 Task: Search one way flight ticket for 5 adults, 1 child, 2 infants in seat and 1 infant on lap in business from Mosinee: Central Wisconsin Airport to Raleigh: Raleigh-durham International Airport on 8-5-2023. Choice of flights is Frontier. Number of bags: 11 checked bags. Price is upto 71000. Outbound departure time preference is 19:45.
Action: Mouse moved to (420, 350)
Screenshot: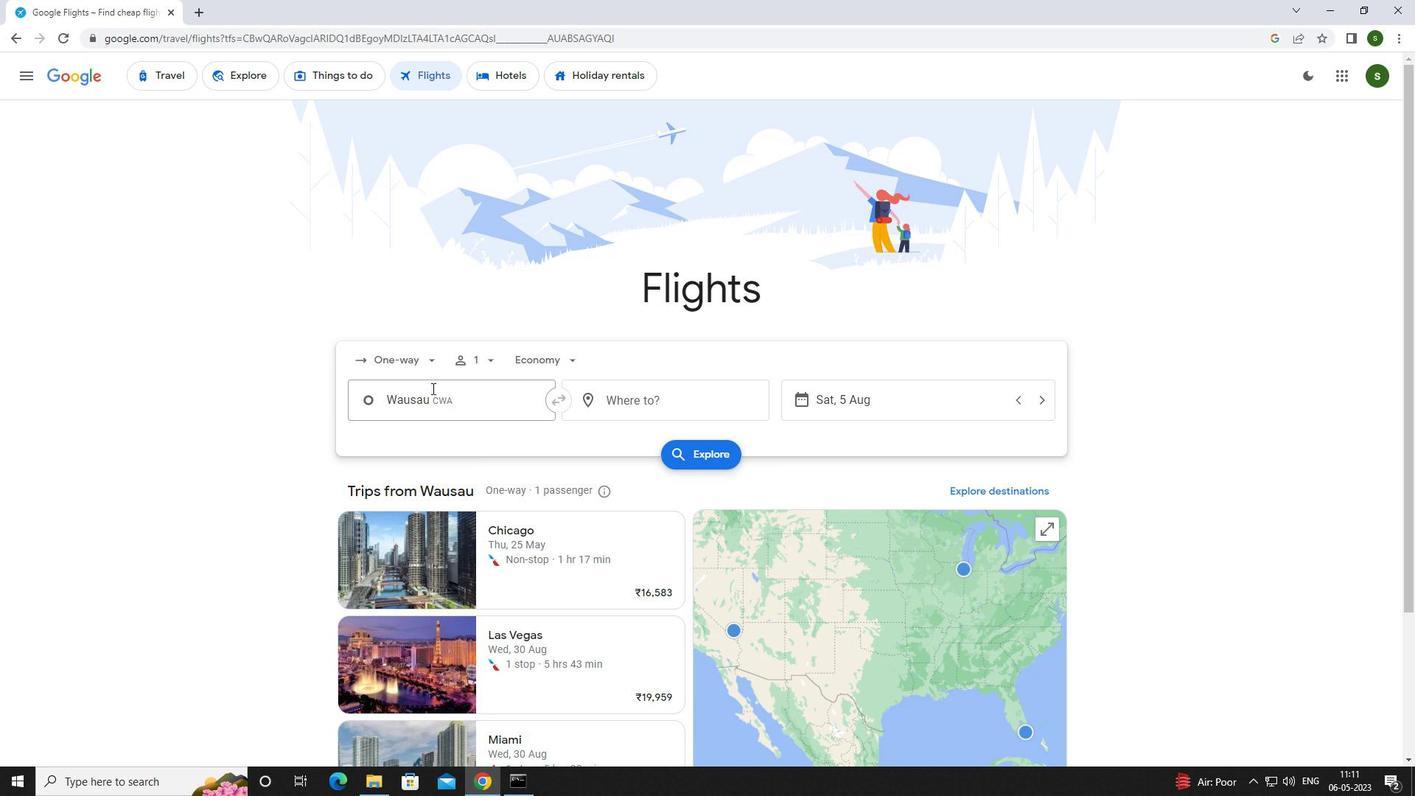 
Action: Mouse pressed left at (420, 350)
Screenshot: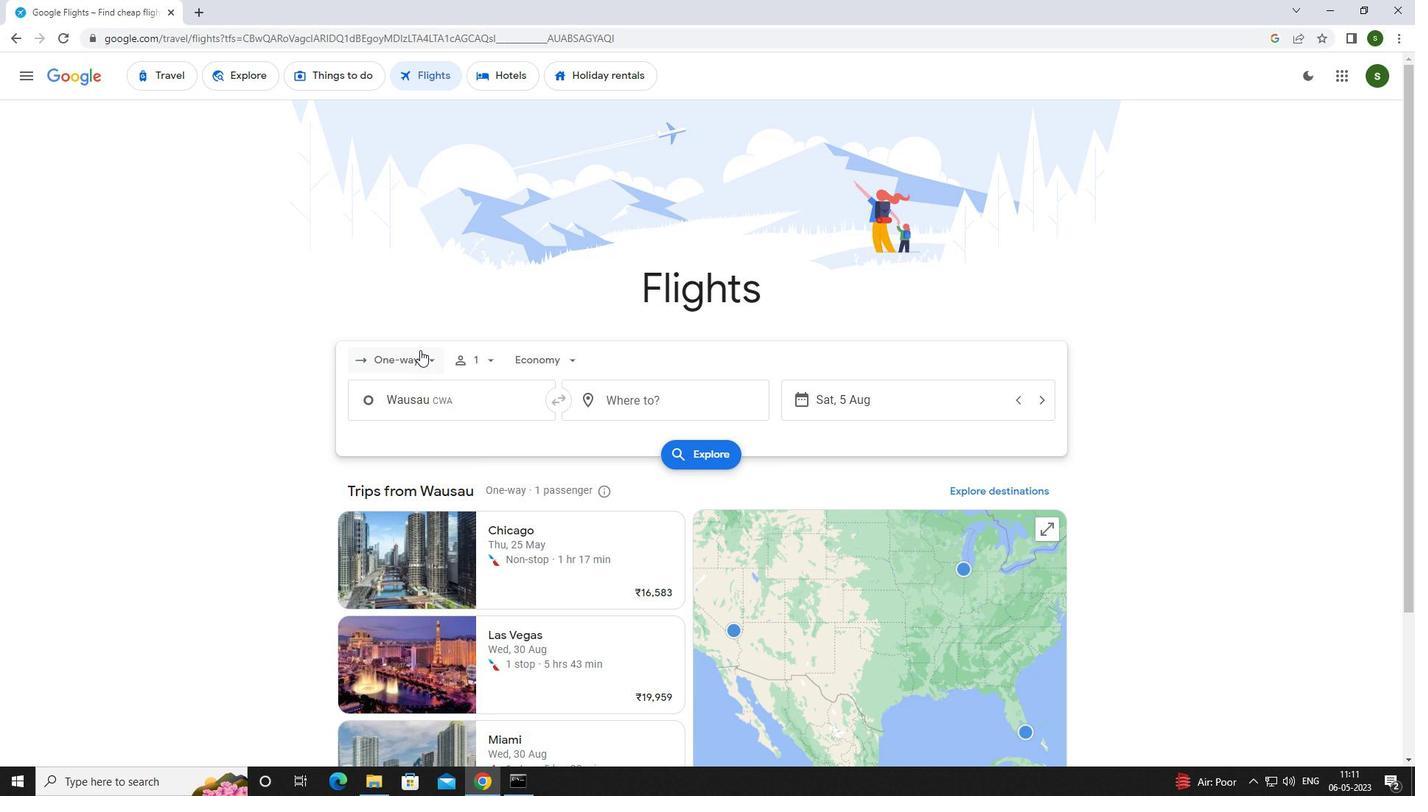 
Action: Mouse moved to (427, 425)
Screenshot: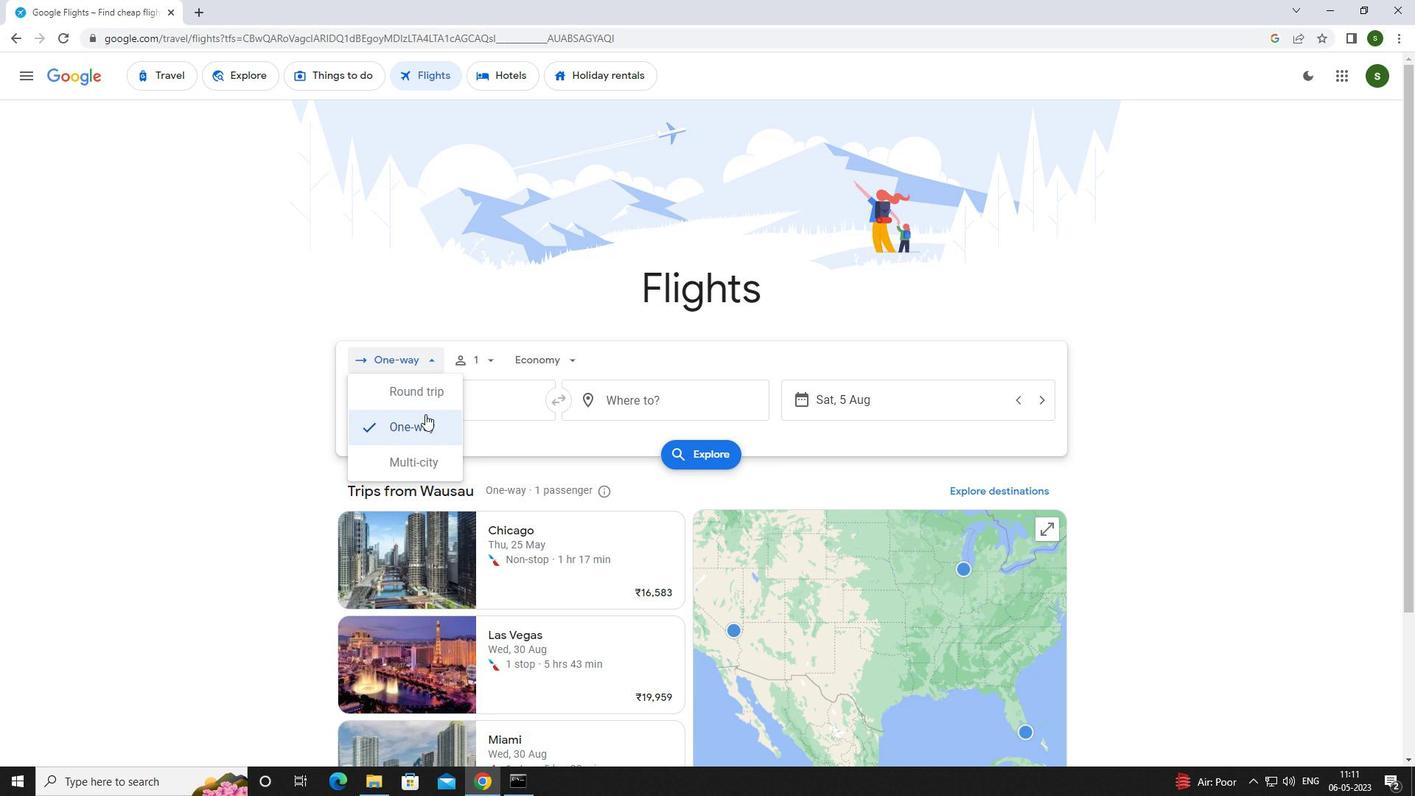 
Action: Mouse pressed left at (427, 425)
Screenshot: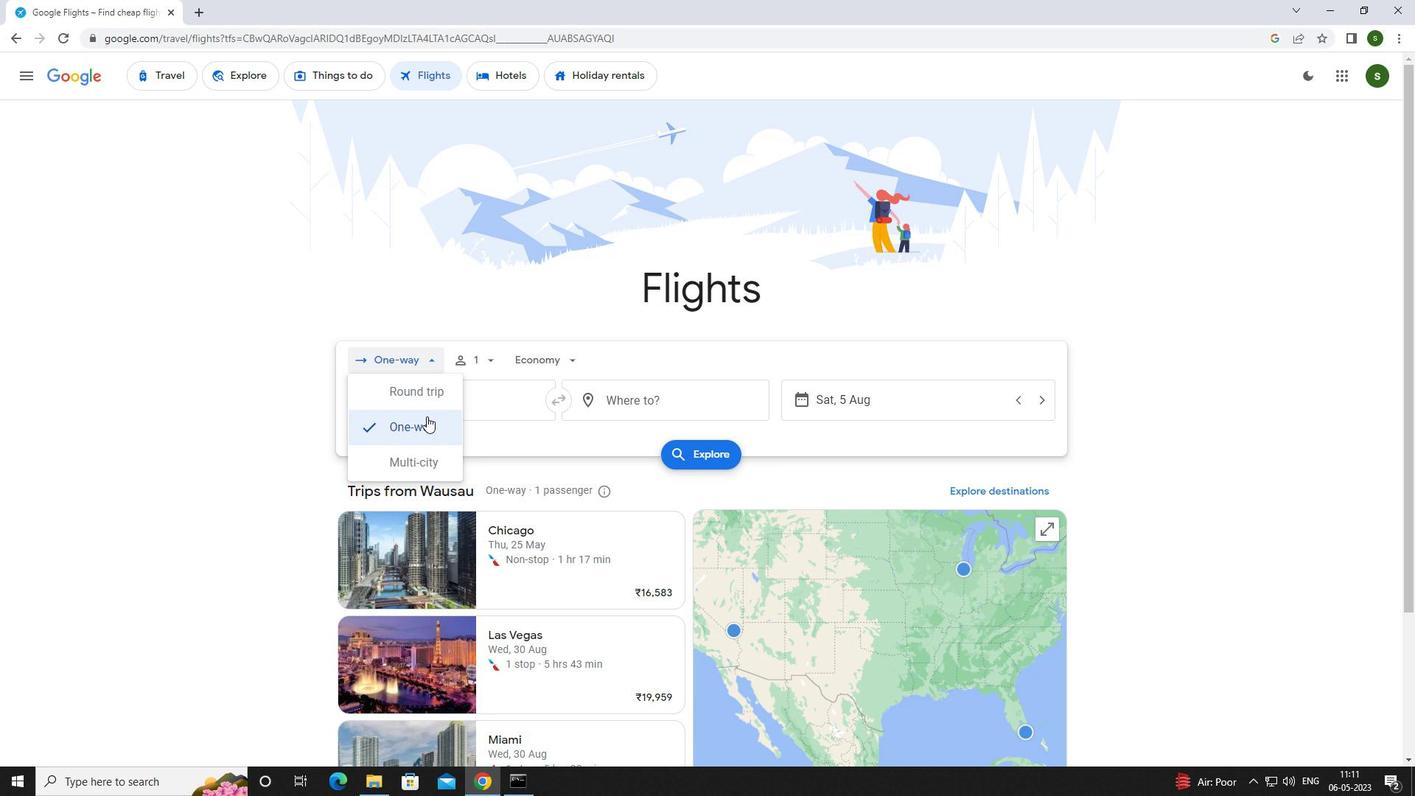 
Action: Mouse moved to (486, 363)
Screenshot: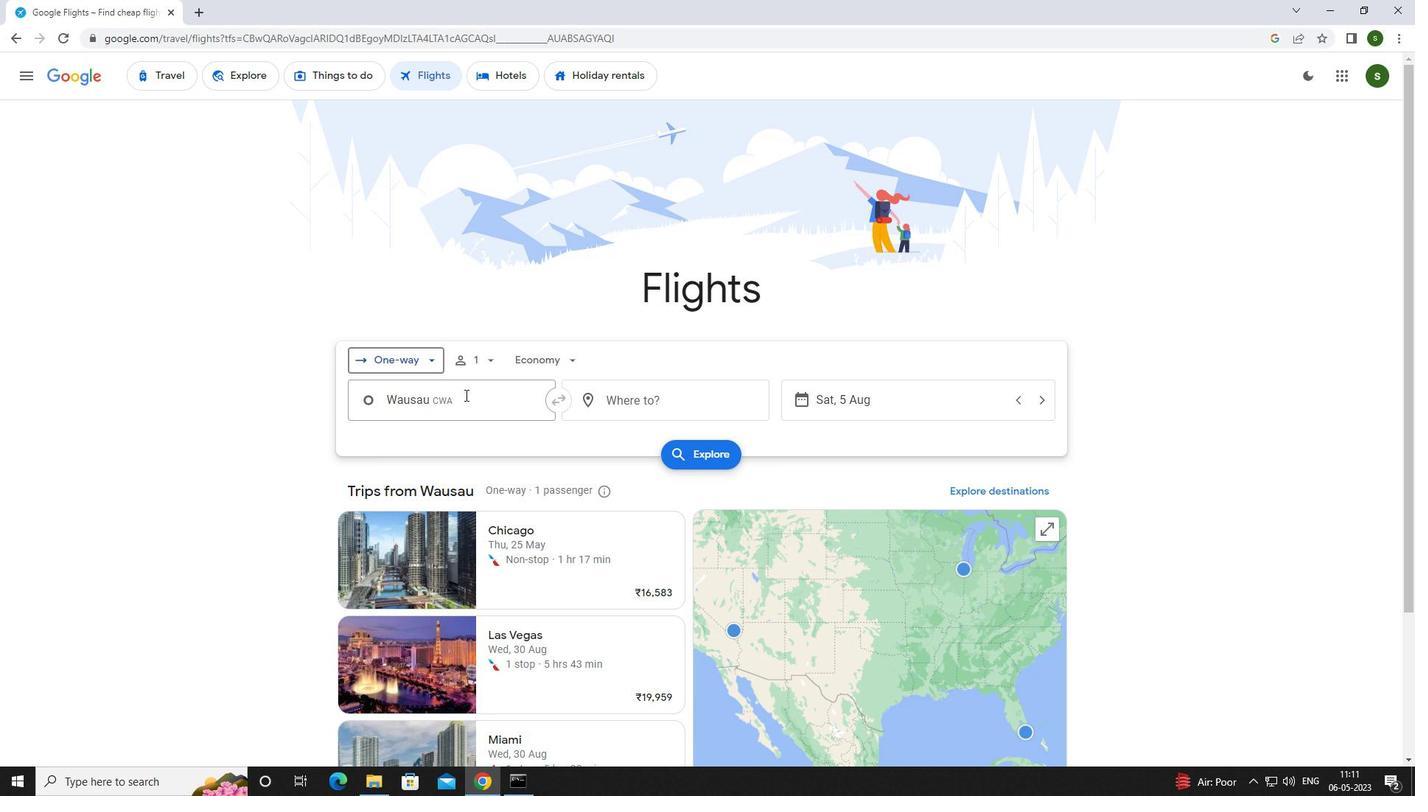 
Action: Mouse pressed left at (486, 363)
Screenshot: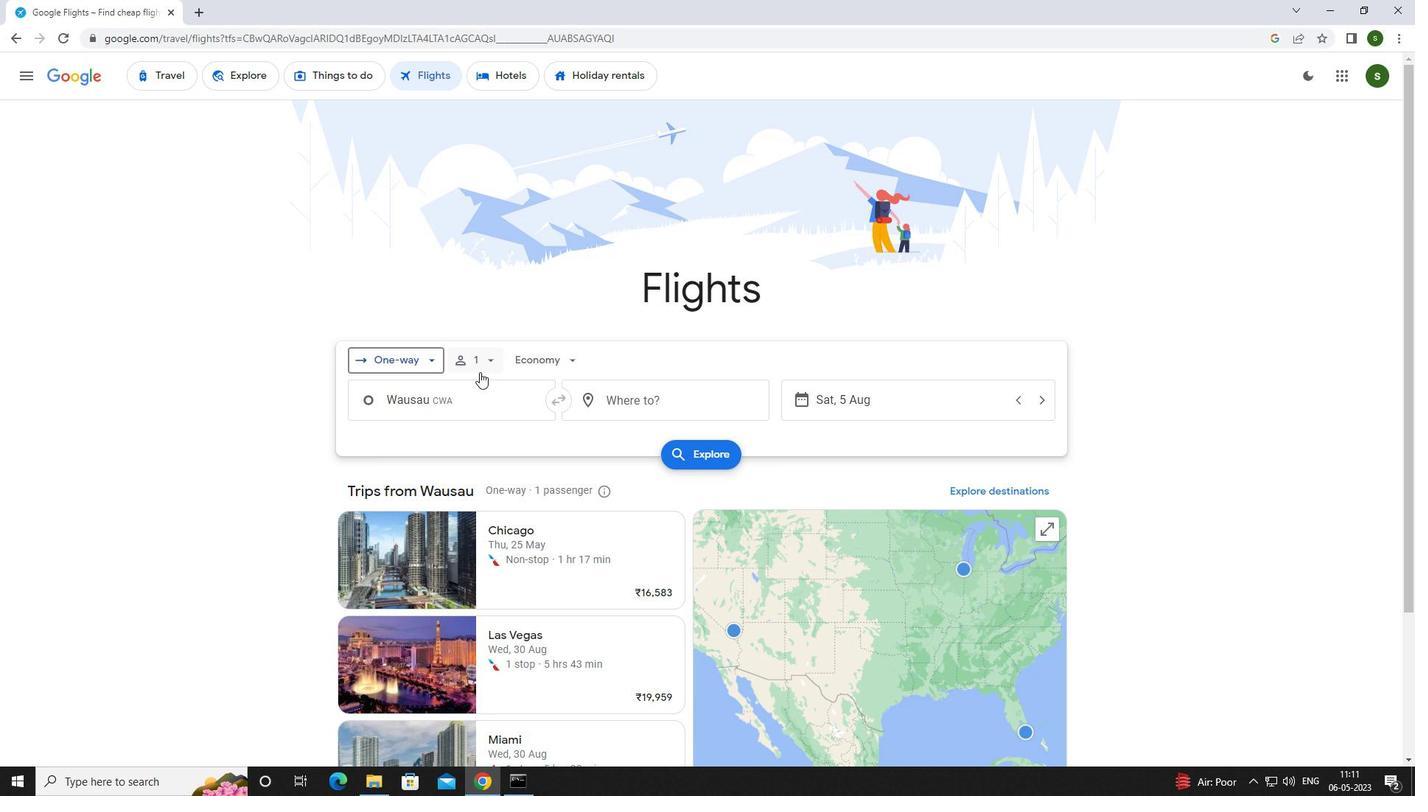 
Action: Mouse moved to (600, 398)
Screenshot: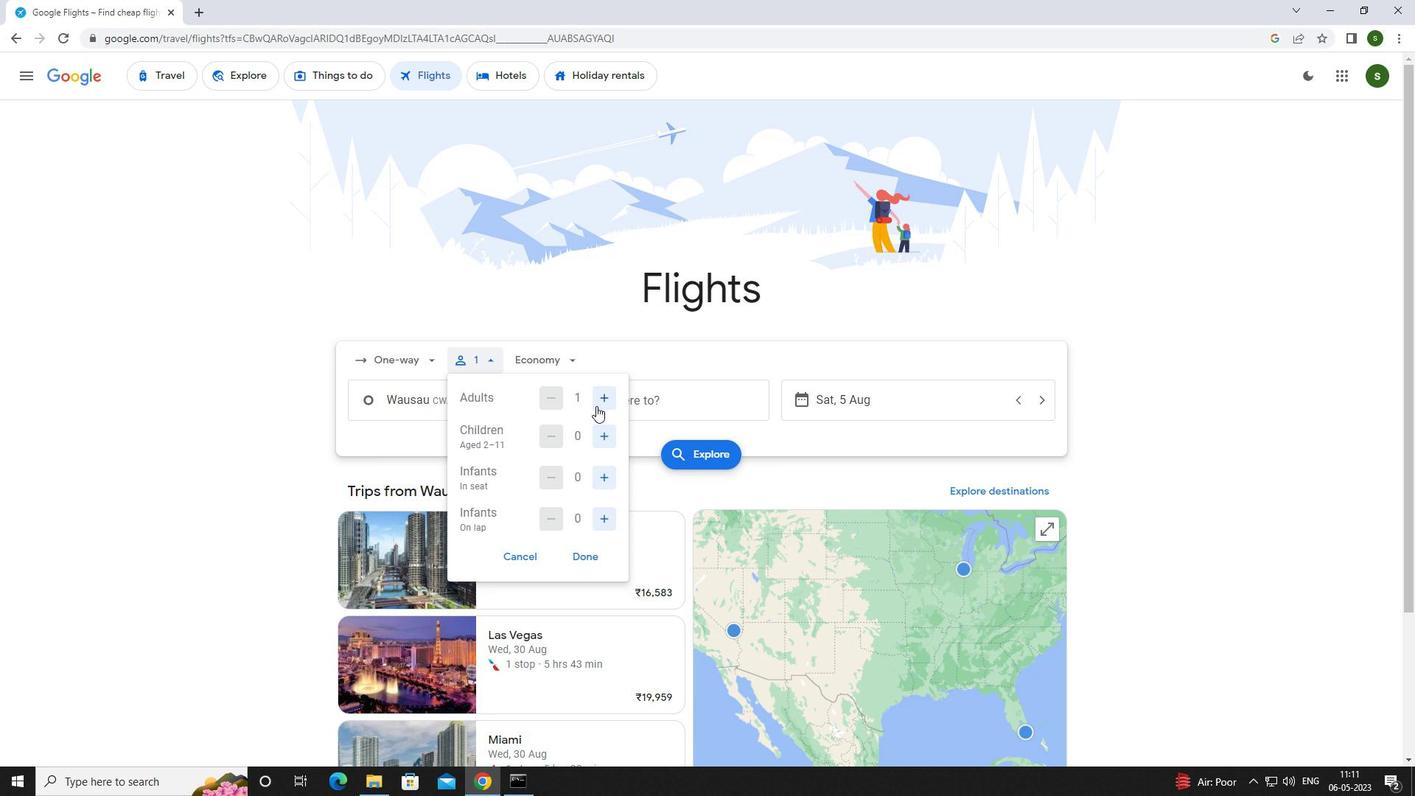 
Action: Mouse pressed left at (600, 398)
Screenshot: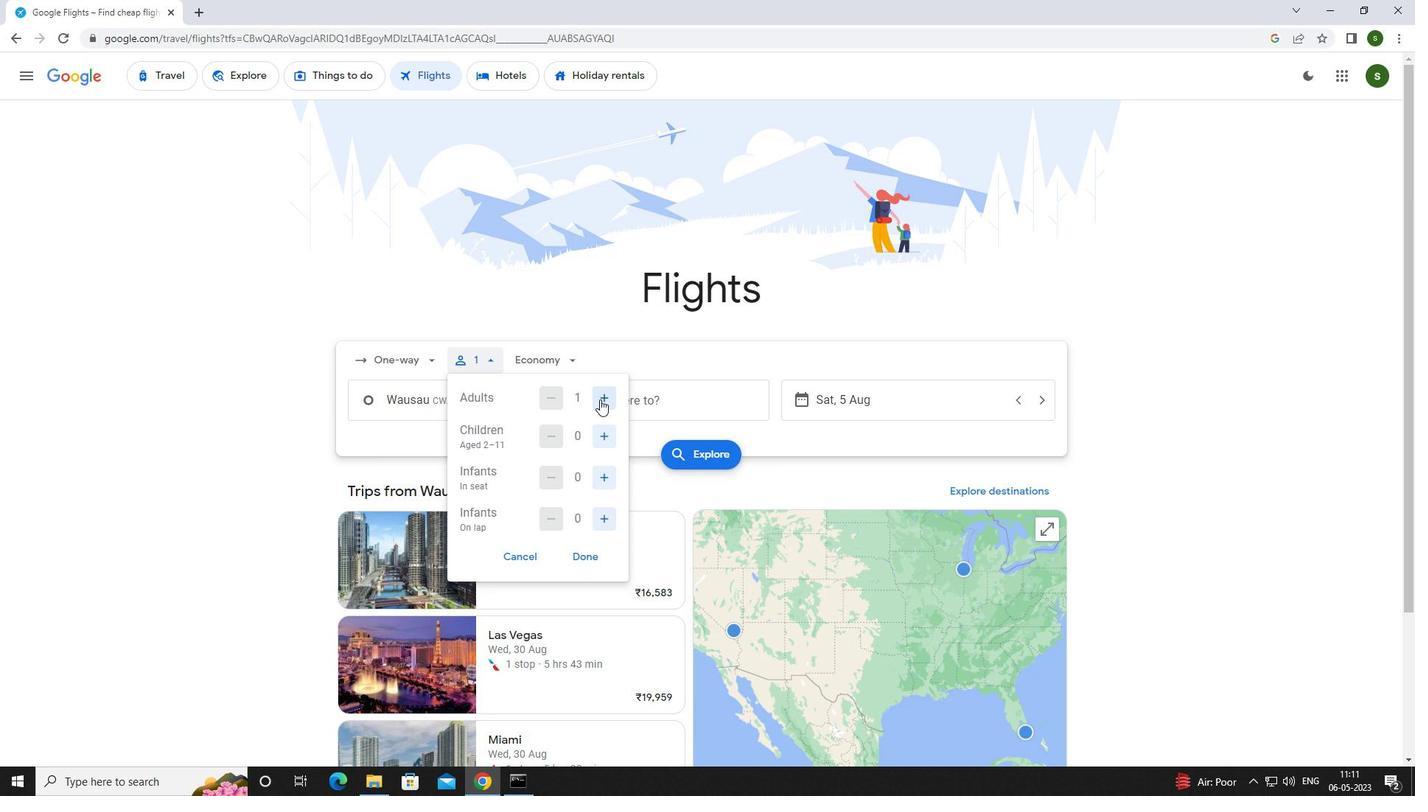 
Action: Mouse pressed left at (600, 398)
Screenshot: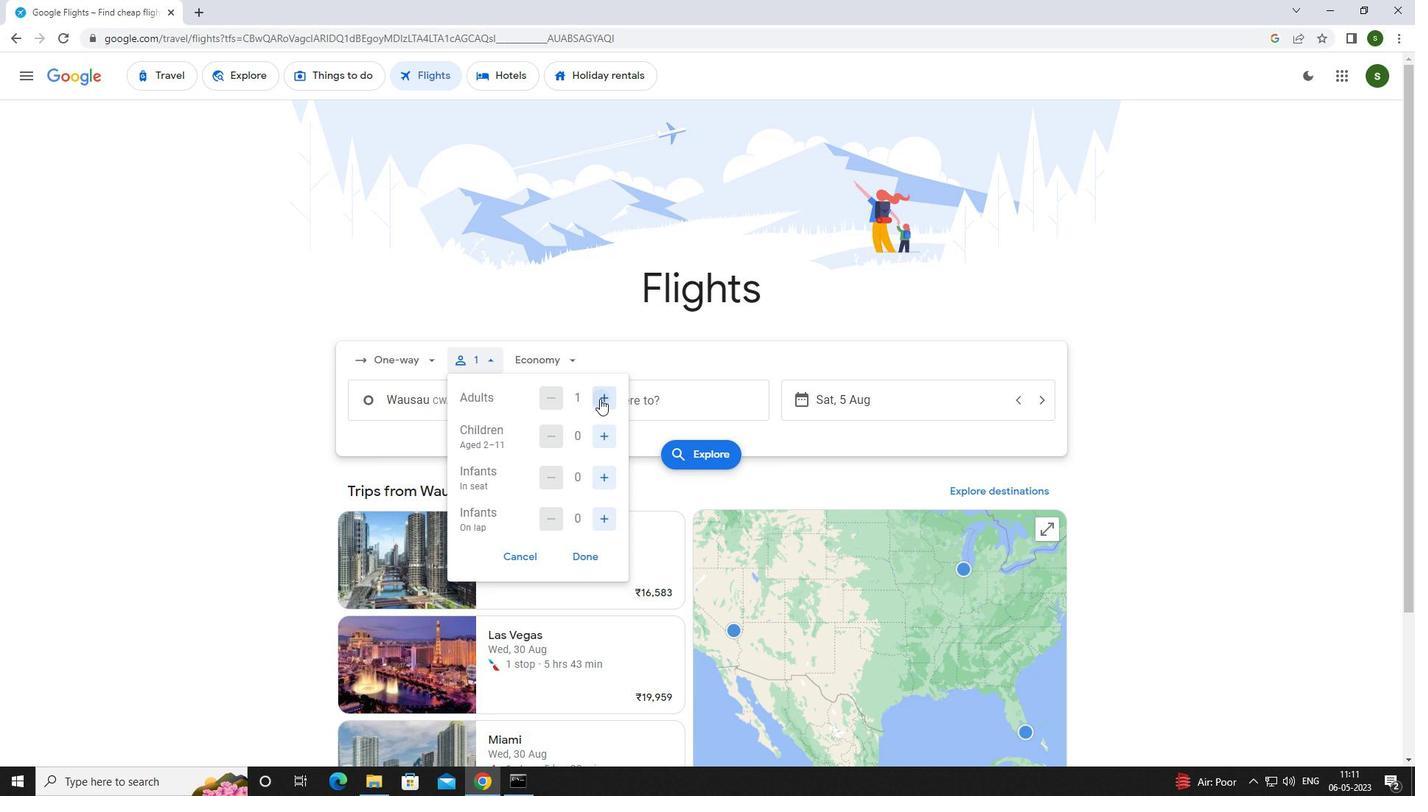 
Action: Mouse pressed left at (600, 398)
Screenshot: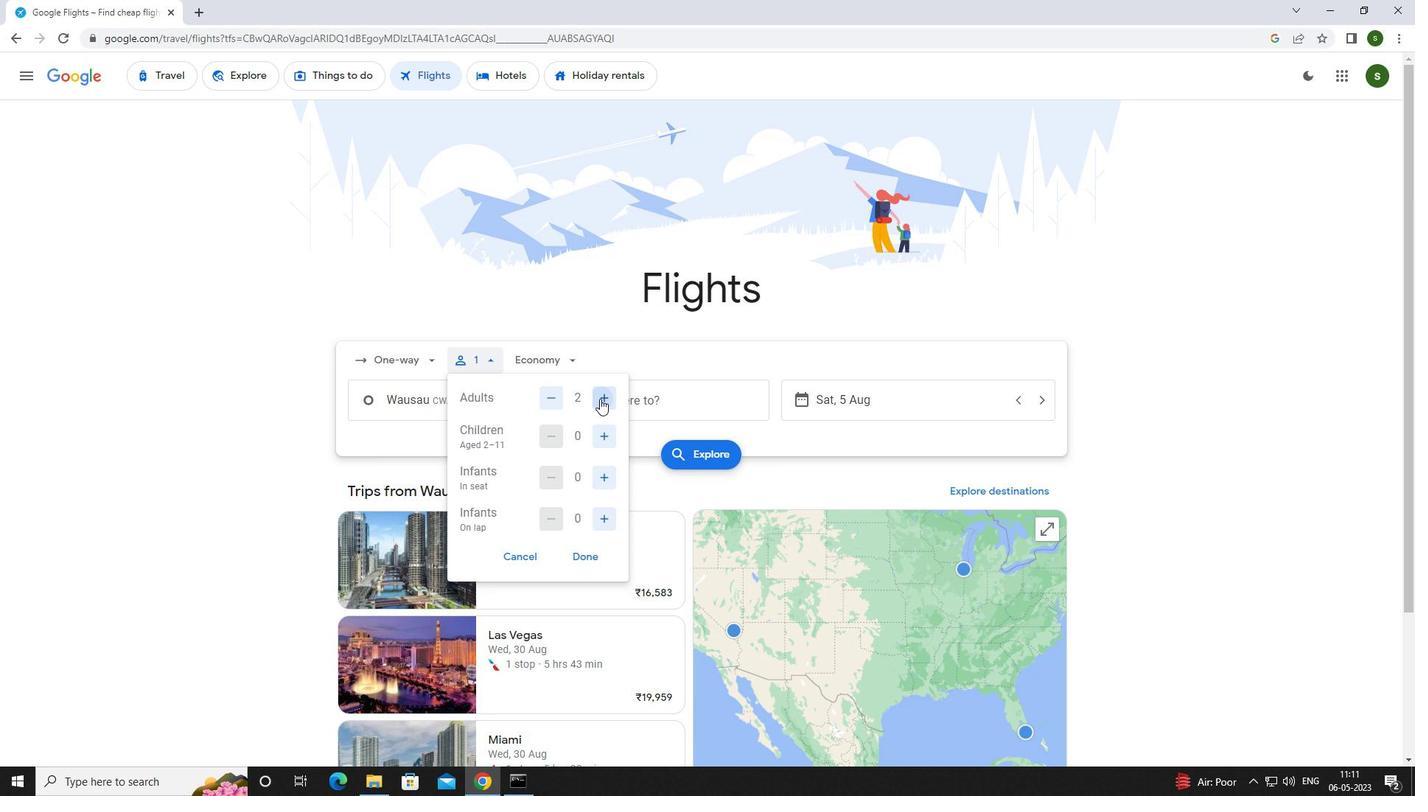 
Action: Mouse pressed left at (600, 398)
Screenshot: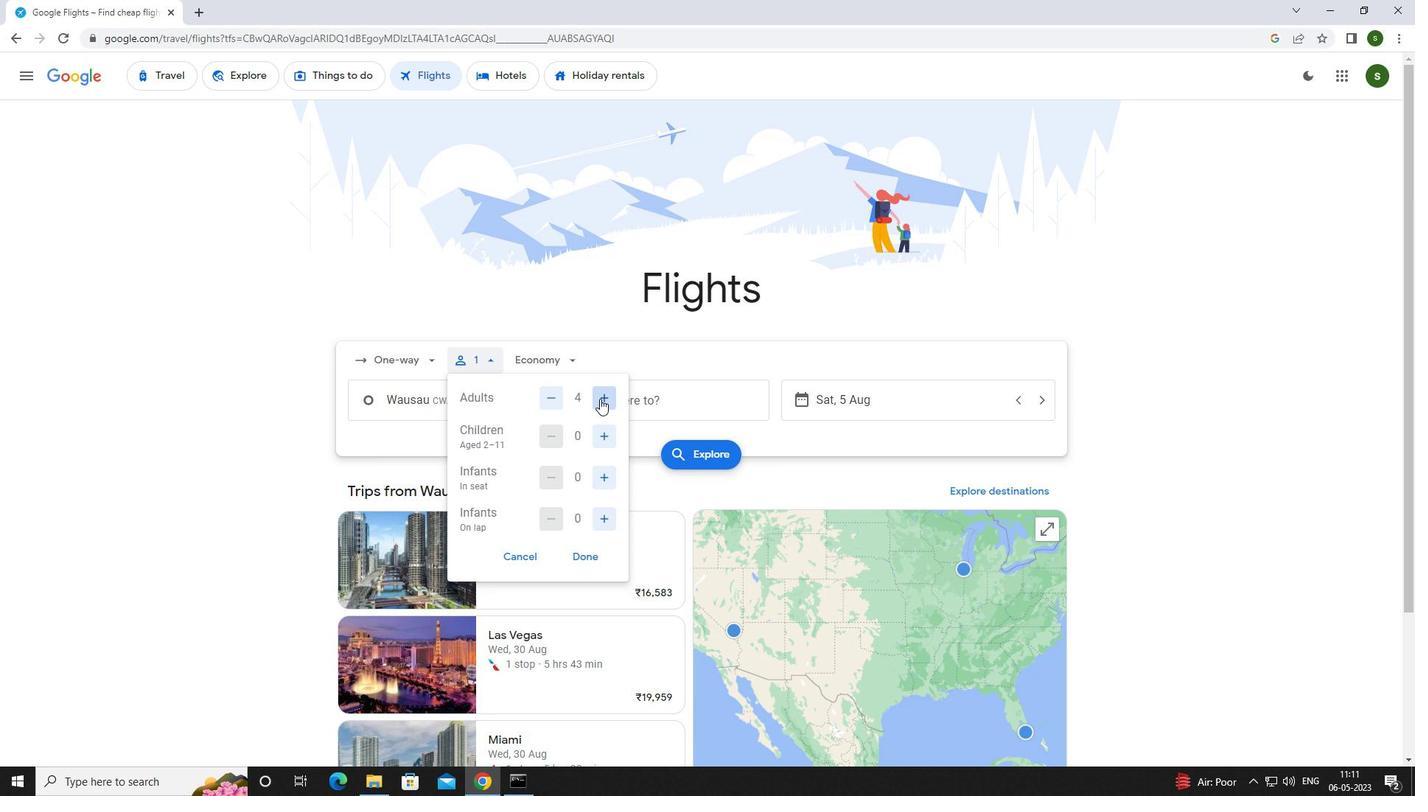 
Action: Mouse moved to (603, 431)
Screenshot: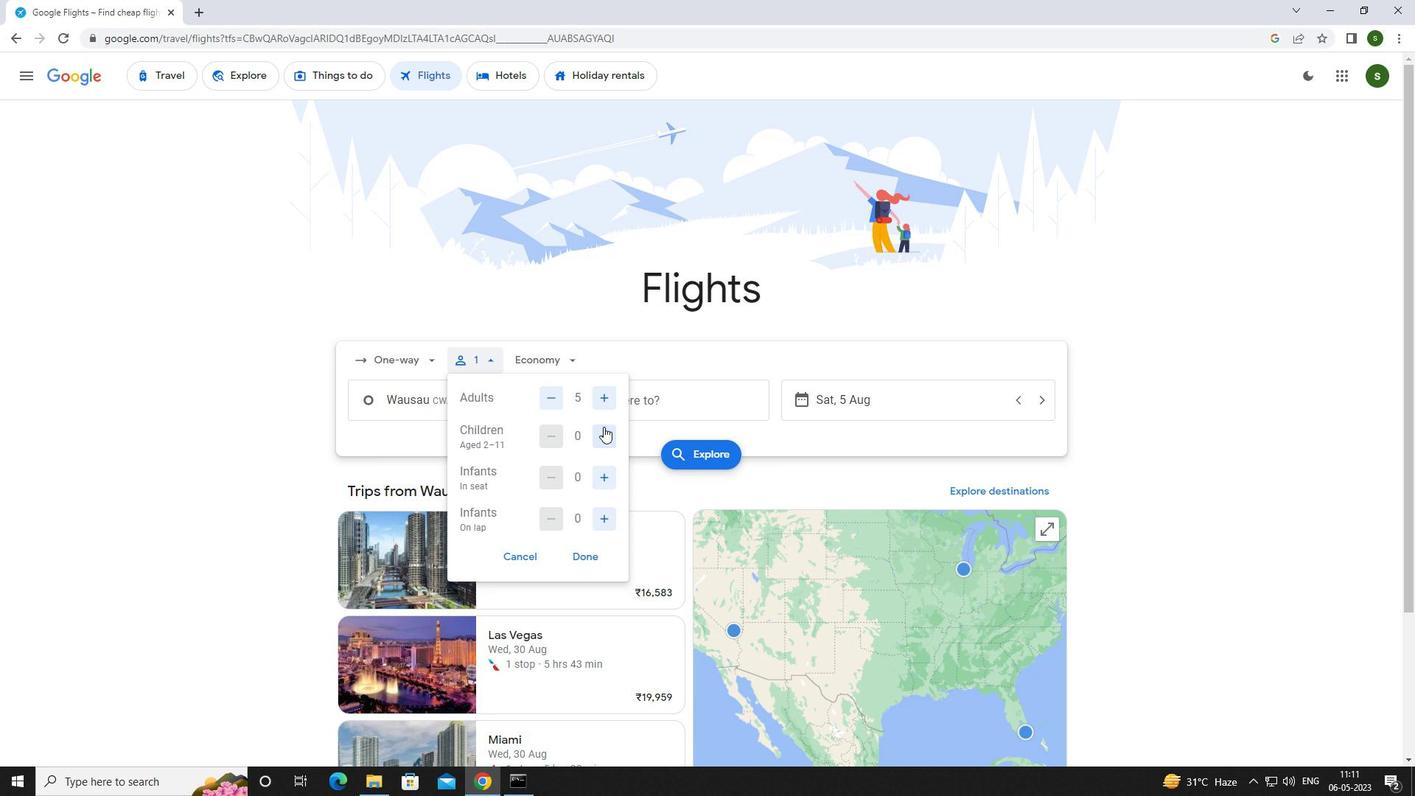 
Action: Mouse pressed left at (603, 431)
Screenshot: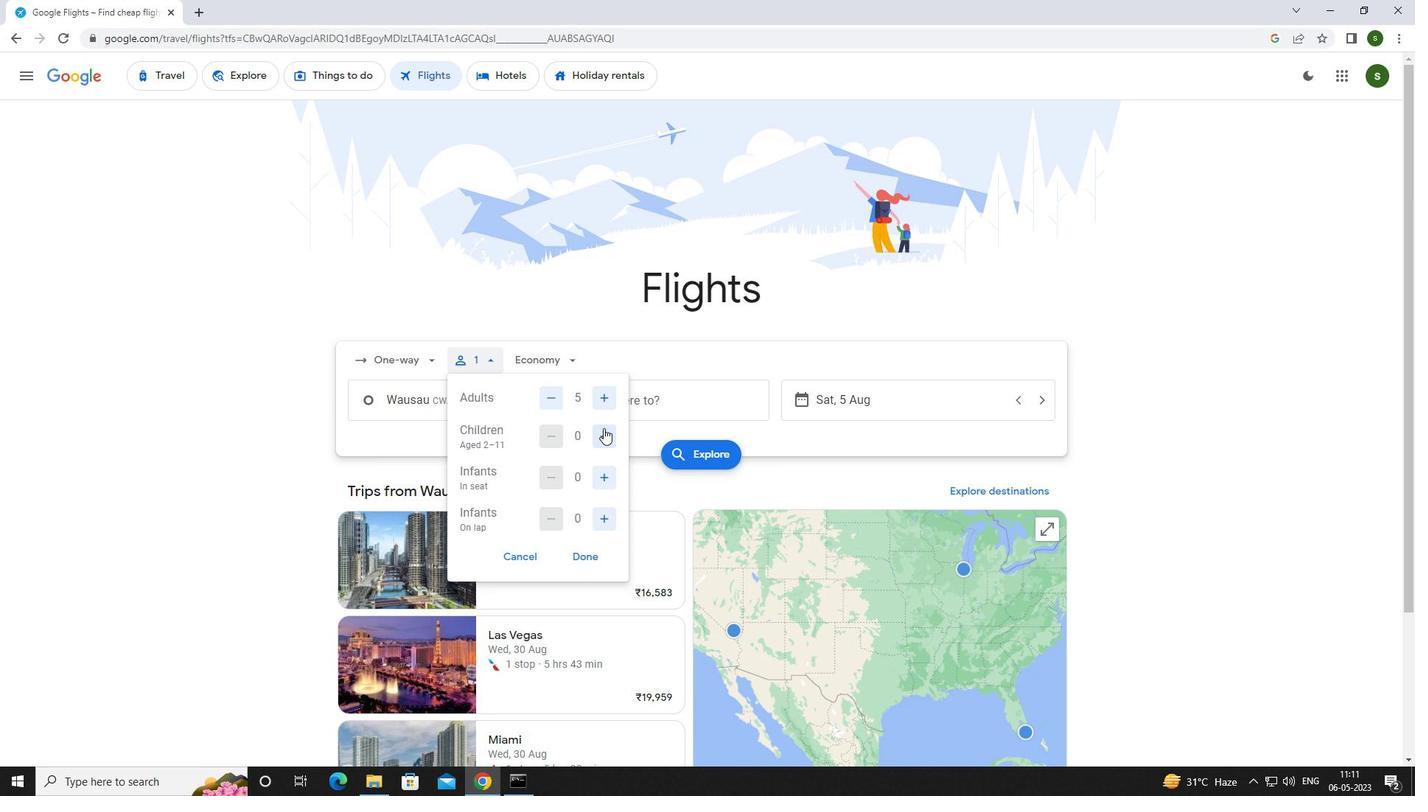
Action: Mouse moved to (613, 479)
Screenshot: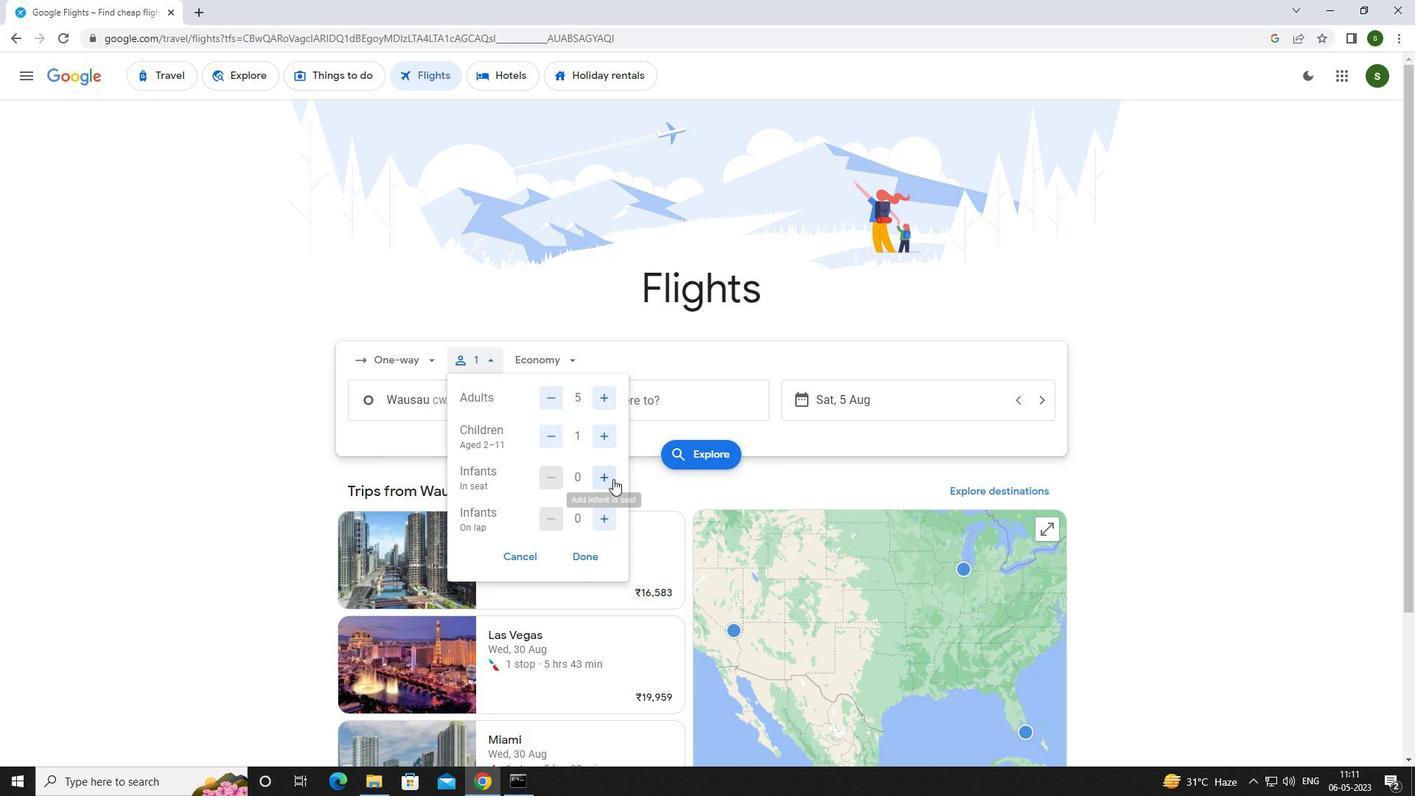 
Action: Mouse pressed left at (613, 479)
Screenshot: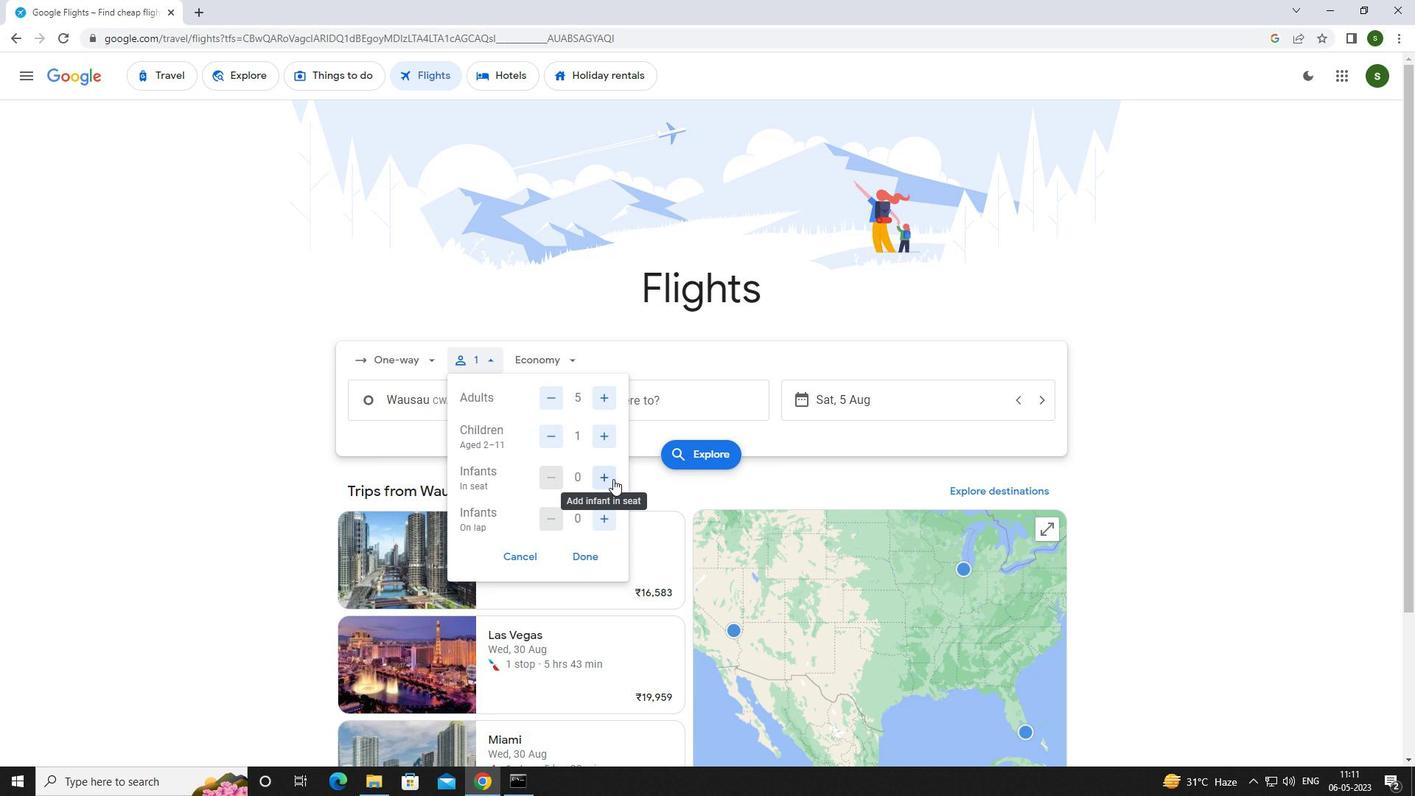 
Action: Mouse pressed left at (613, 479)
Screenshot: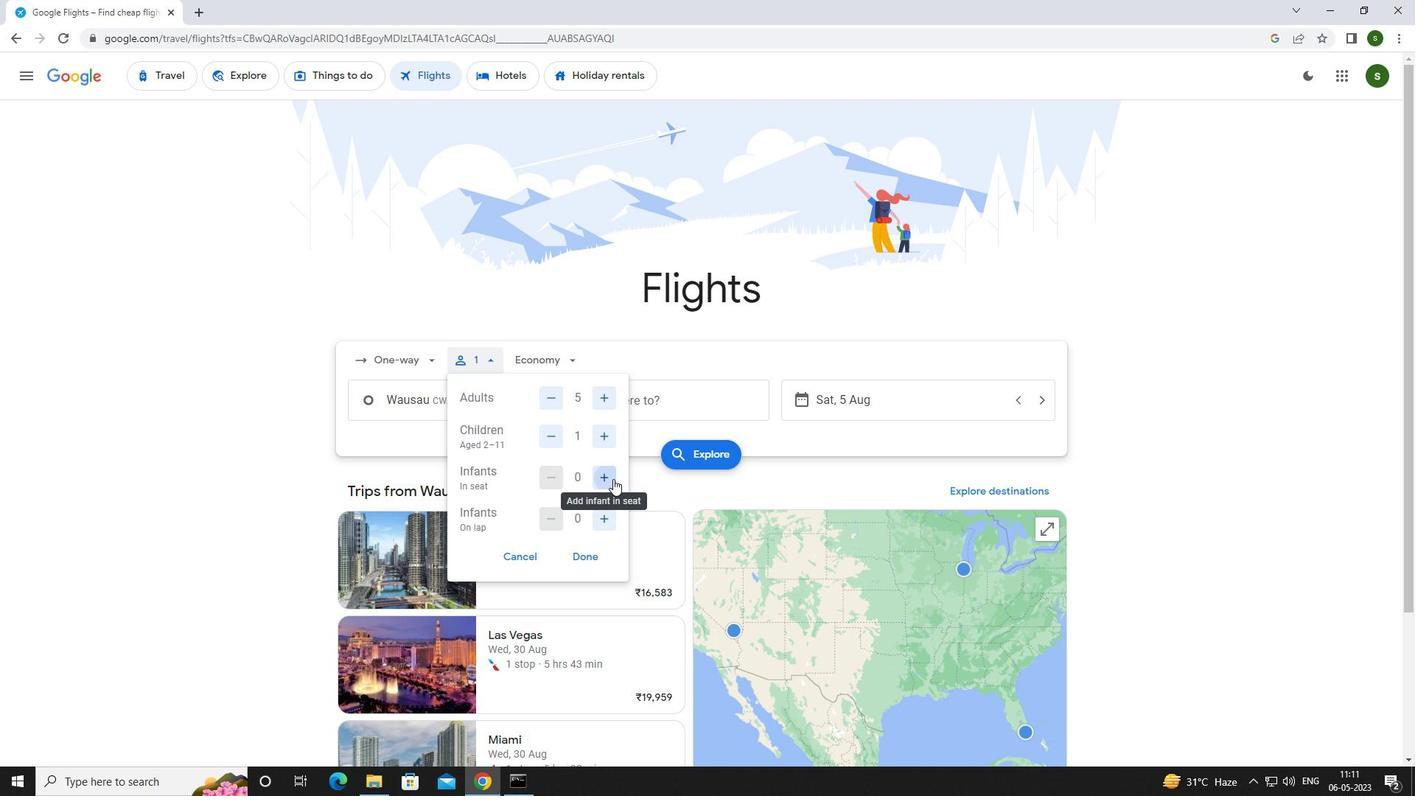 
Action: Mouse moved to (612, 514)
Screenshot: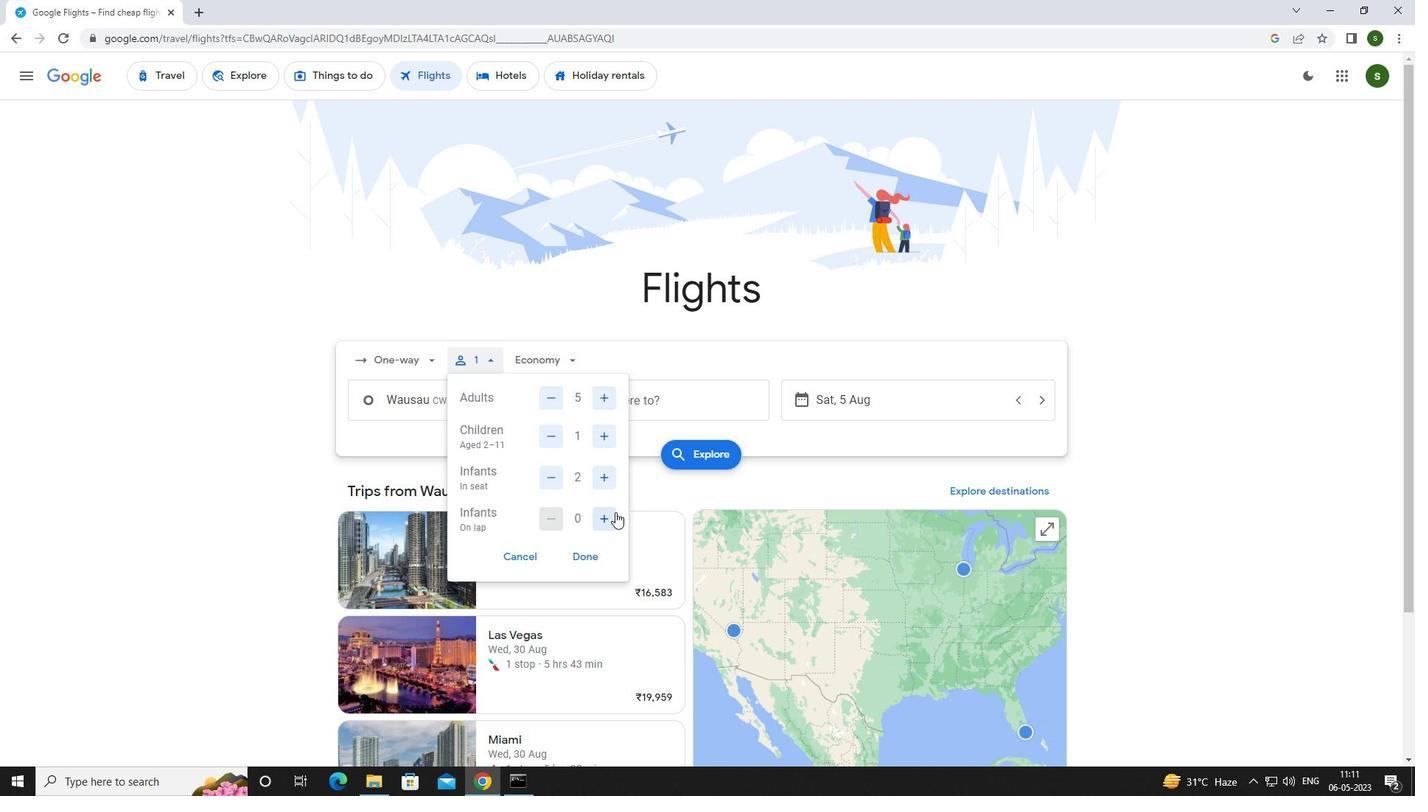 
Action: Mouse pressed left at (612, 514)
Screenshot: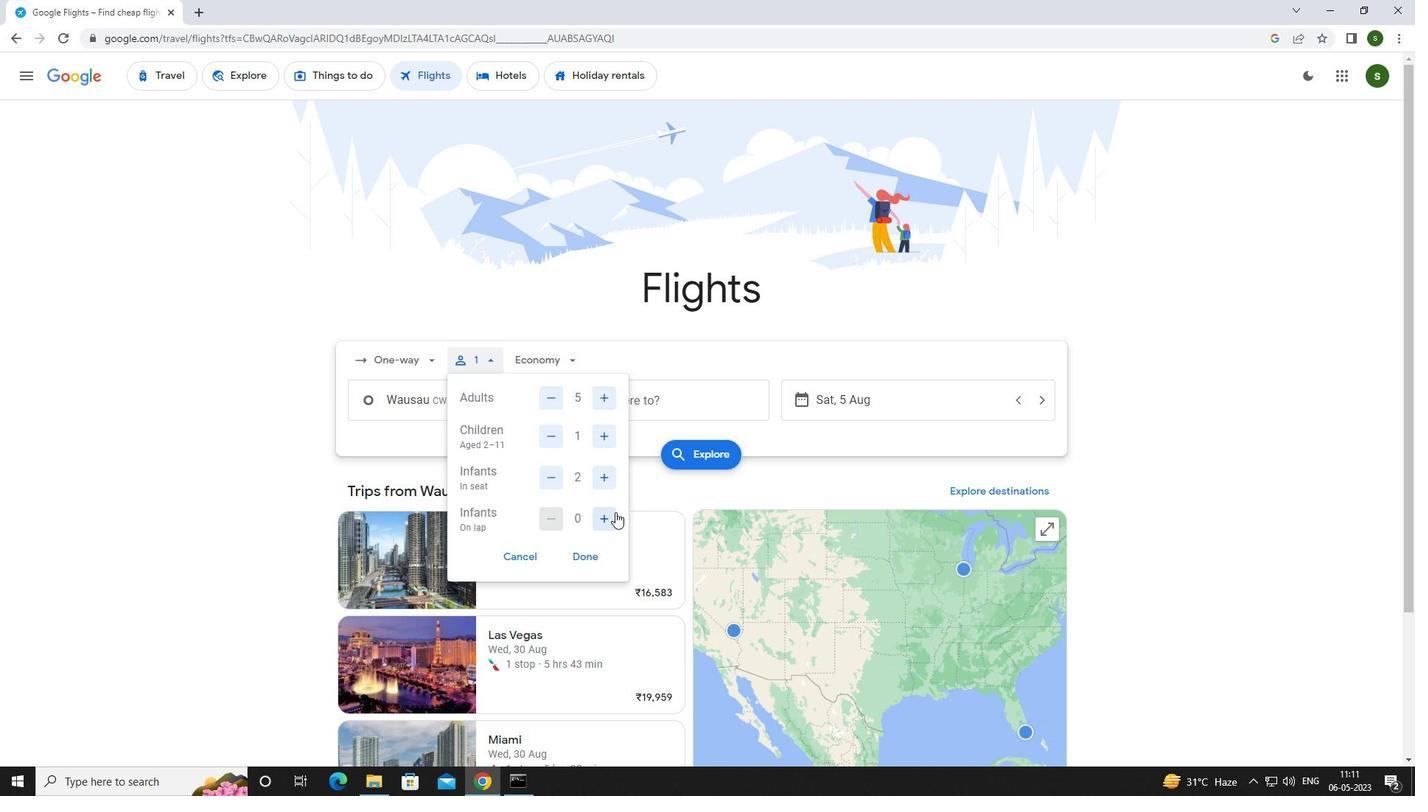 
Action: Mouse moved to (570, 361)
Screenshot: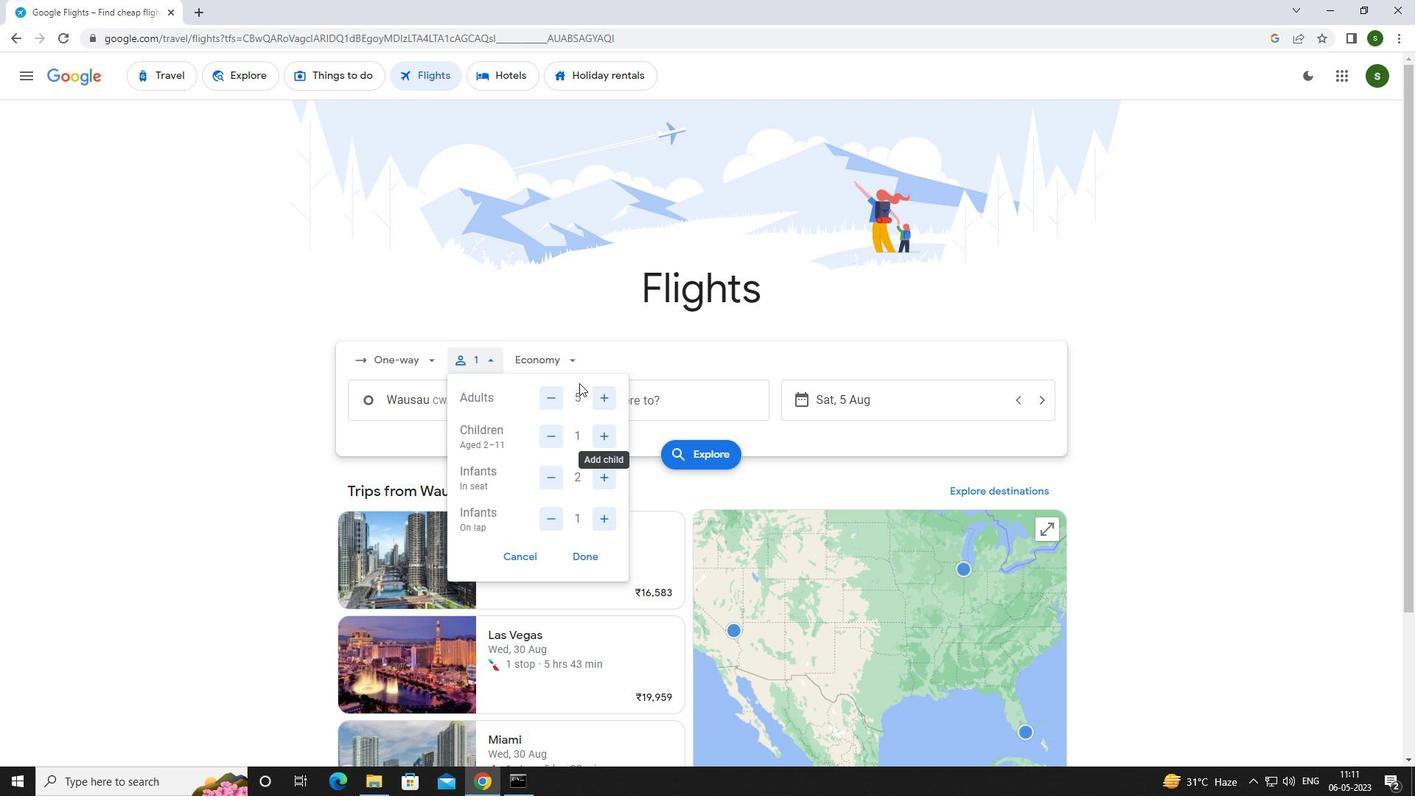 
Action: Mouse pressed left at (570, 361)
Screenshot: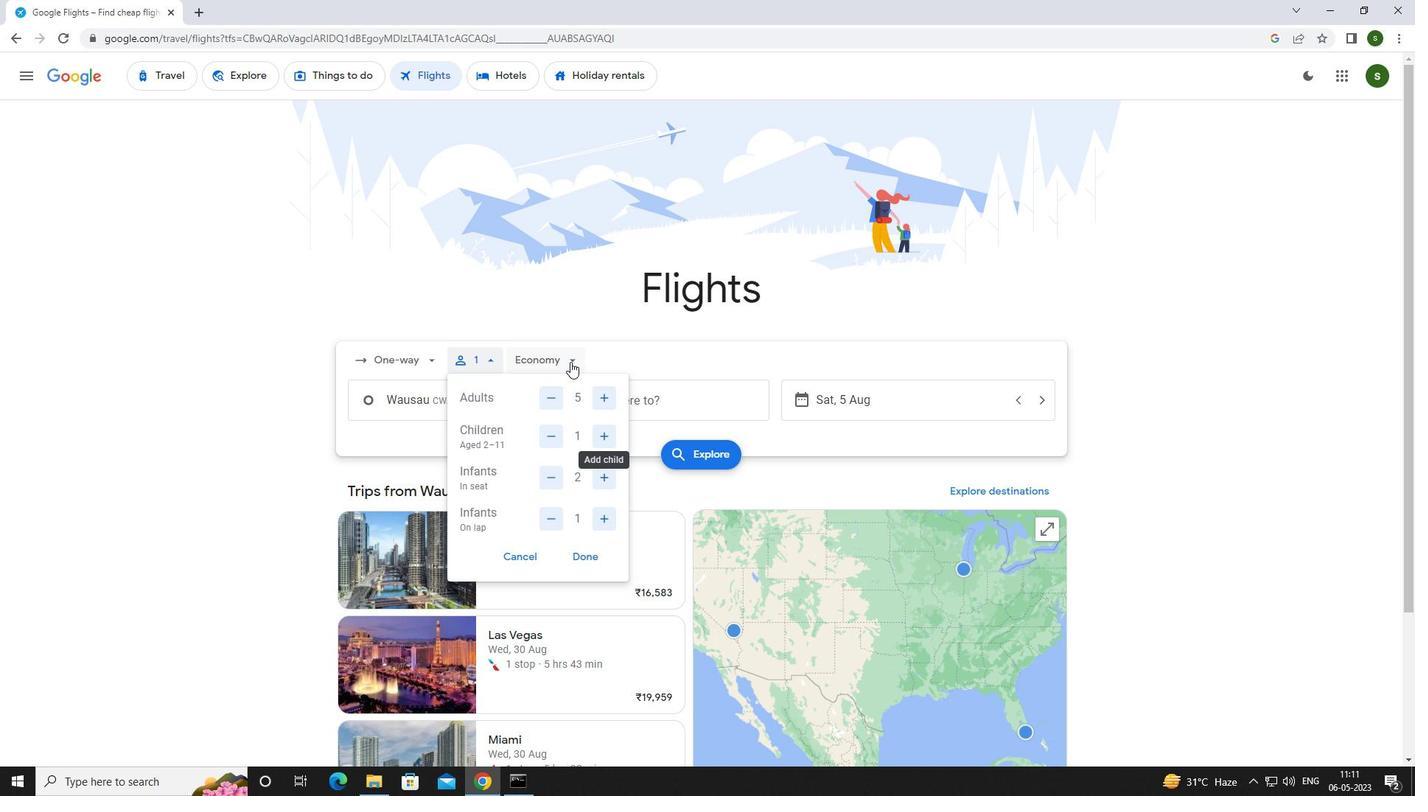 
Action: Mouse moved to (573, 458)
Screenshot: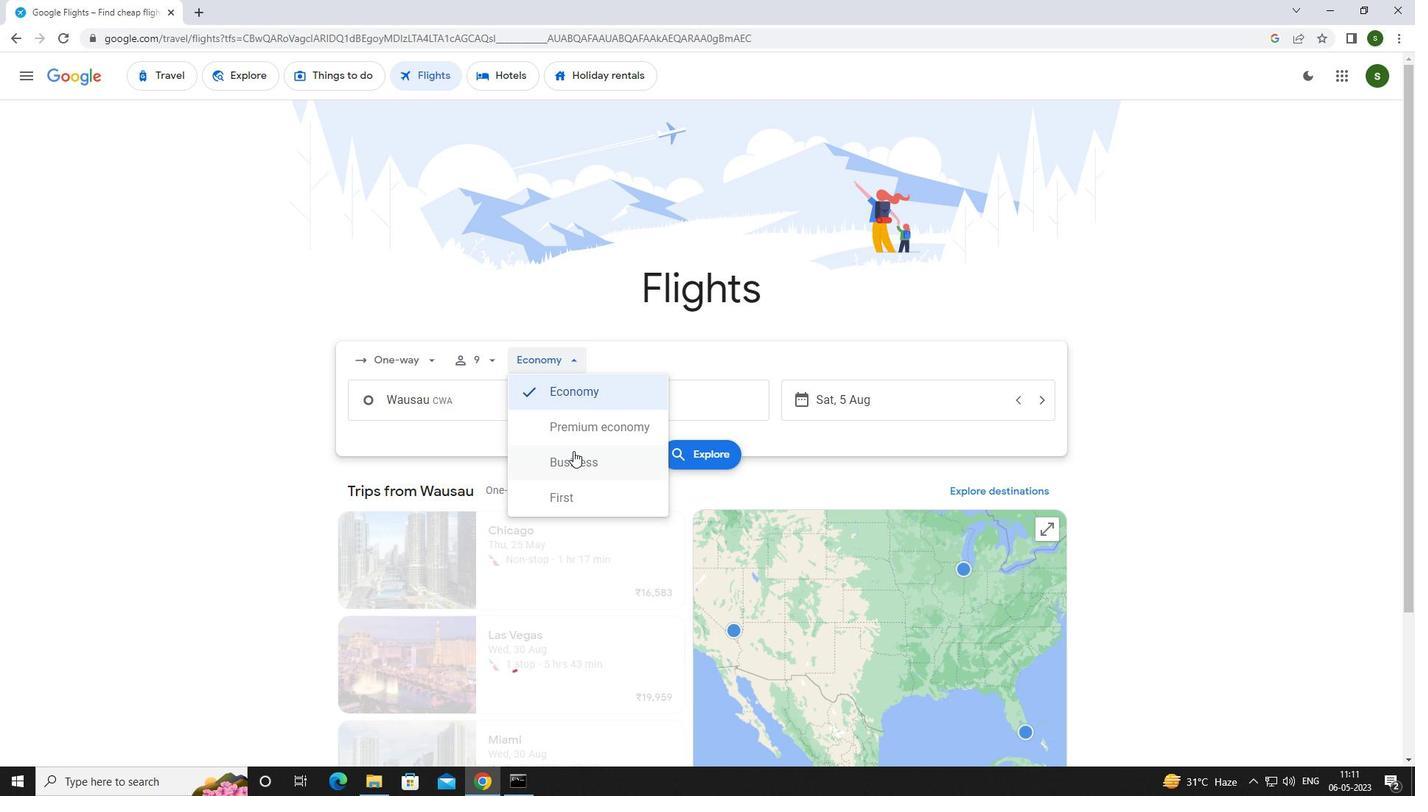 
Action: Mouse pressed left at (573, 458)
Screenshot: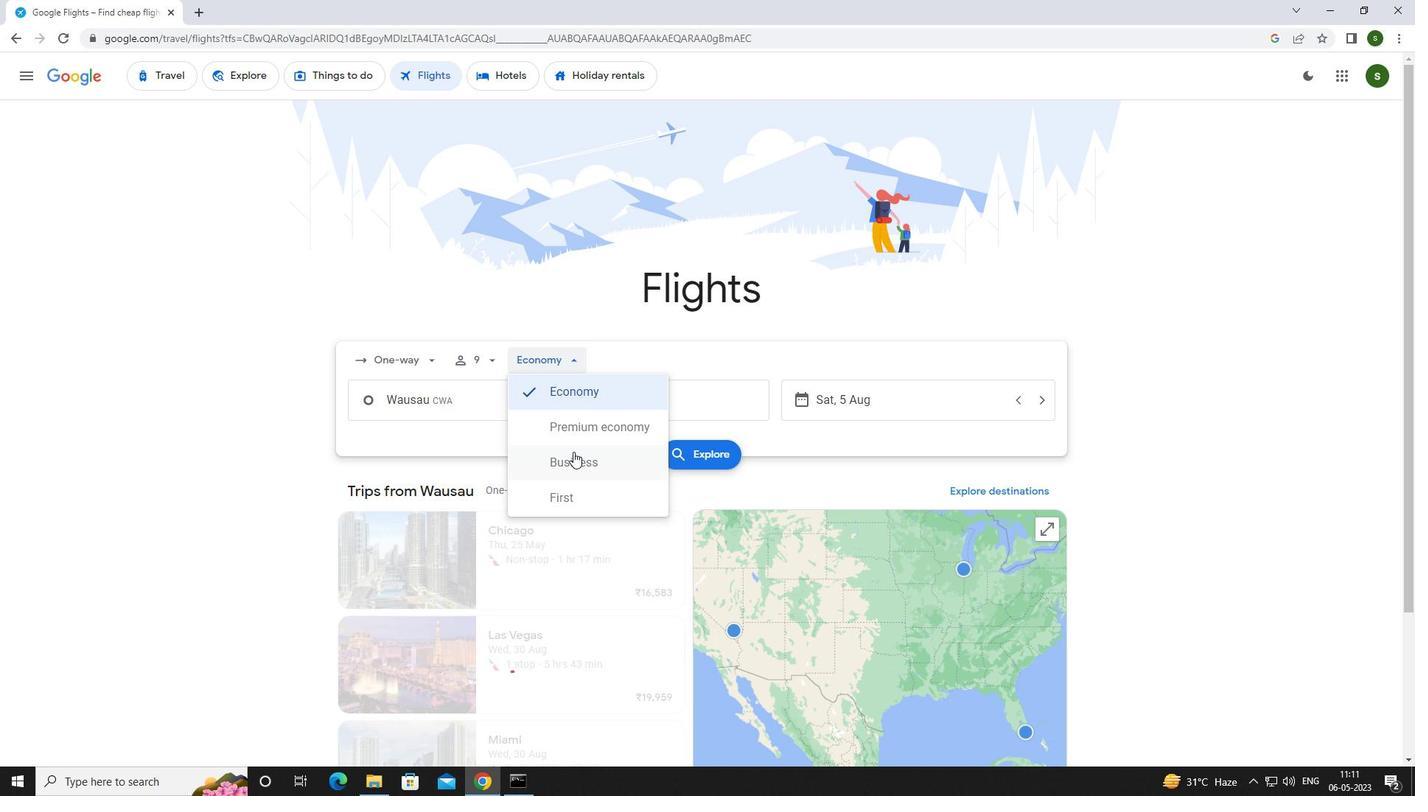 
Action: Mouse moved to (527, 408)
Screenshot: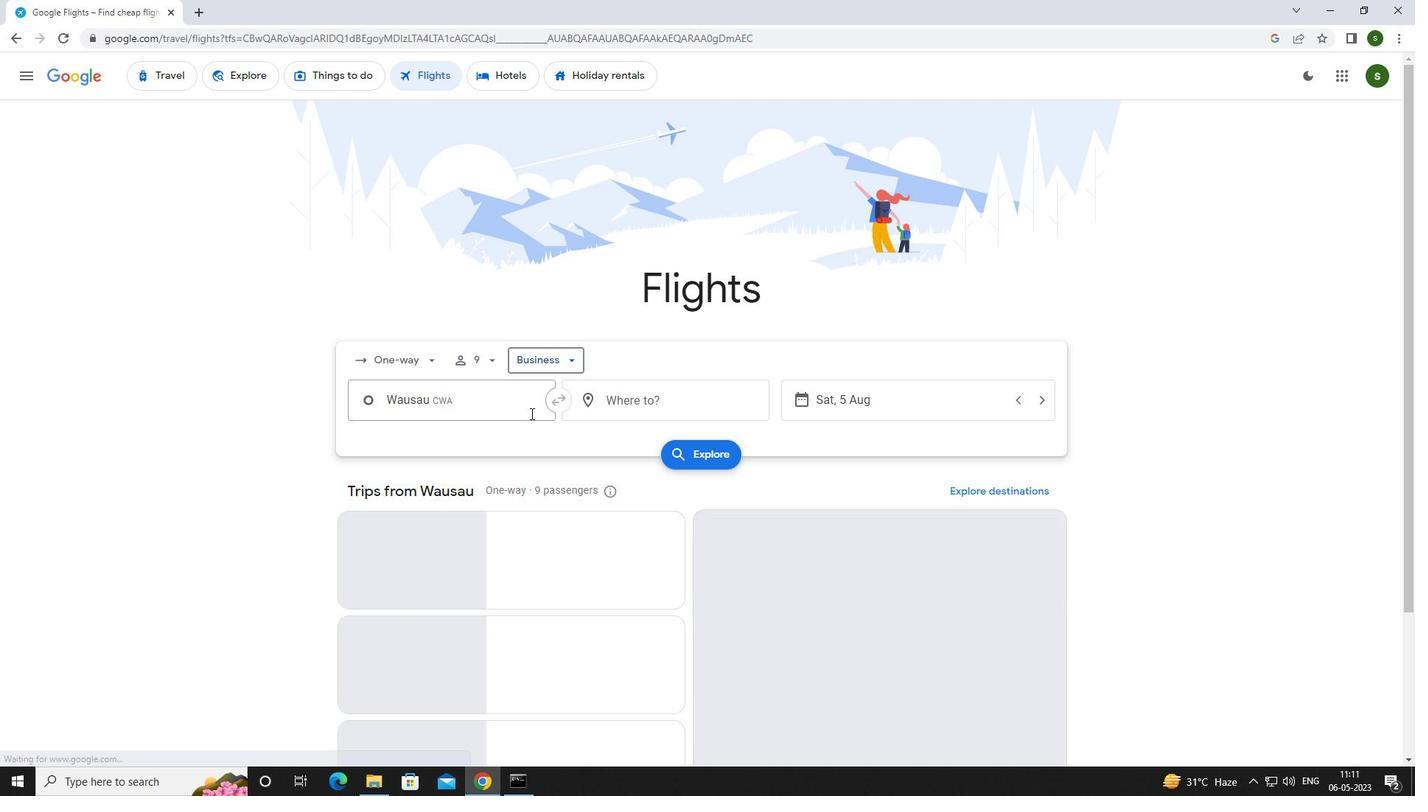 
Action: Mouse pressed left at (527, 408)
Screenshot: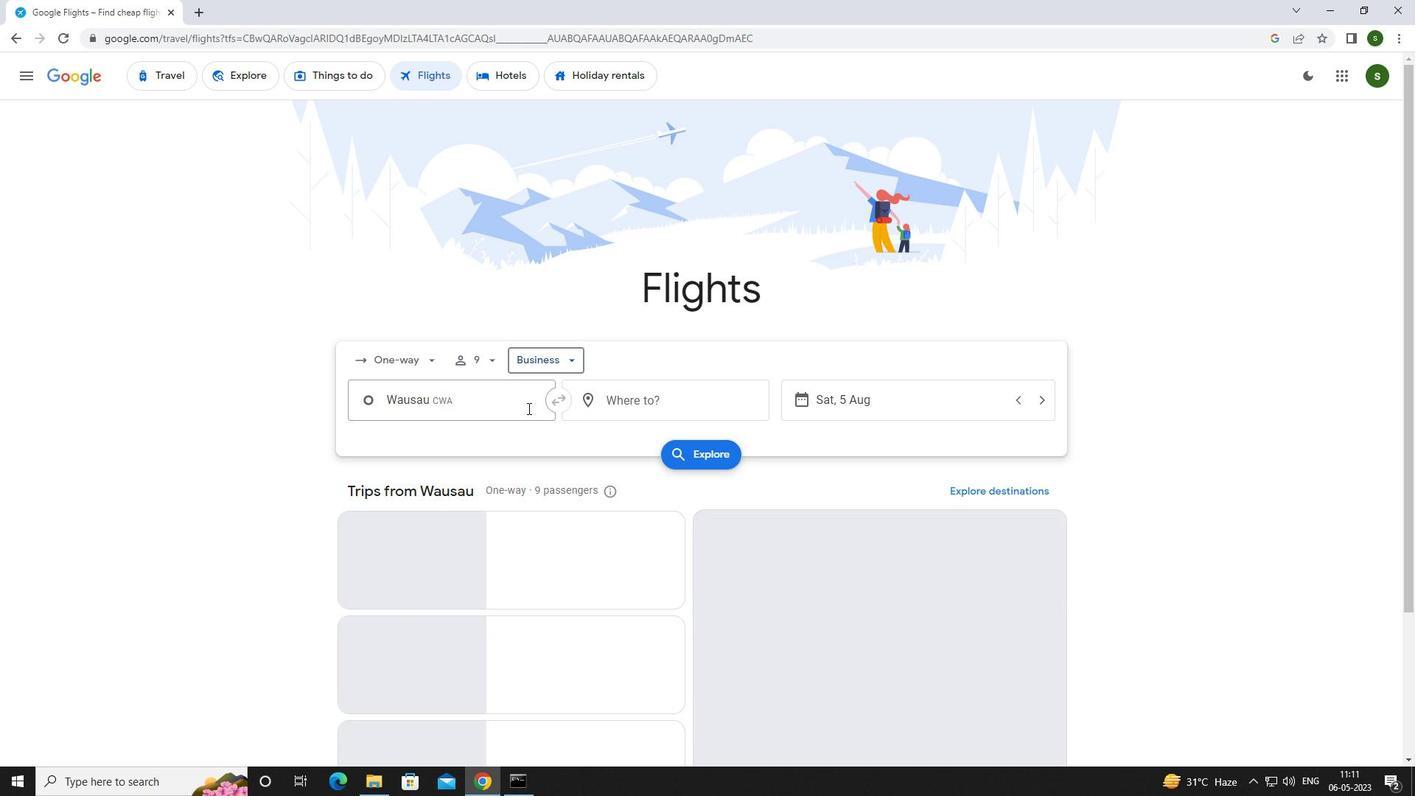 
Action: Key pressed <Key.caps_lock>m<Key.caps_lock>osinee
Screenshot: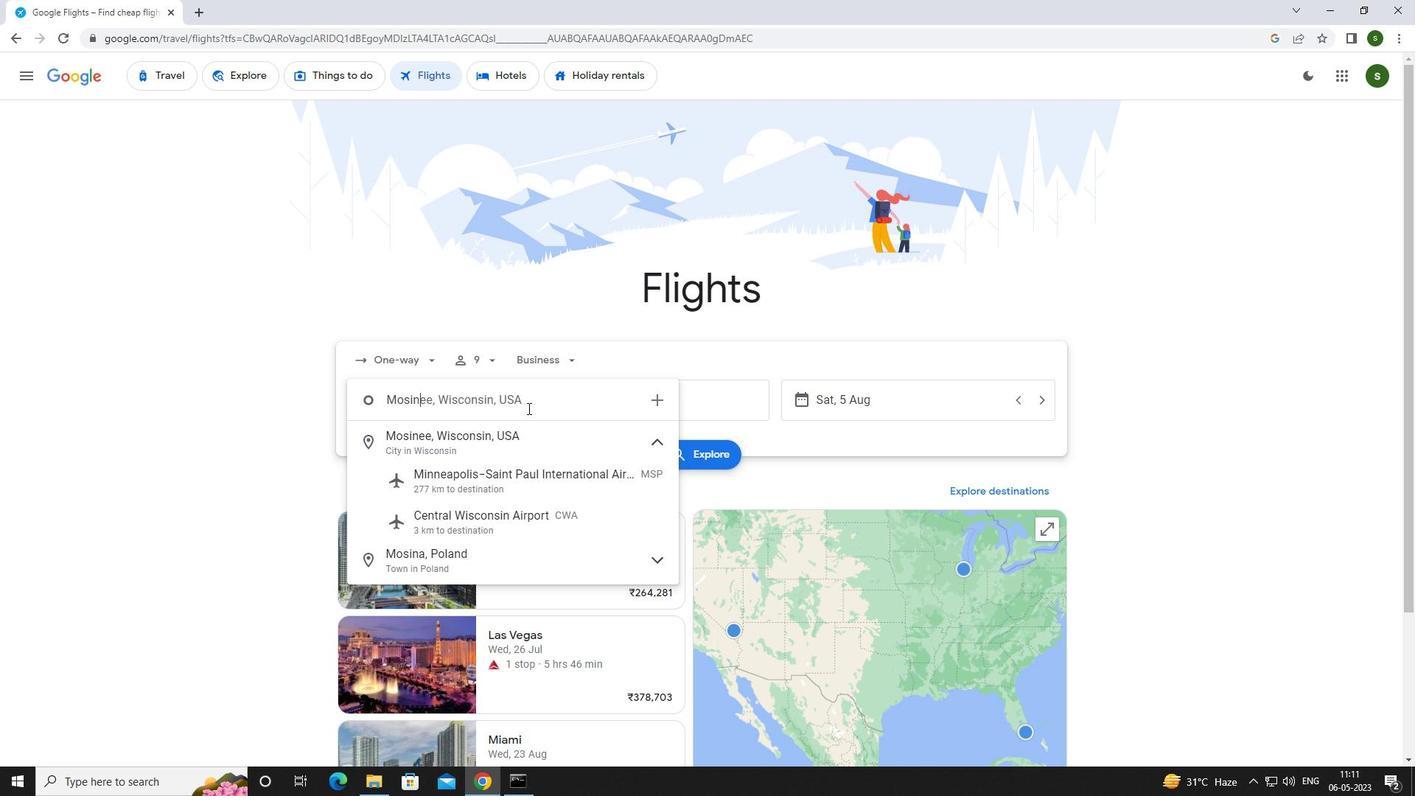 
Action: Mouse moved to (487, 522)
Screenshot: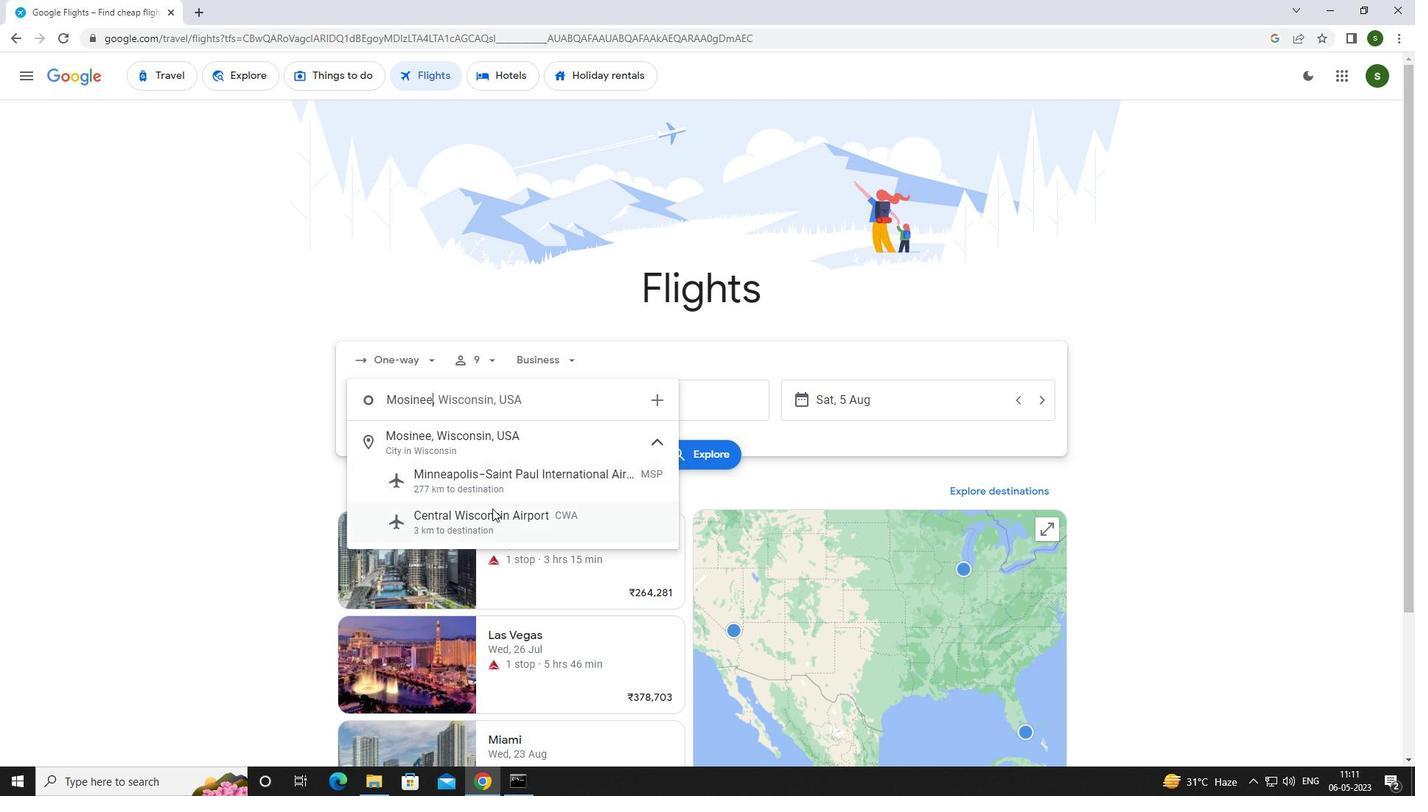 
Action: Mouse pressed left at (487, 522)
Screenshot: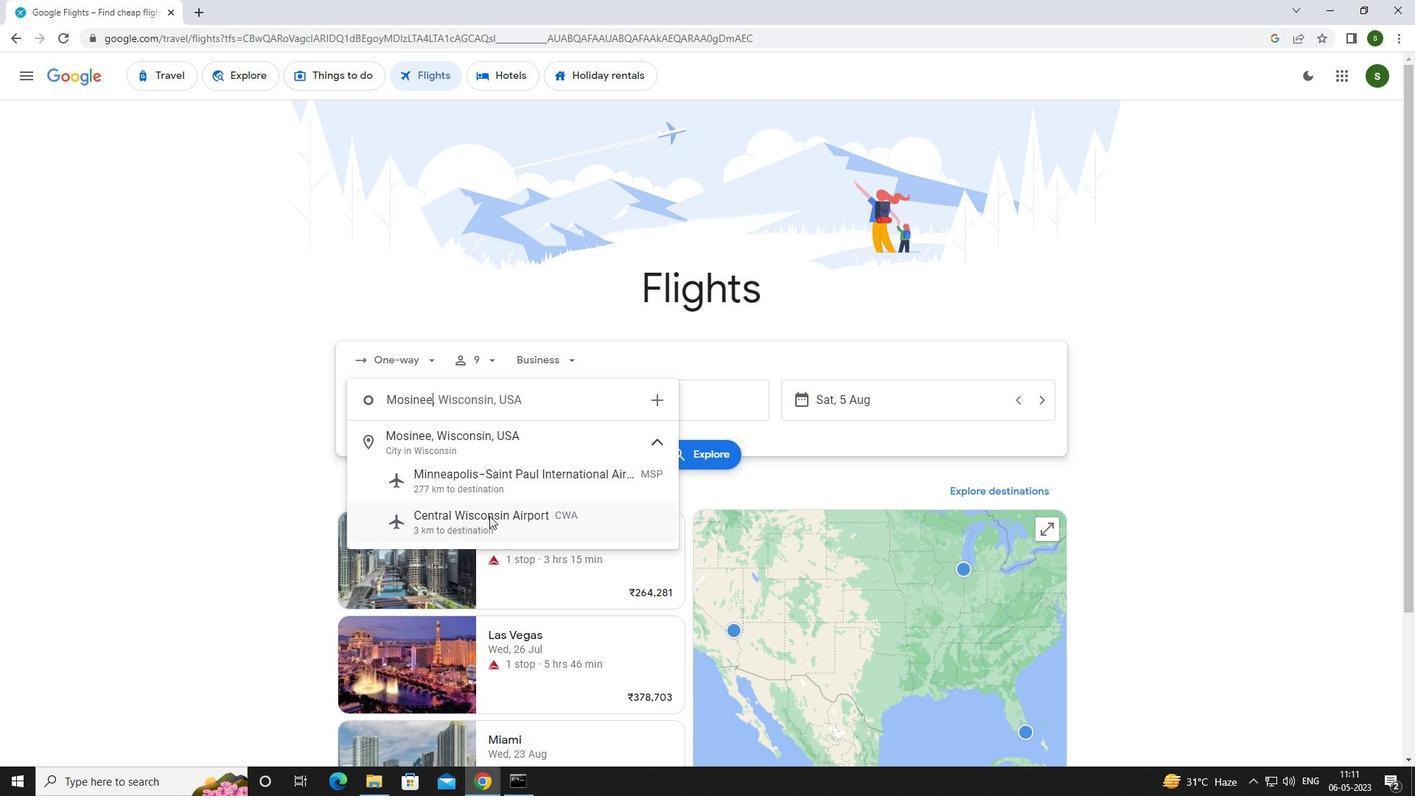 
Action: Mouse moved to (617, 404)
Screenshot: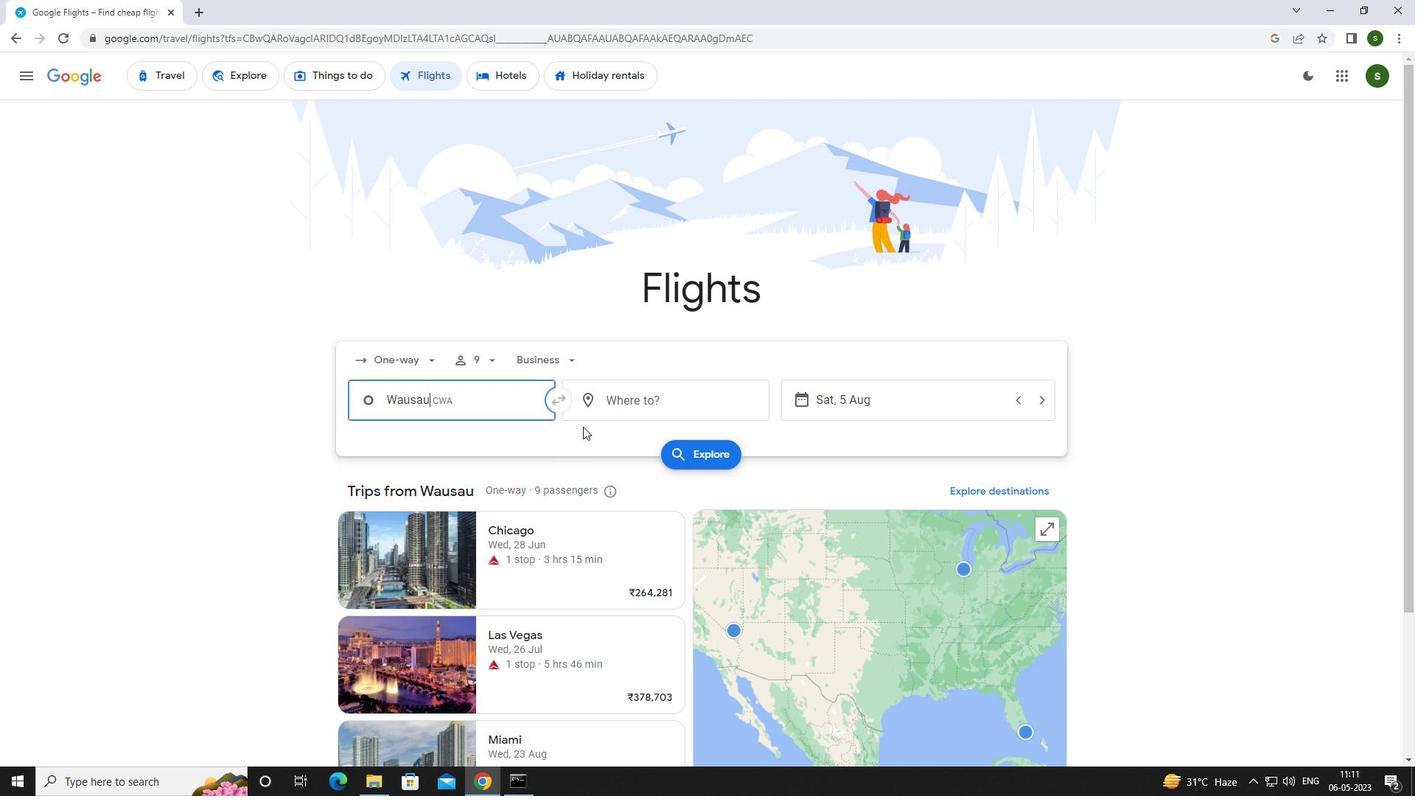 
Action: Mouse pressed left at (617, 404)
Screenshot: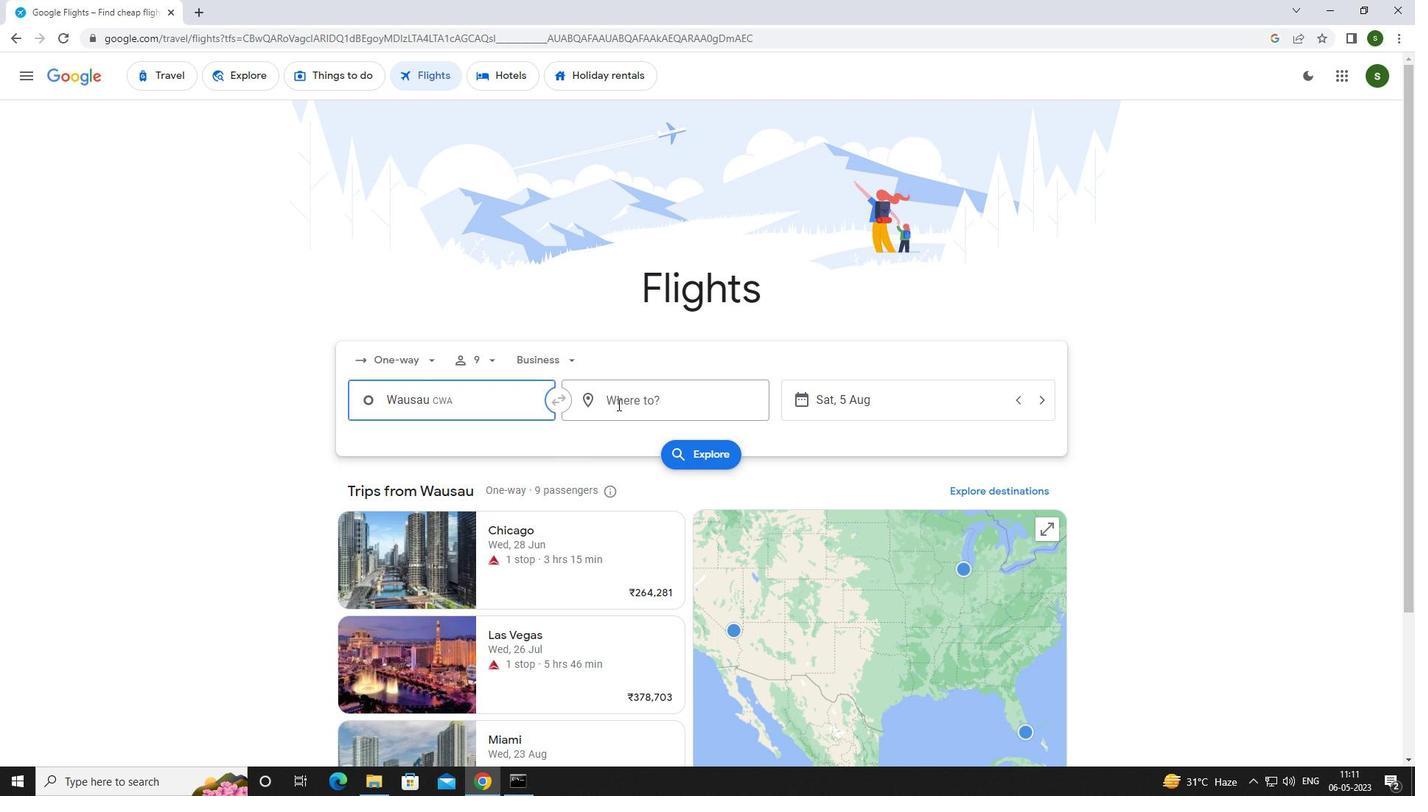 
Action: Key pressed <Key.caps_lock>r<Key.caps_lock>alei
Screenshot: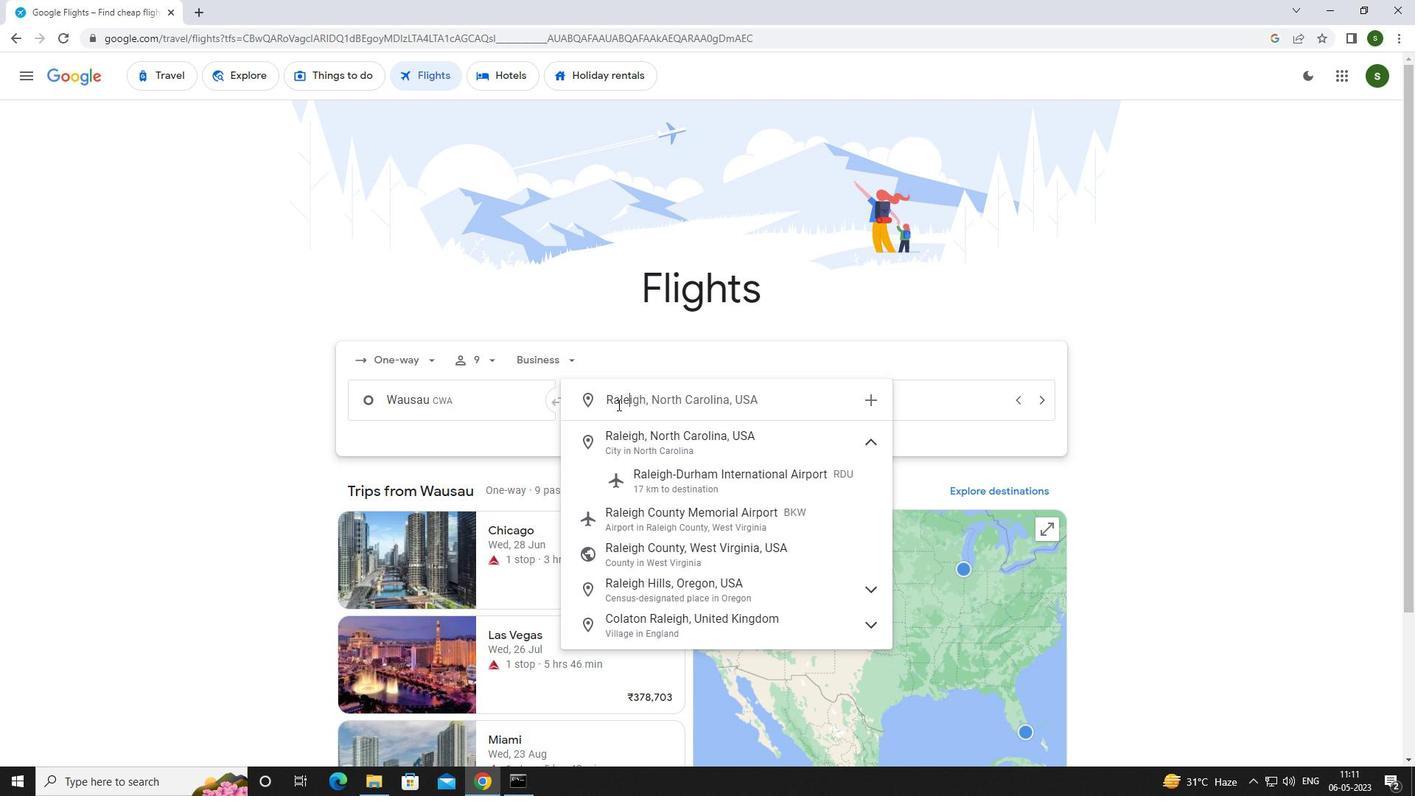 
Action: Mouse moved to (679, 474)
Screenshot: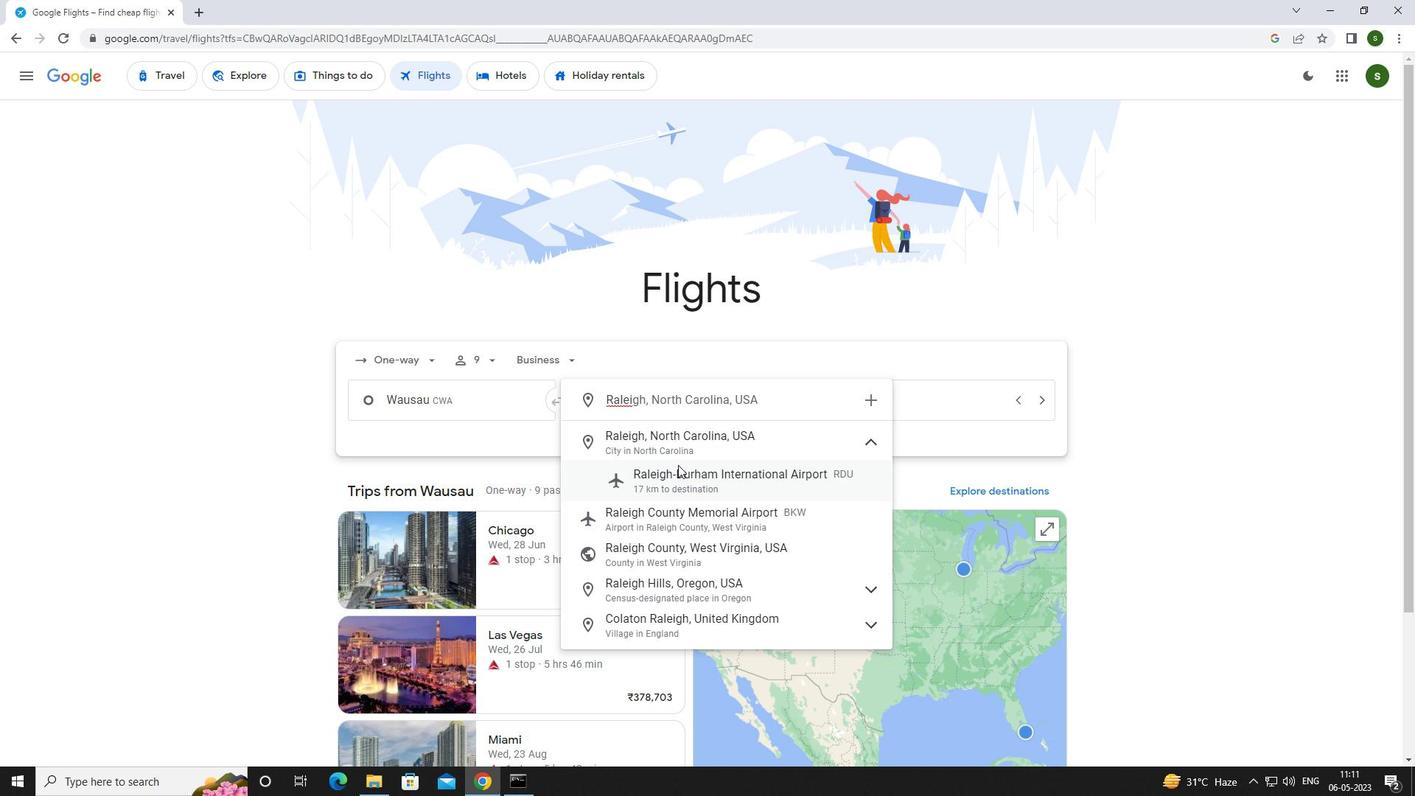 
Action: Mouse pressed left at (679, 474)
Screenshot: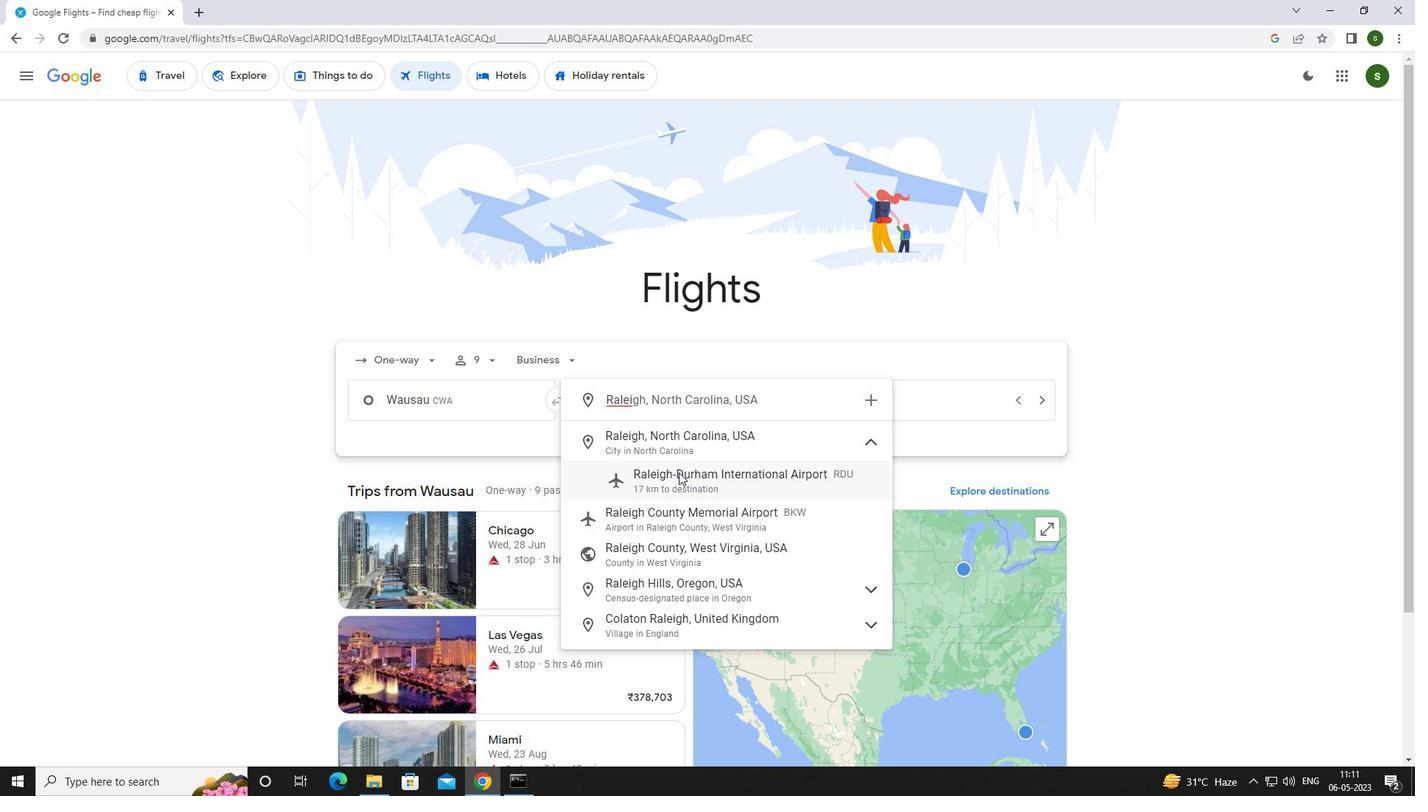 
Action: Mouse moved to (843, 401)
Screenshot: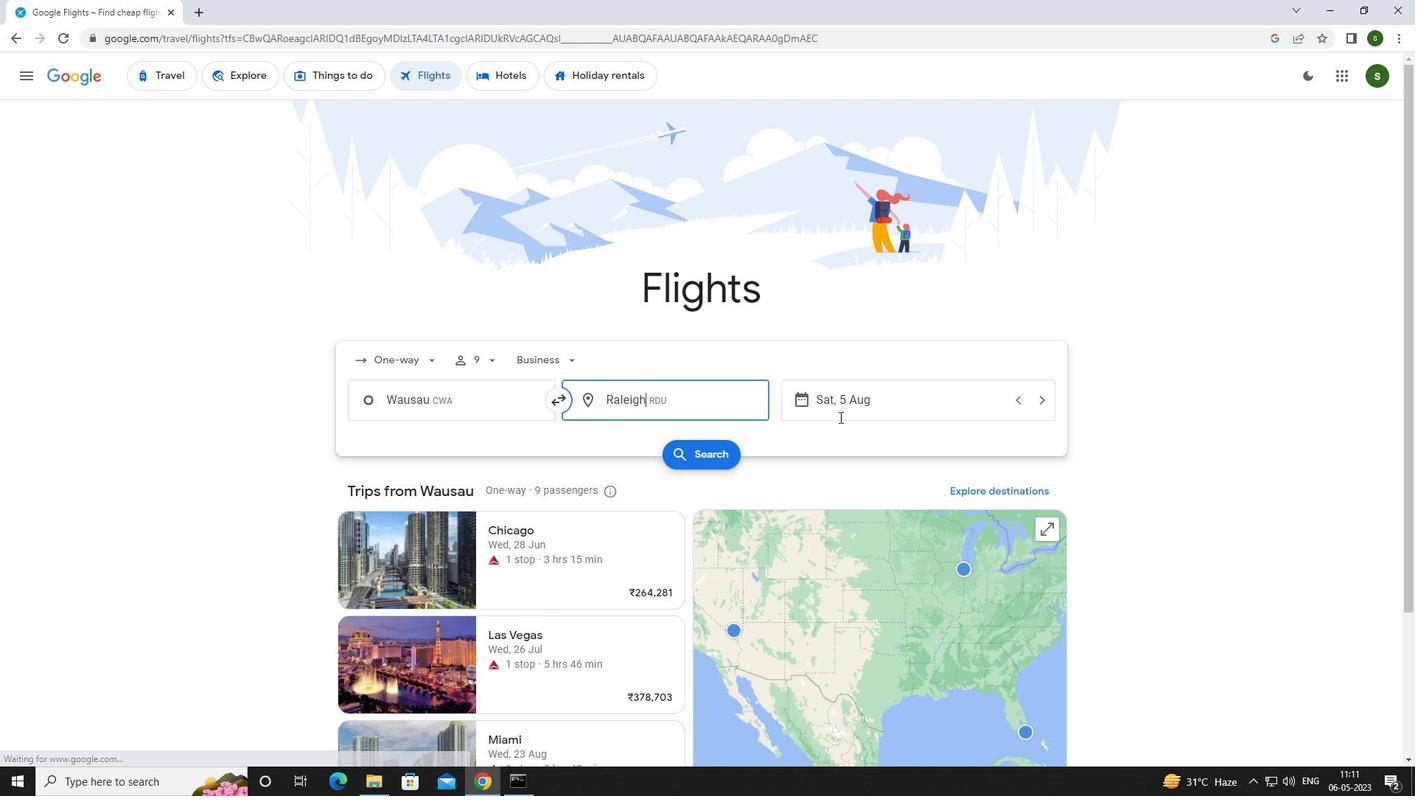 
Action: Mouse pressed left at (843, 401)
Screenshot: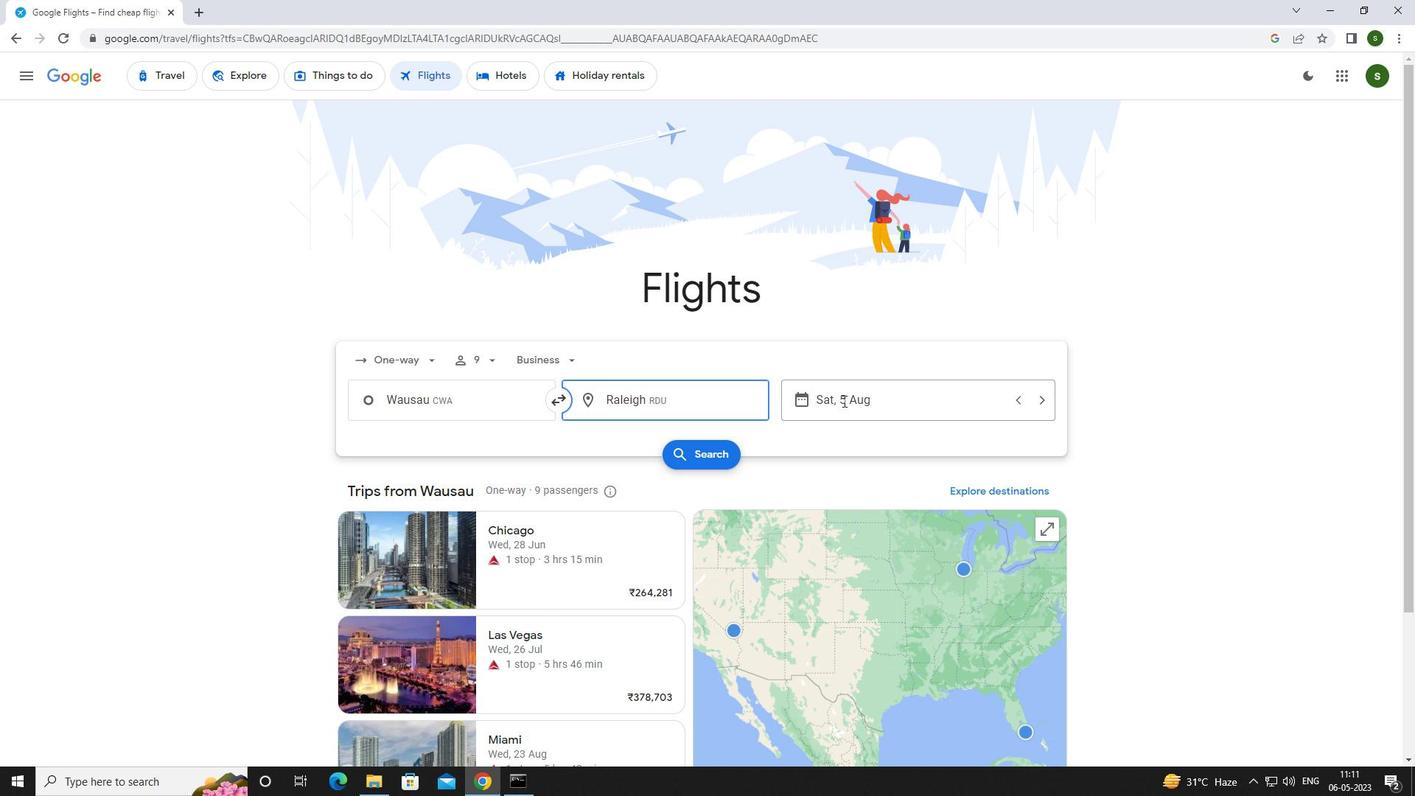 
Action: Mouse moved to (746, 505)
Screenshot: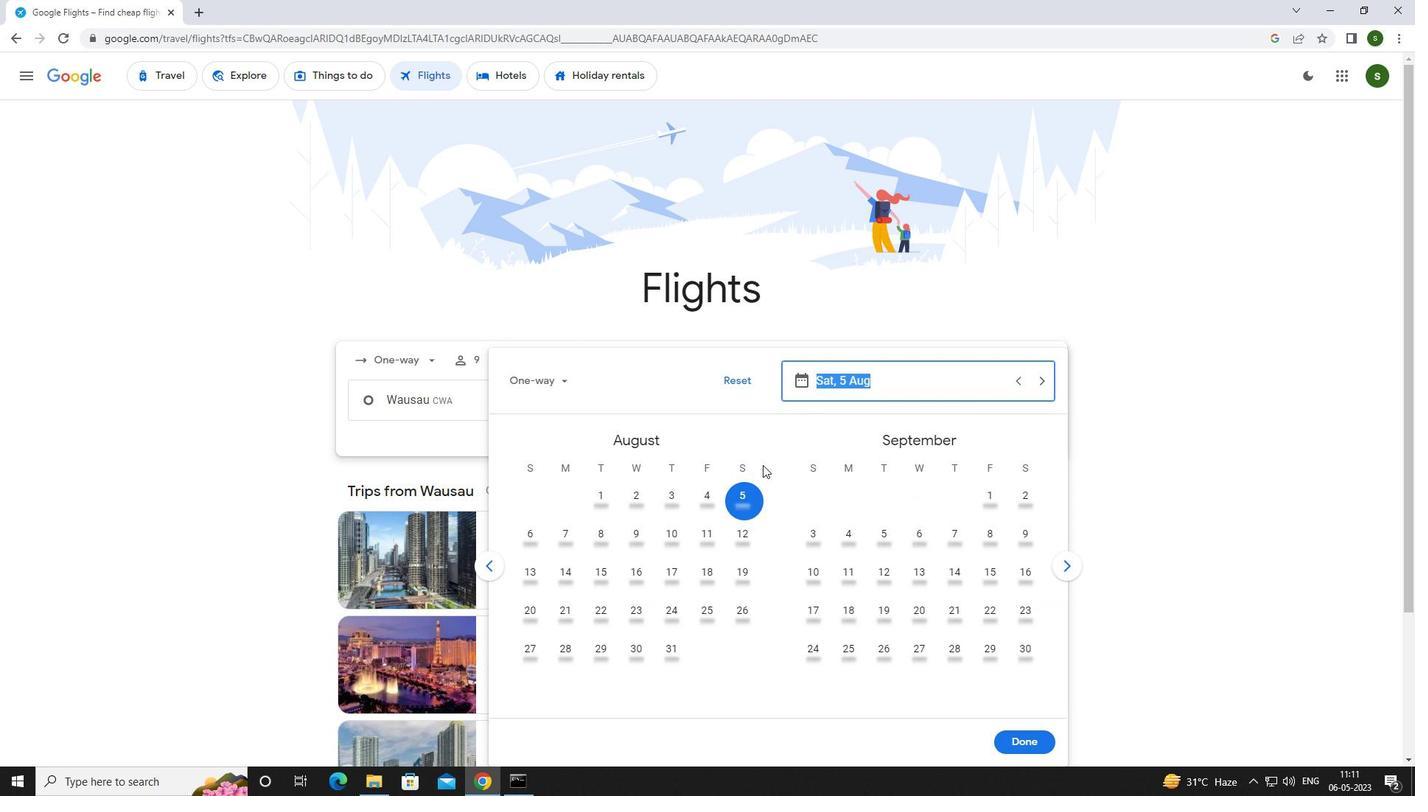 
Action: Mouse pressed left at (746, 505)
Screenshot: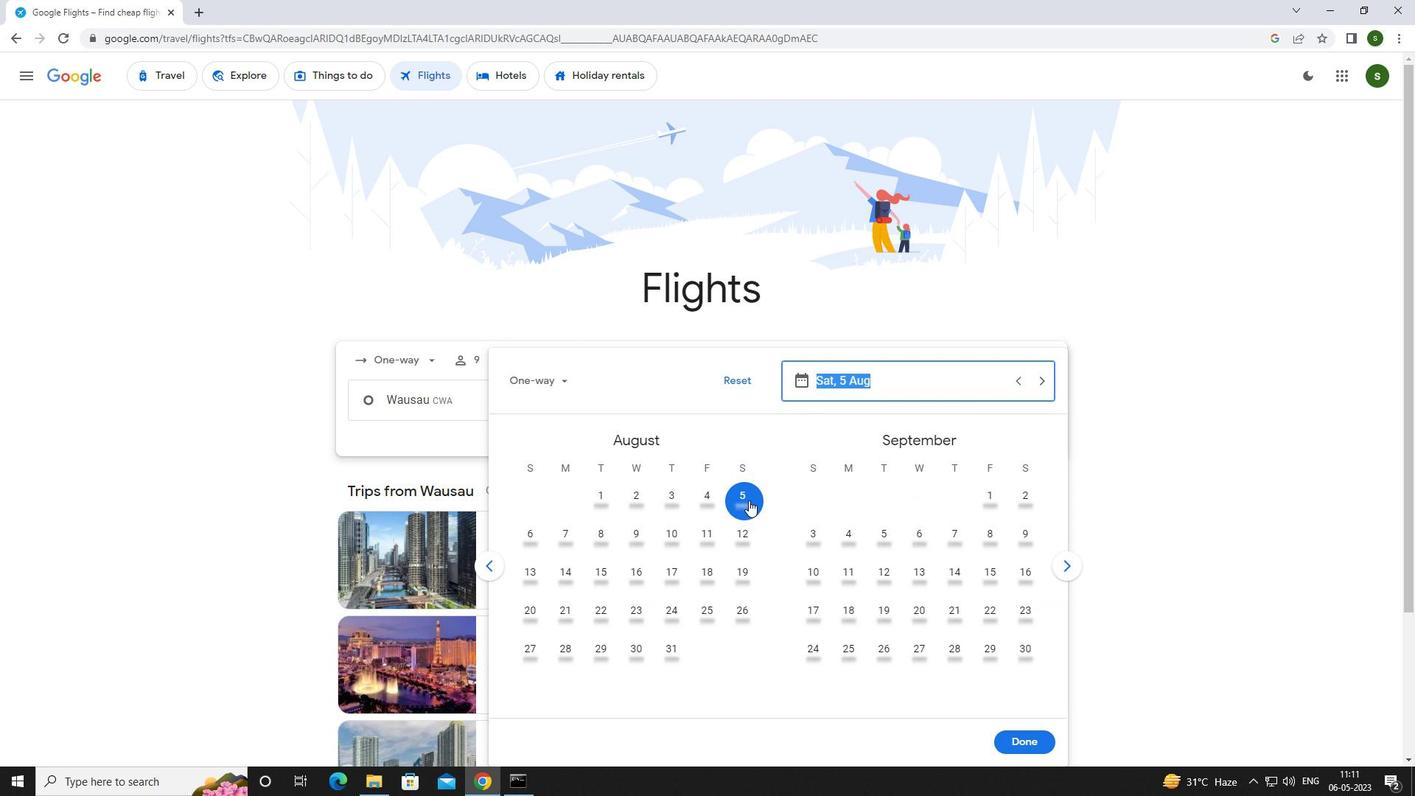 
Action: Mouse moved to (998, 738)
Screenshot: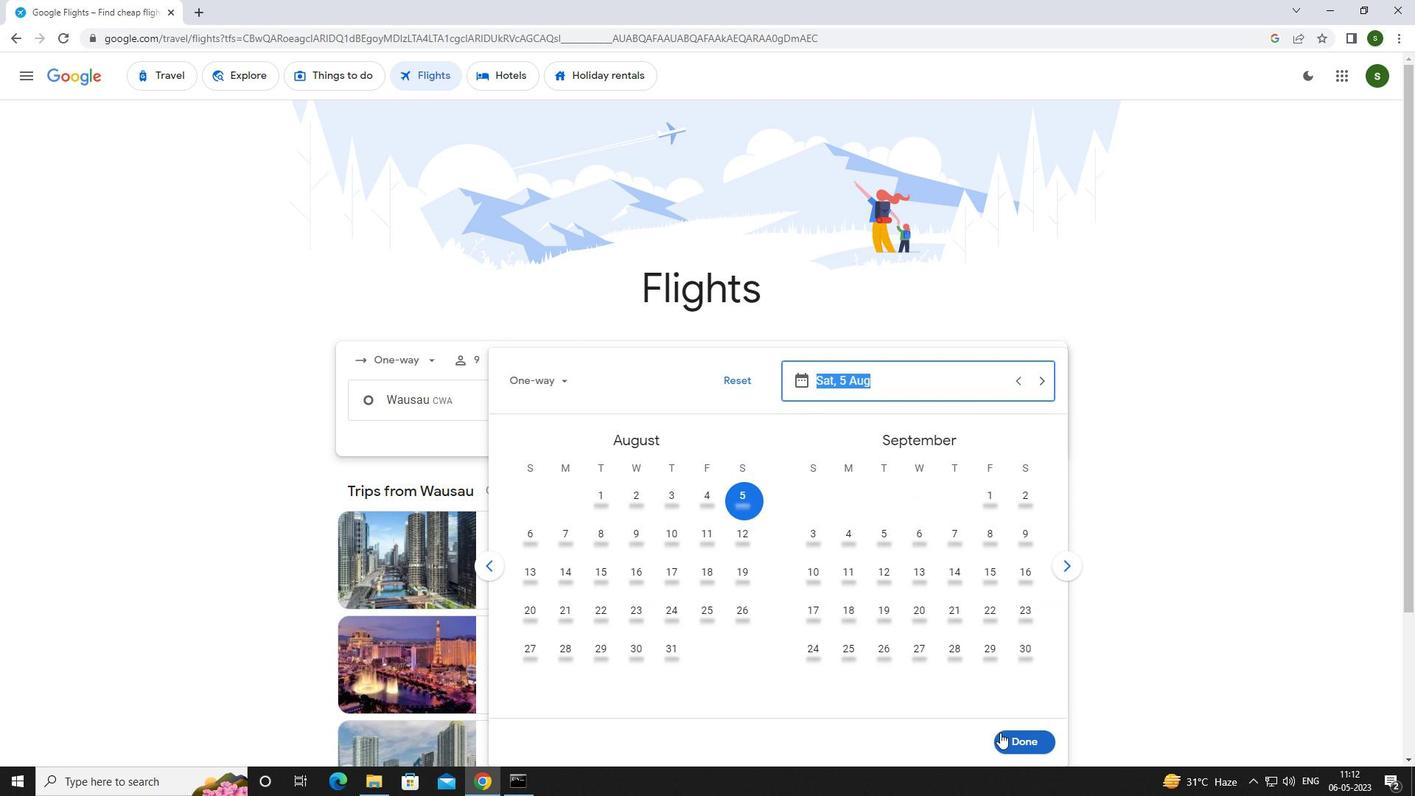 
Action: Mouse pressed left at (998, 738)
Screenshot: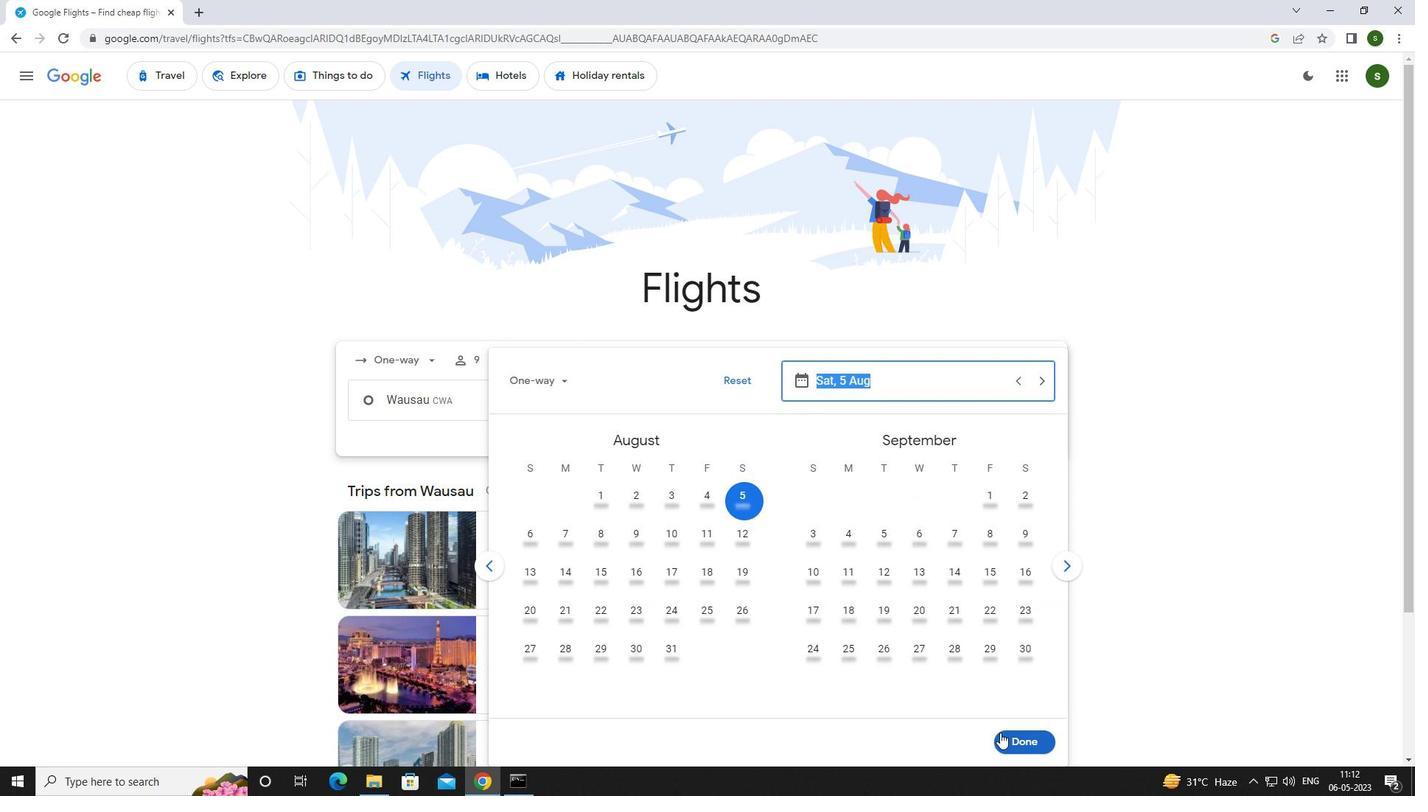 
Action: Mouse moved to (717, 463)
Screenshot: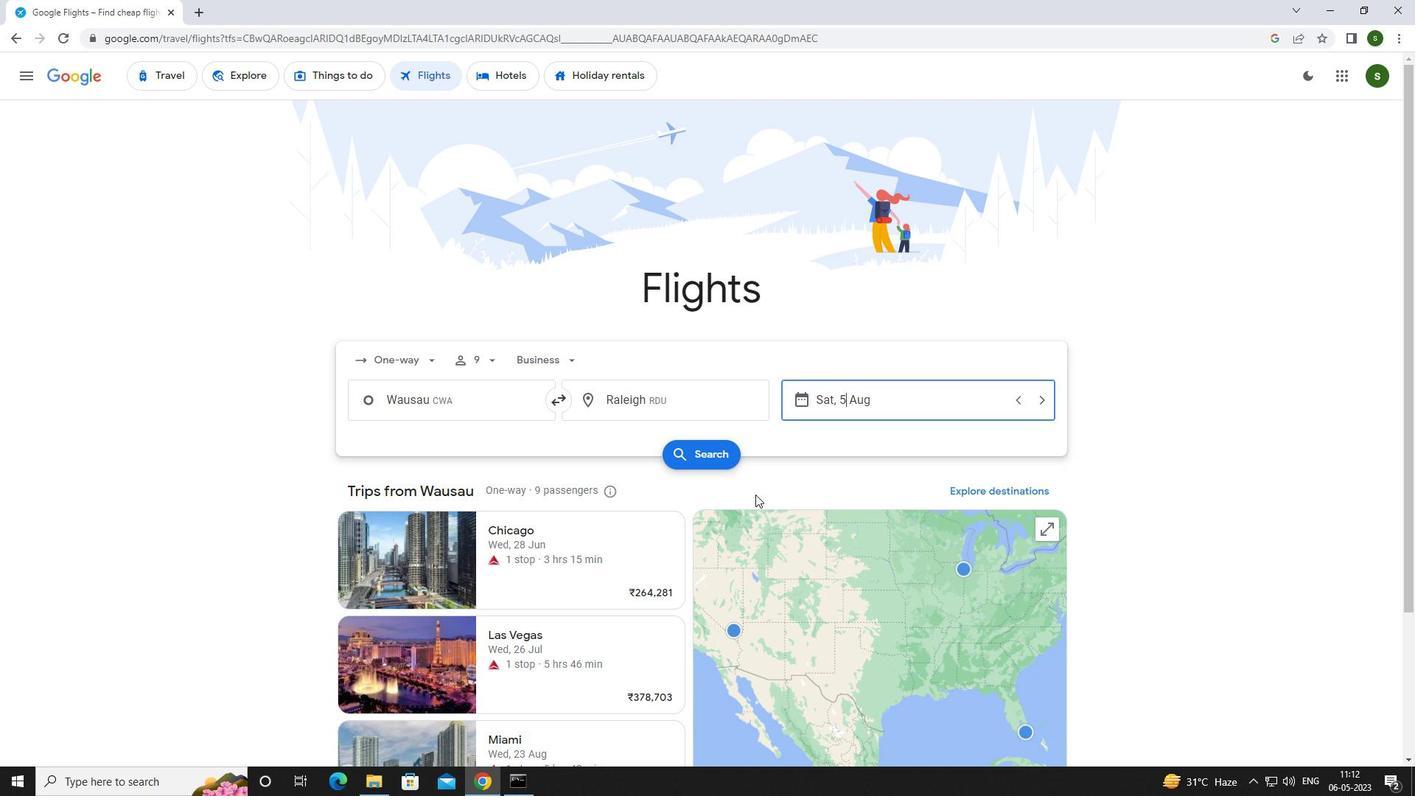 
Action: Mouse pressed left at (717, 463)
Screenshot: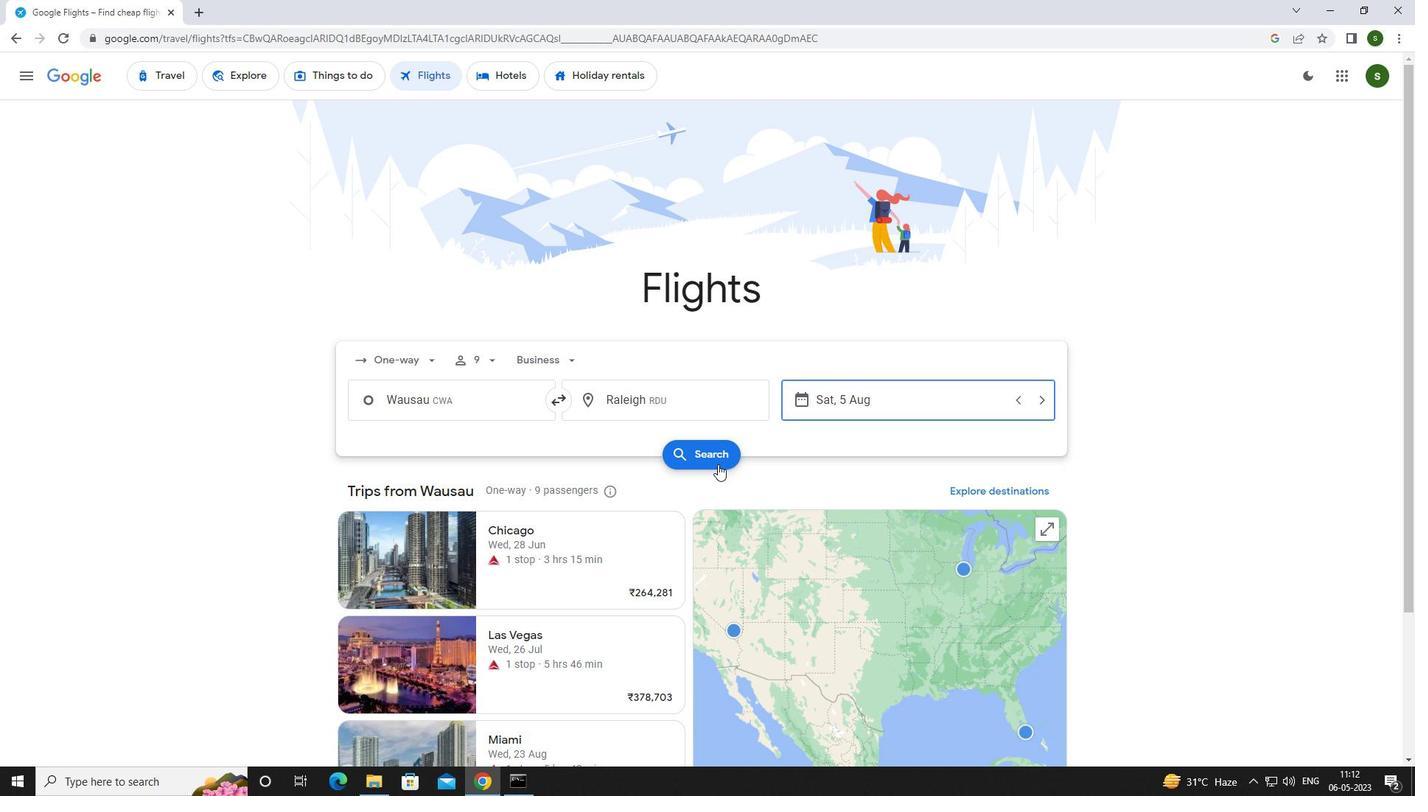
Action: Mouse moved to (364, 213)
Screenshot: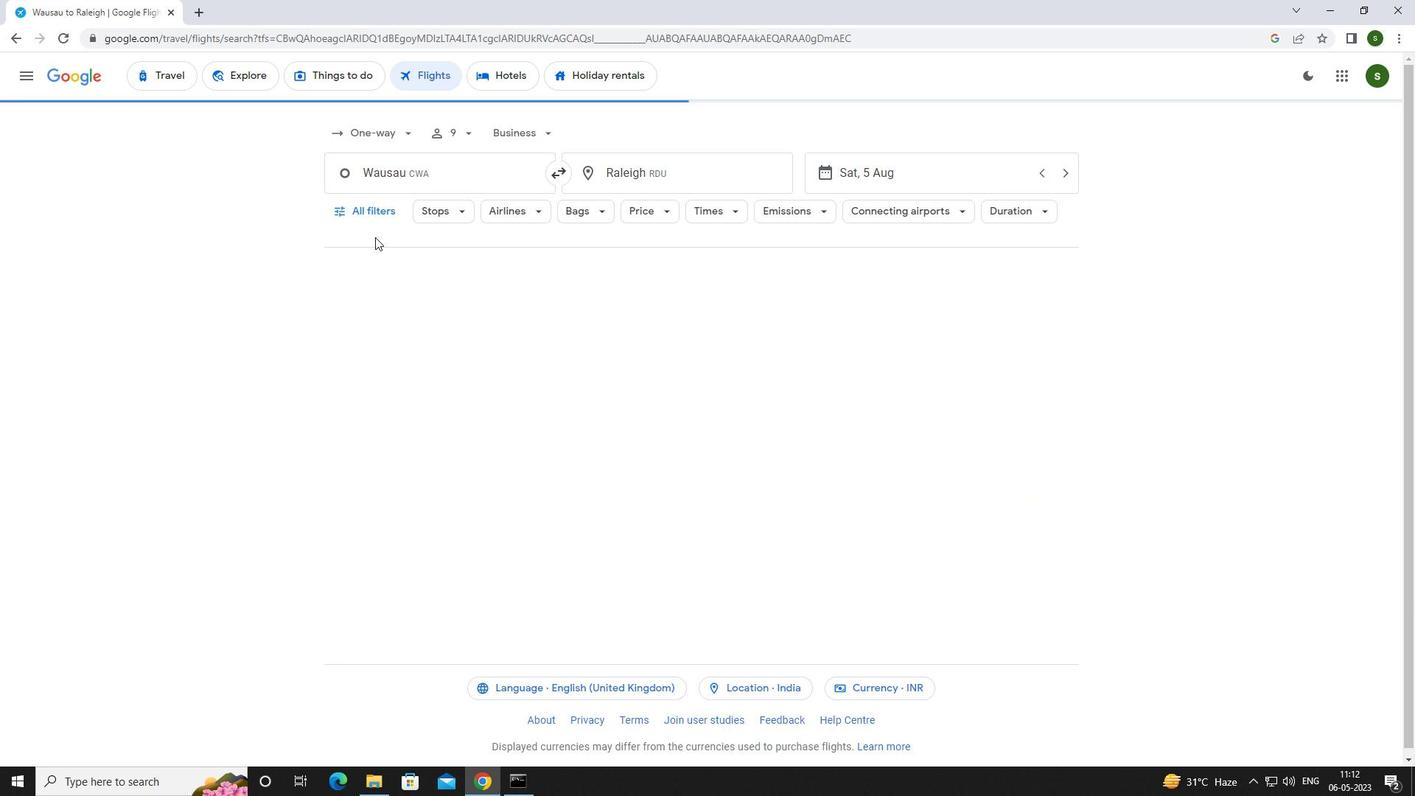 
Action: Mouse pressed left at (364, 213)
Screenshot: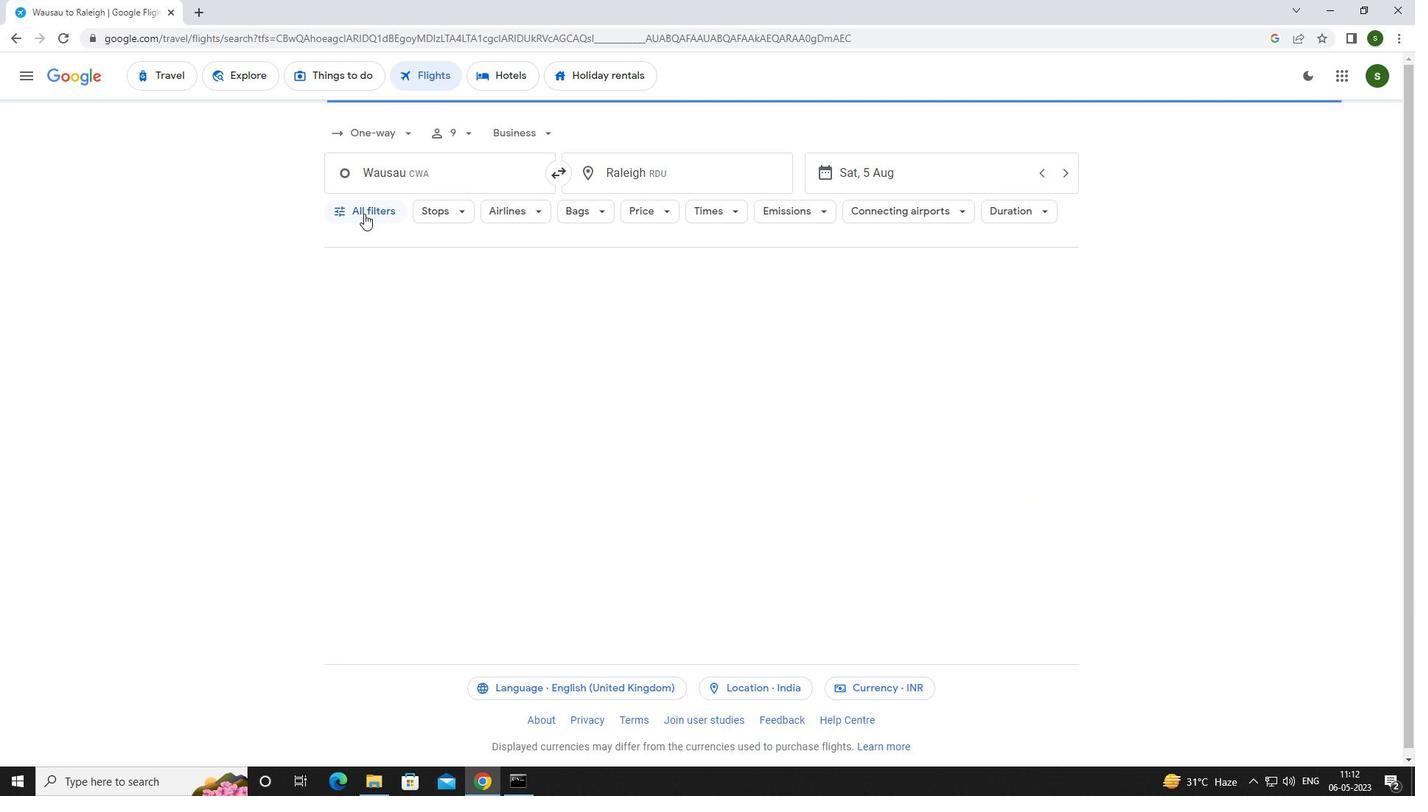 
Action: Mouse moved to (552, 521)
Screenshot: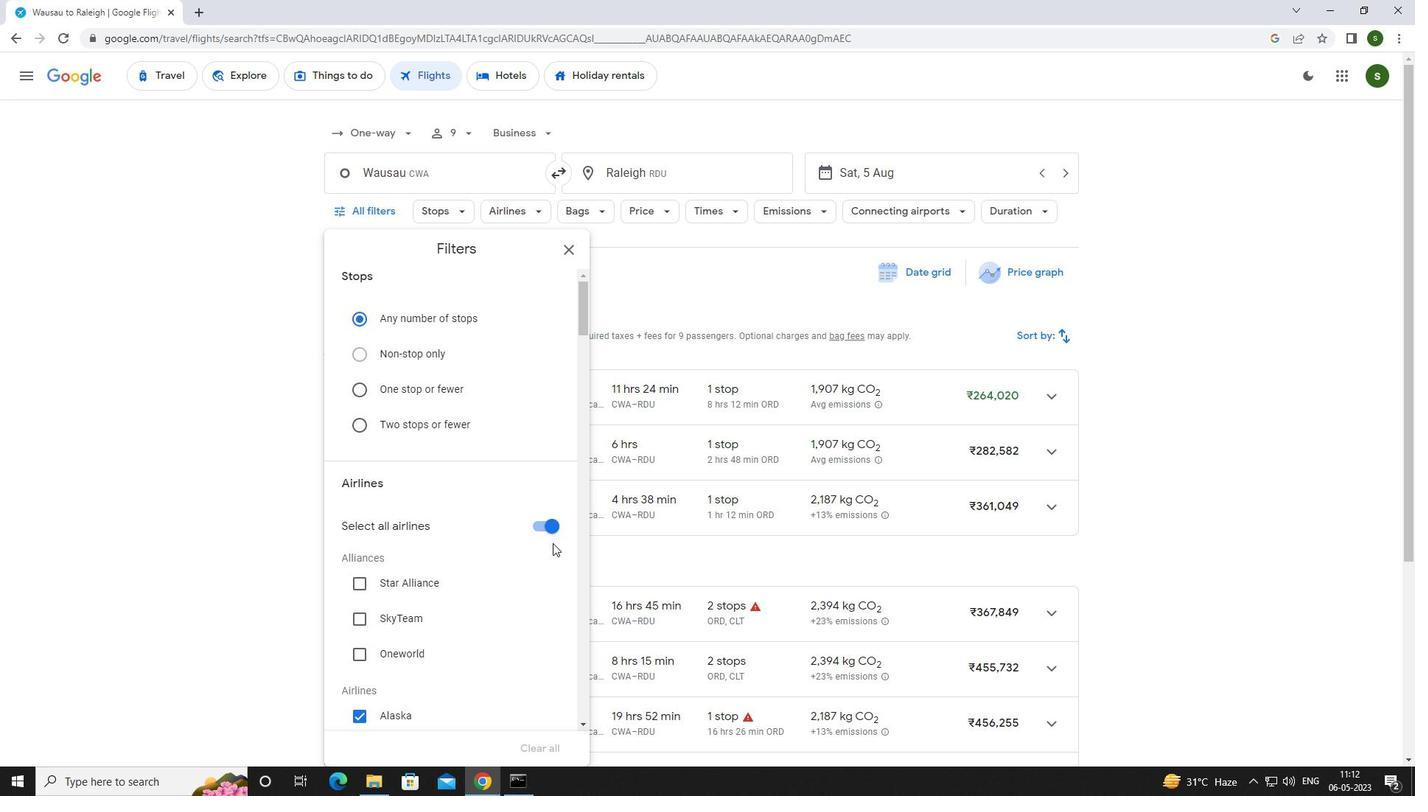 
Action: Mouse pressed left at (552, 521)
Screenshot: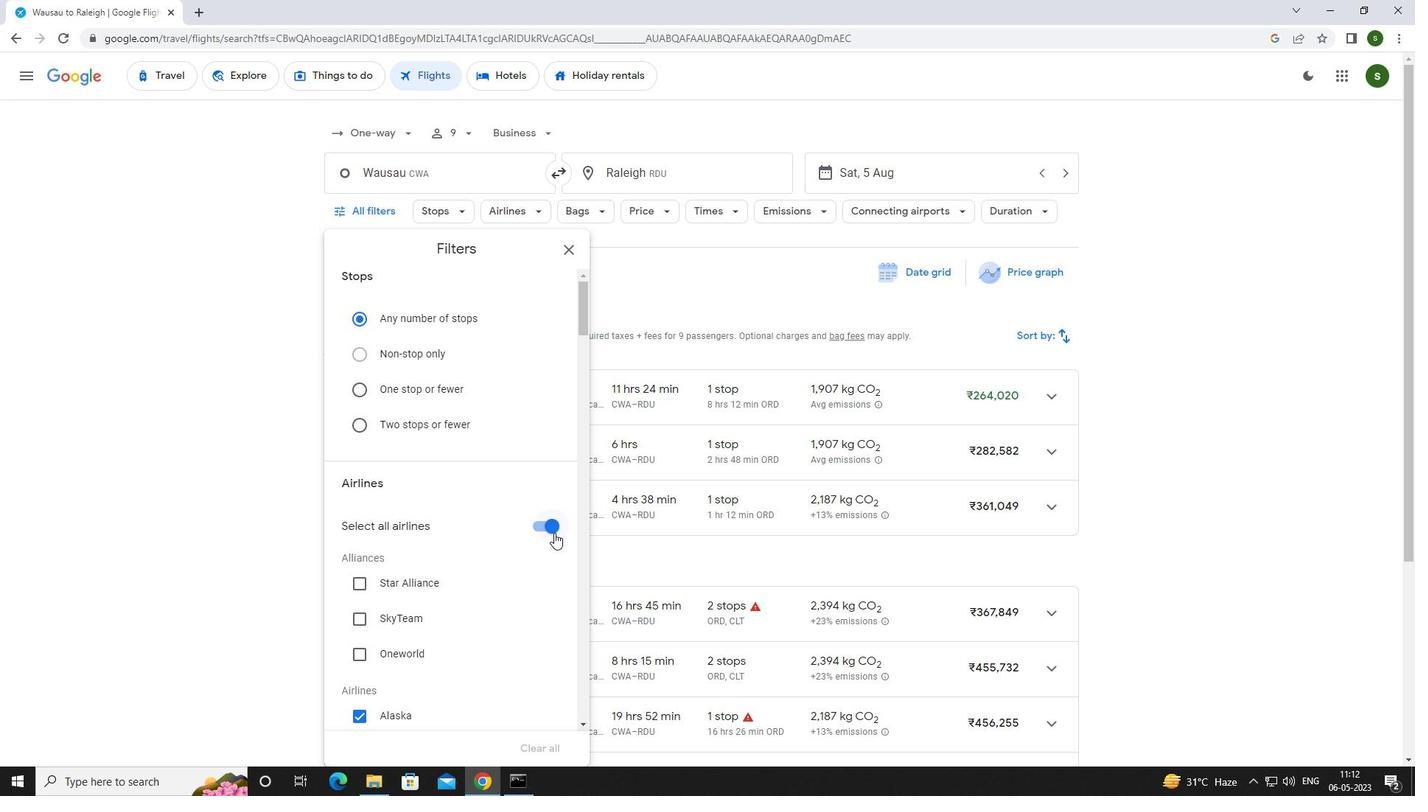 
Action: Mouse moved to (495, 501)
Screenshot: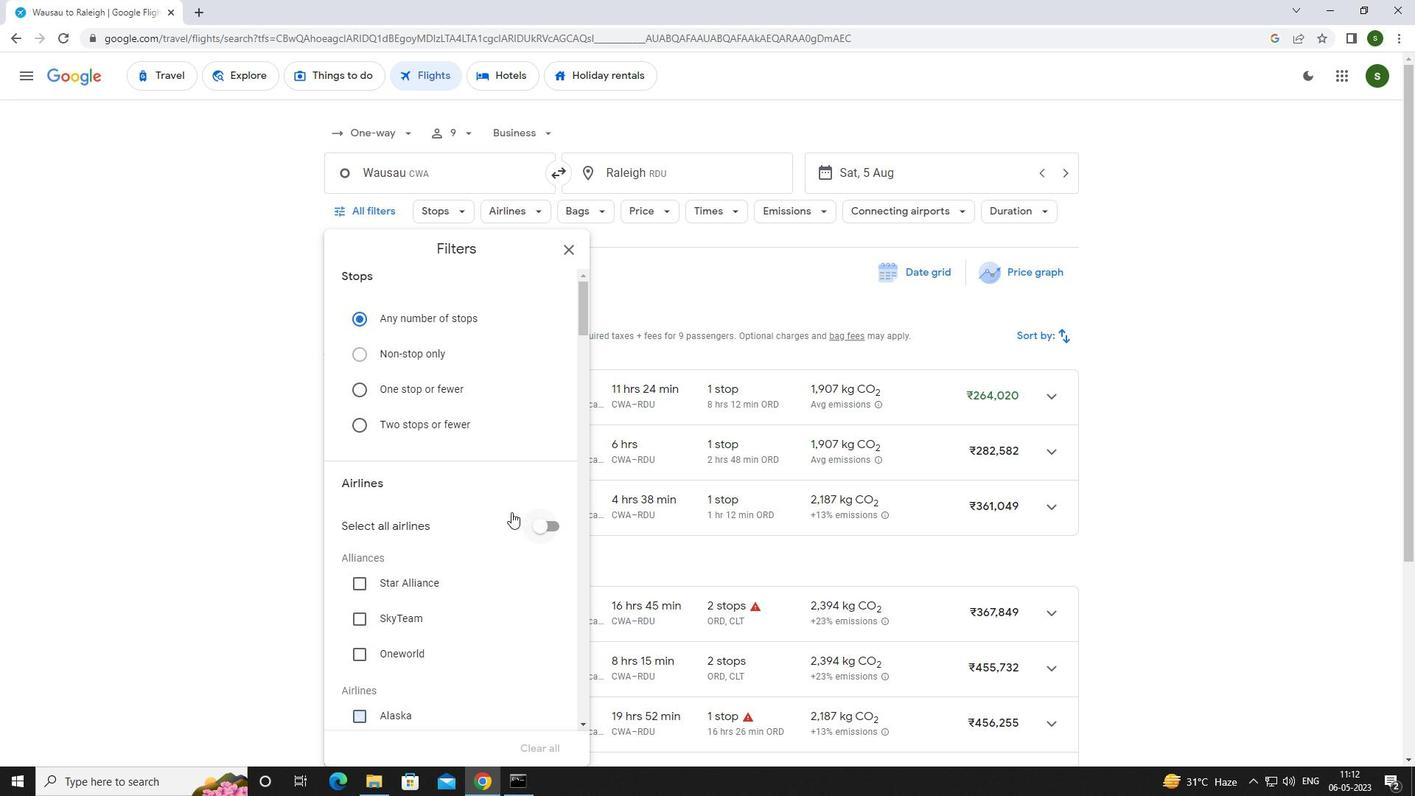 
Action: Mouse scrolled (495, 500) with delta (0, 0)
Screenshot: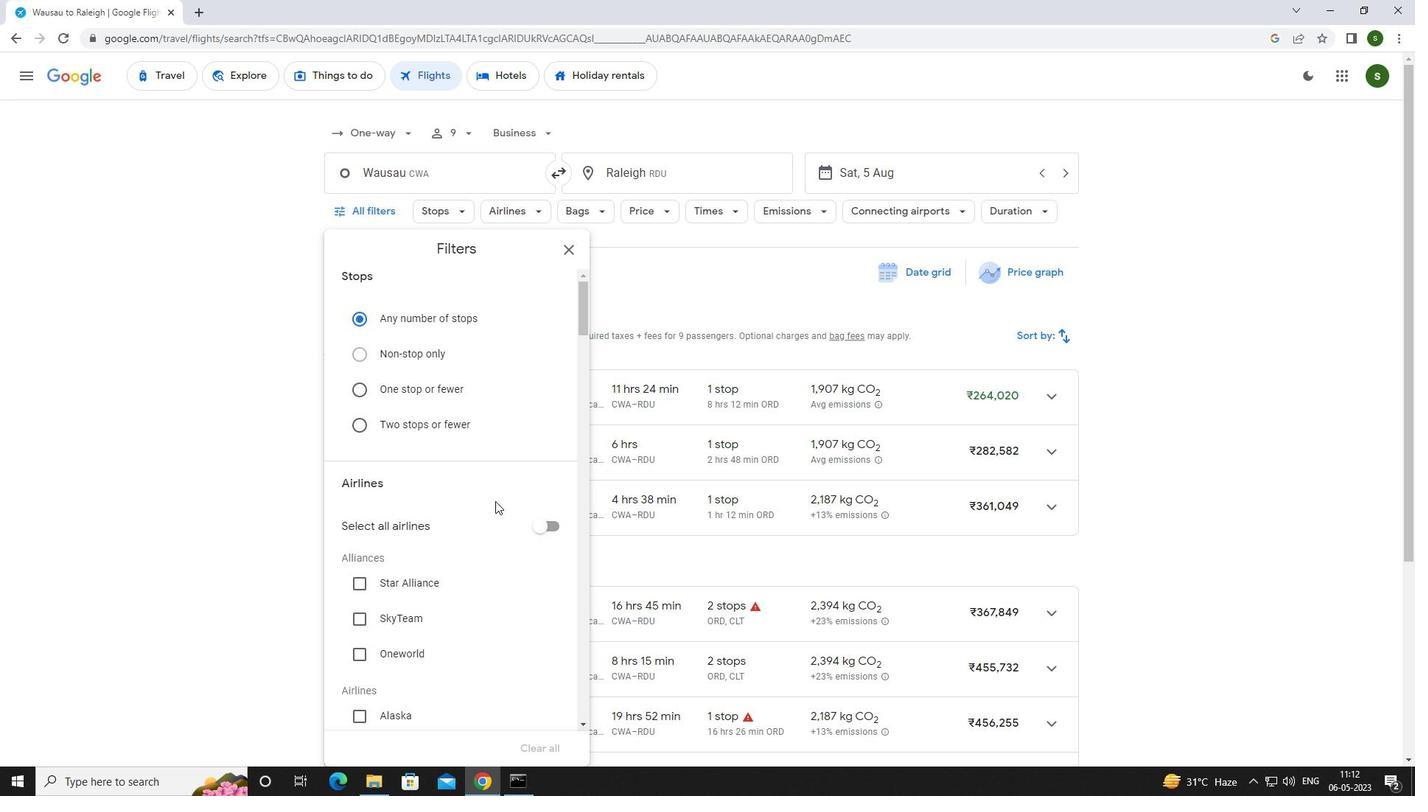 
Action: Mouse scrolled (495, 500) with delta (0, 0)
Screenshot: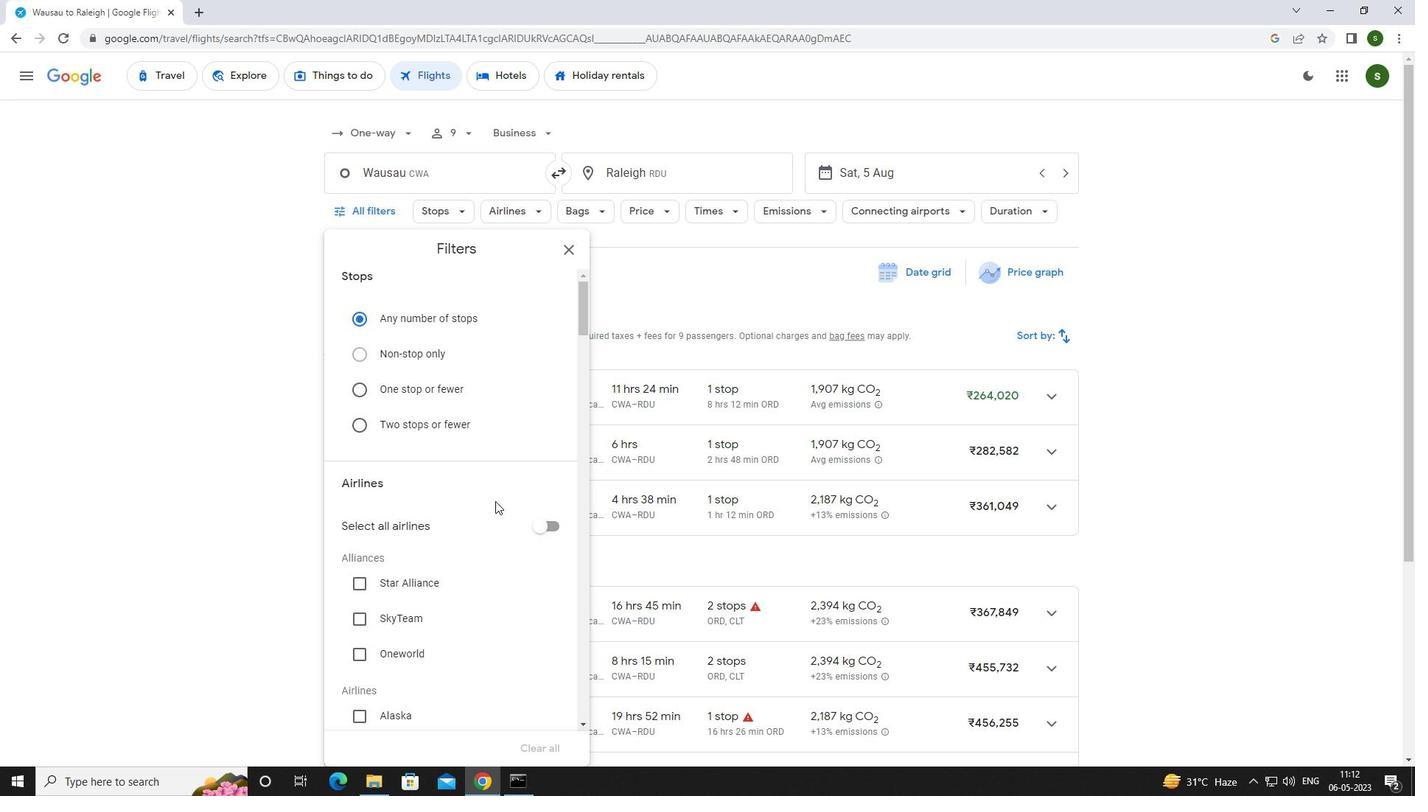 
Action: Mouse scrolled (495, 500) with delta (0, 0)
Screenshot: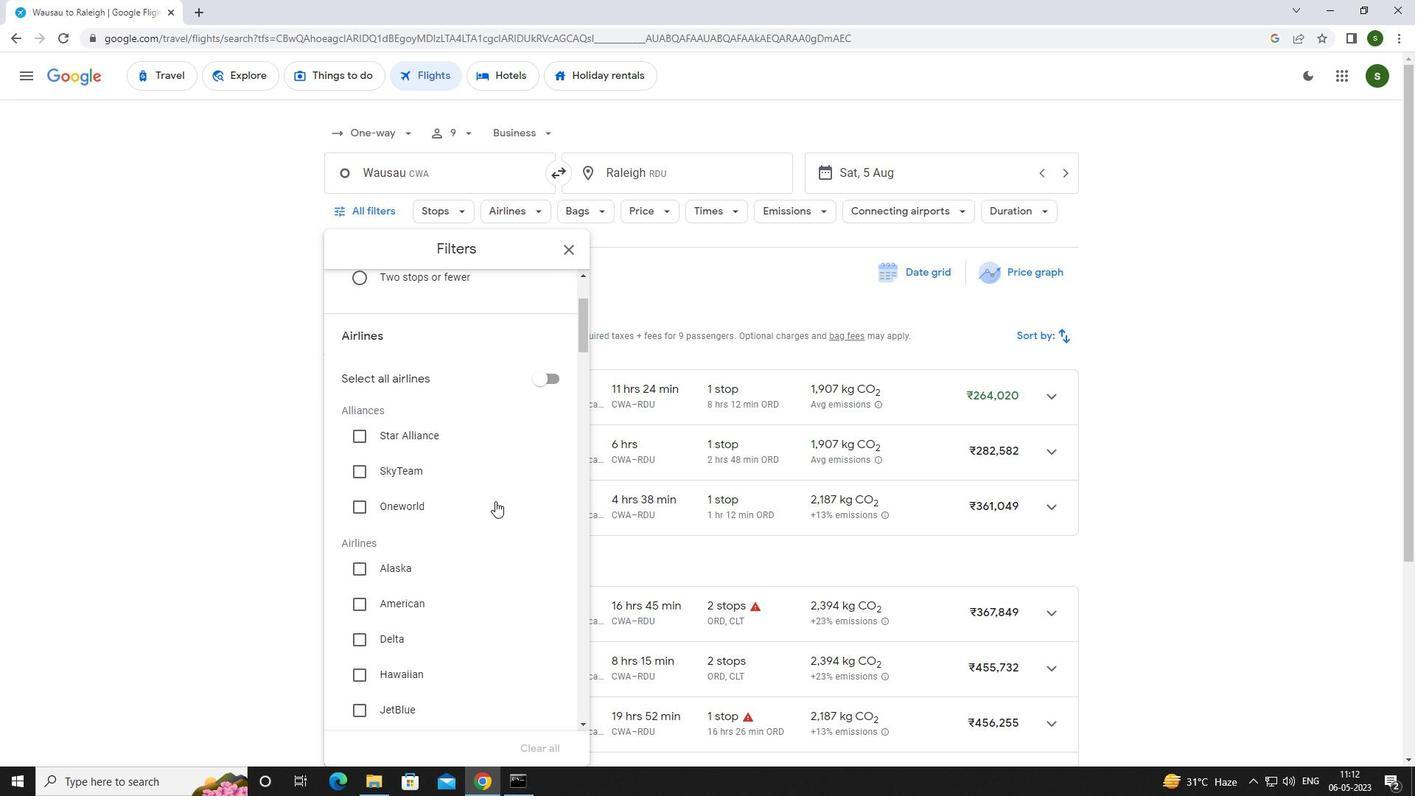 
Action: Mouse scrolled (495, 500) with delta (0, 0)
Screenshot: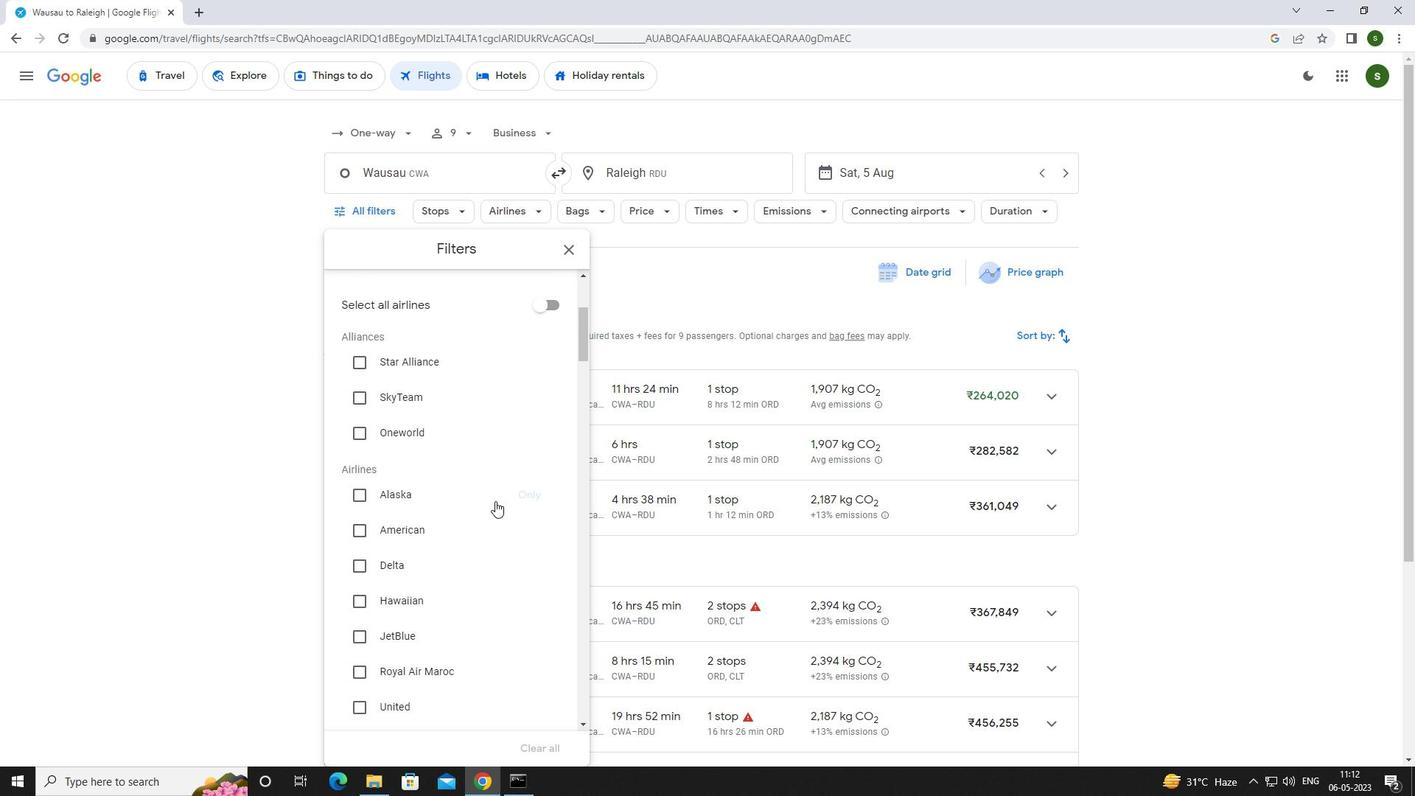 
Action: Mouse scrolled (495, 500) with delta (0, 0)
Screenshot: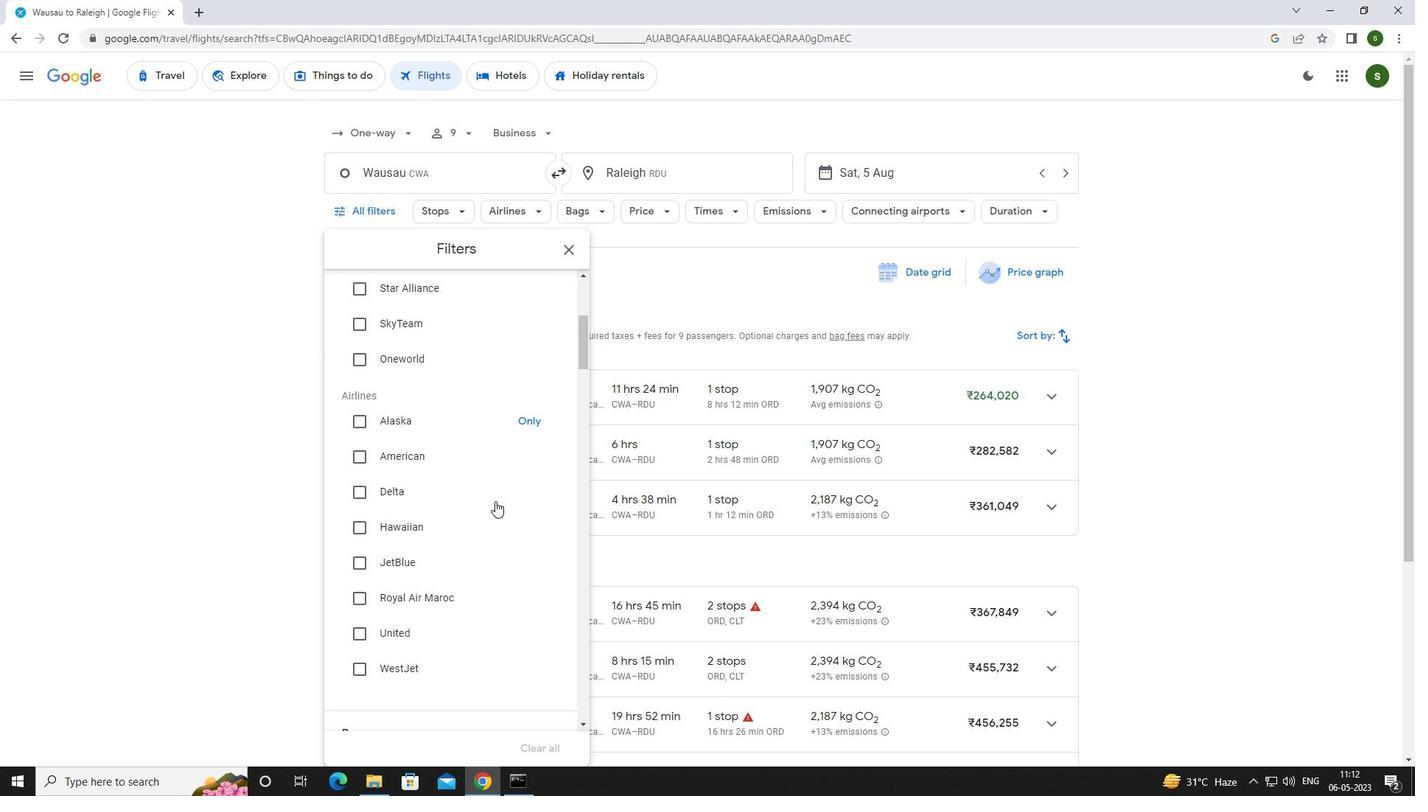 
Action: Mouse scrolled (495, 500) with delta (0, 0)
Screenshot: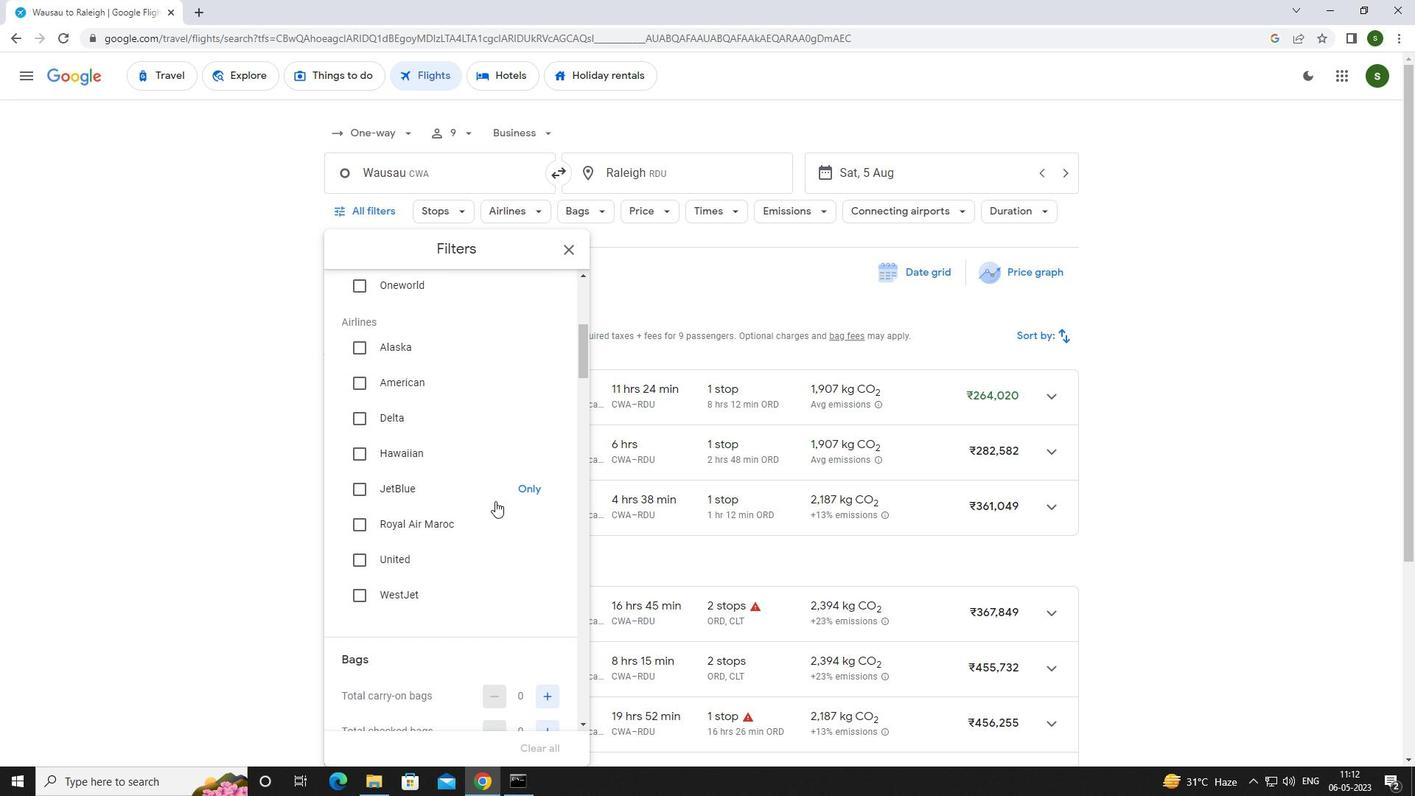 
Action: Mouse scrolled (495, 500) with delta (0, 0)
Screenshot: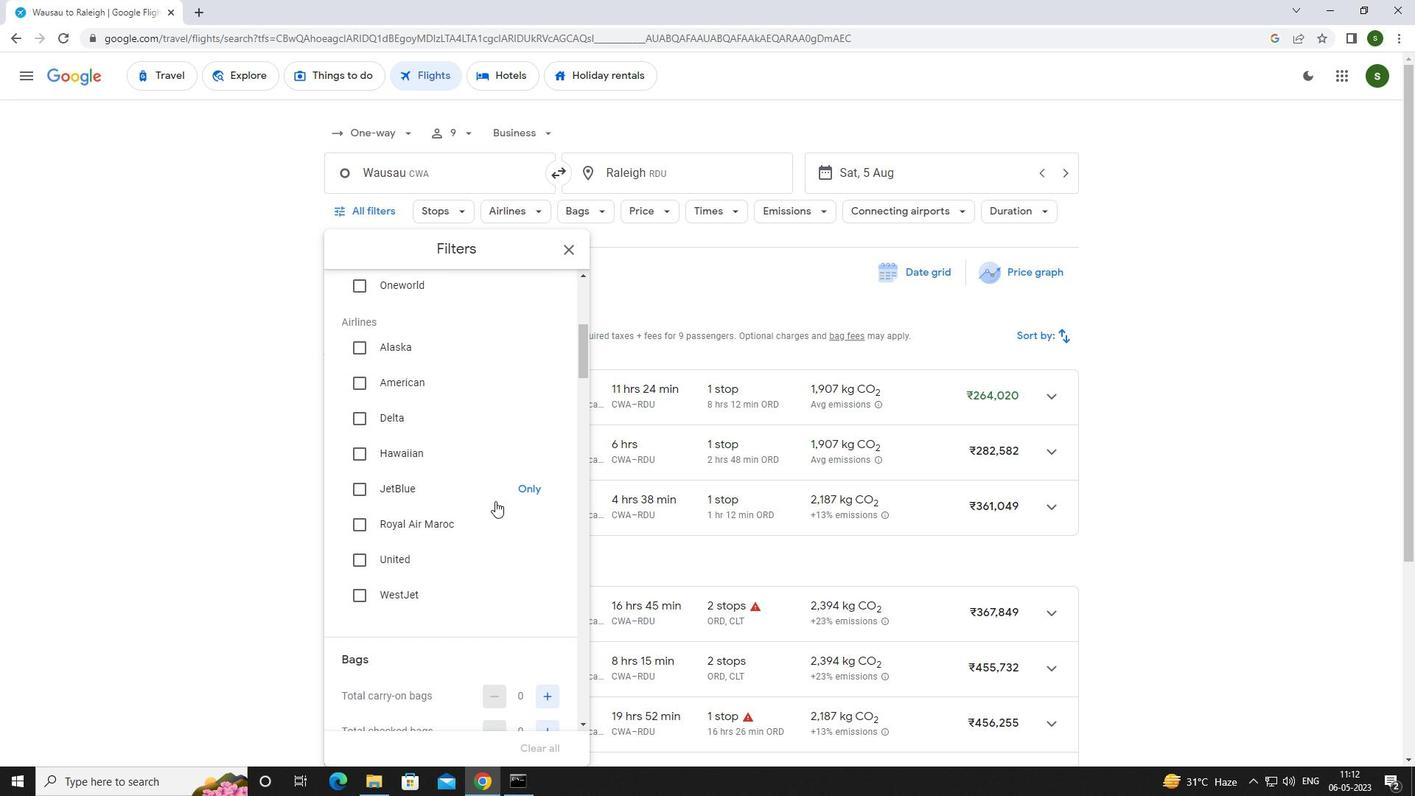 
Action: Mouse scrolled (495, 500) with delta (0, 0)
Screenshot: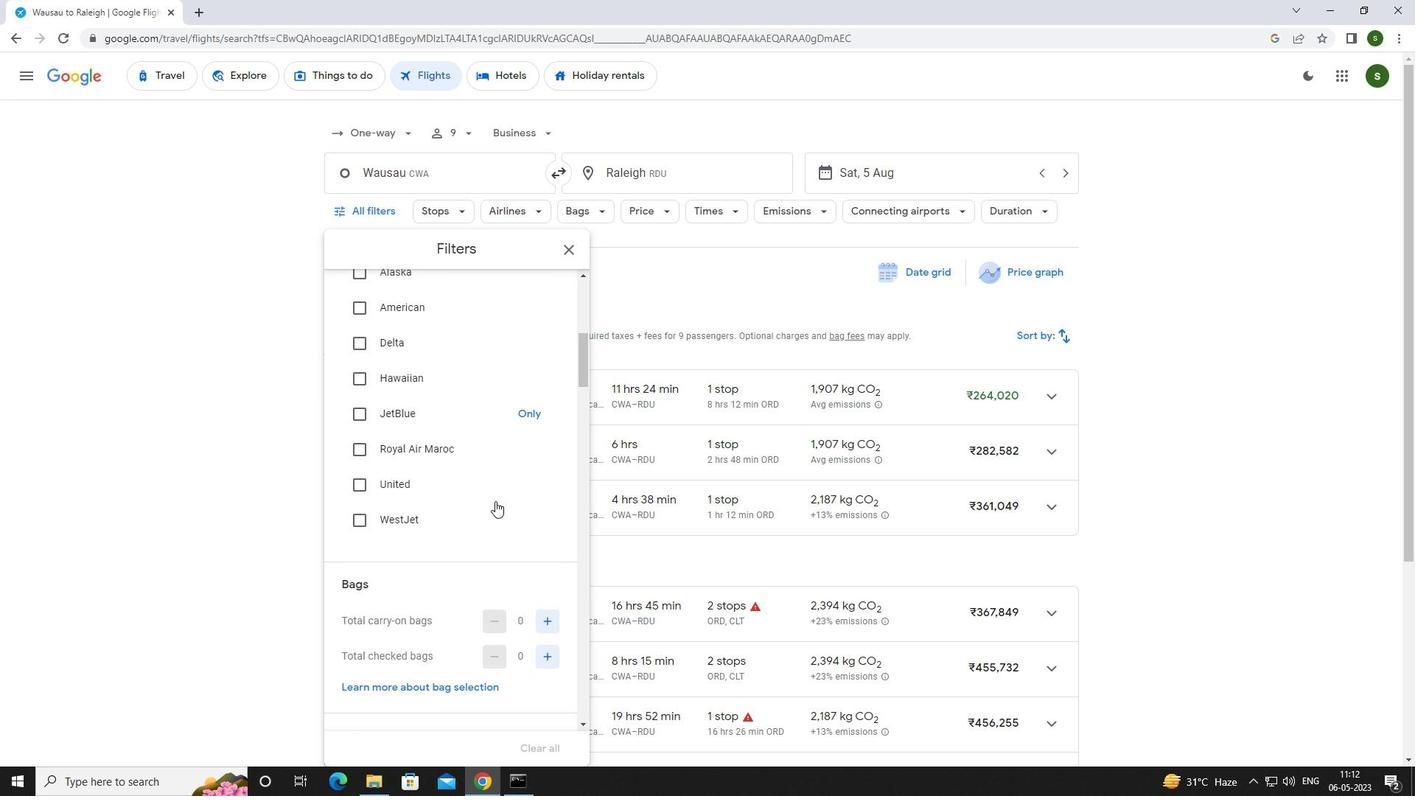 
Action: Mouse moved to (543, 516)
Screenshot: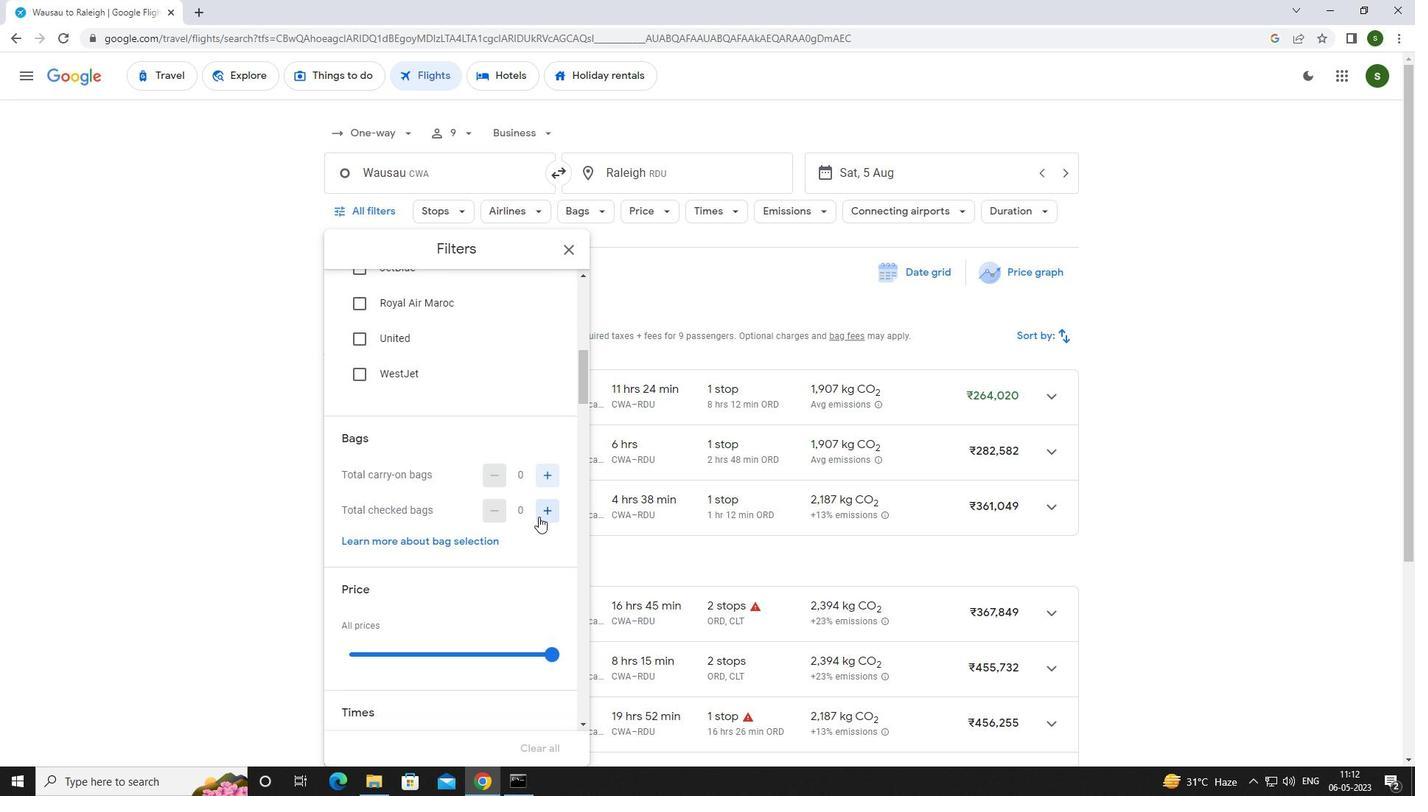 
Action: Mouse pressed left at (543, 516)
Screenshot: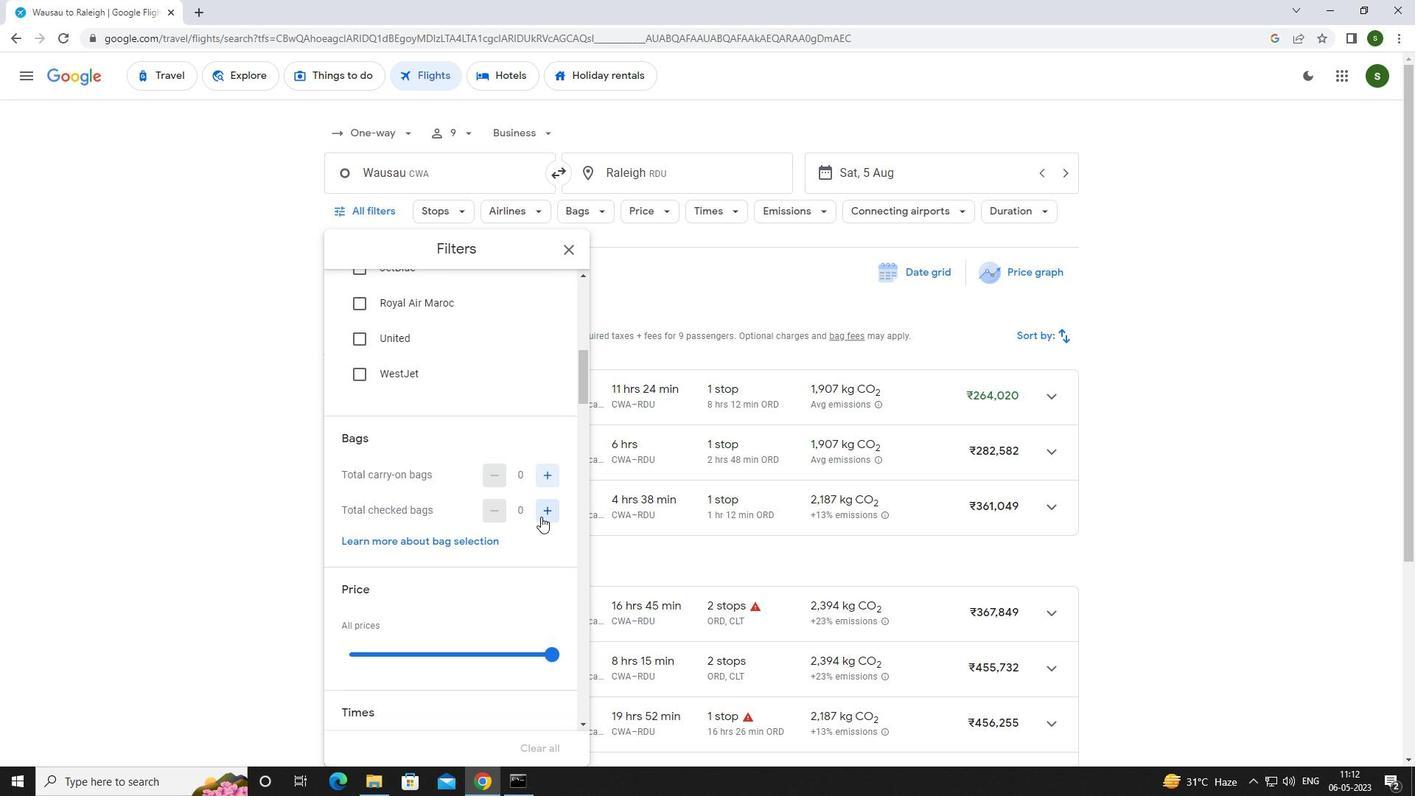 
Action: Mouse pressed left at (543, 516)
Screenshot: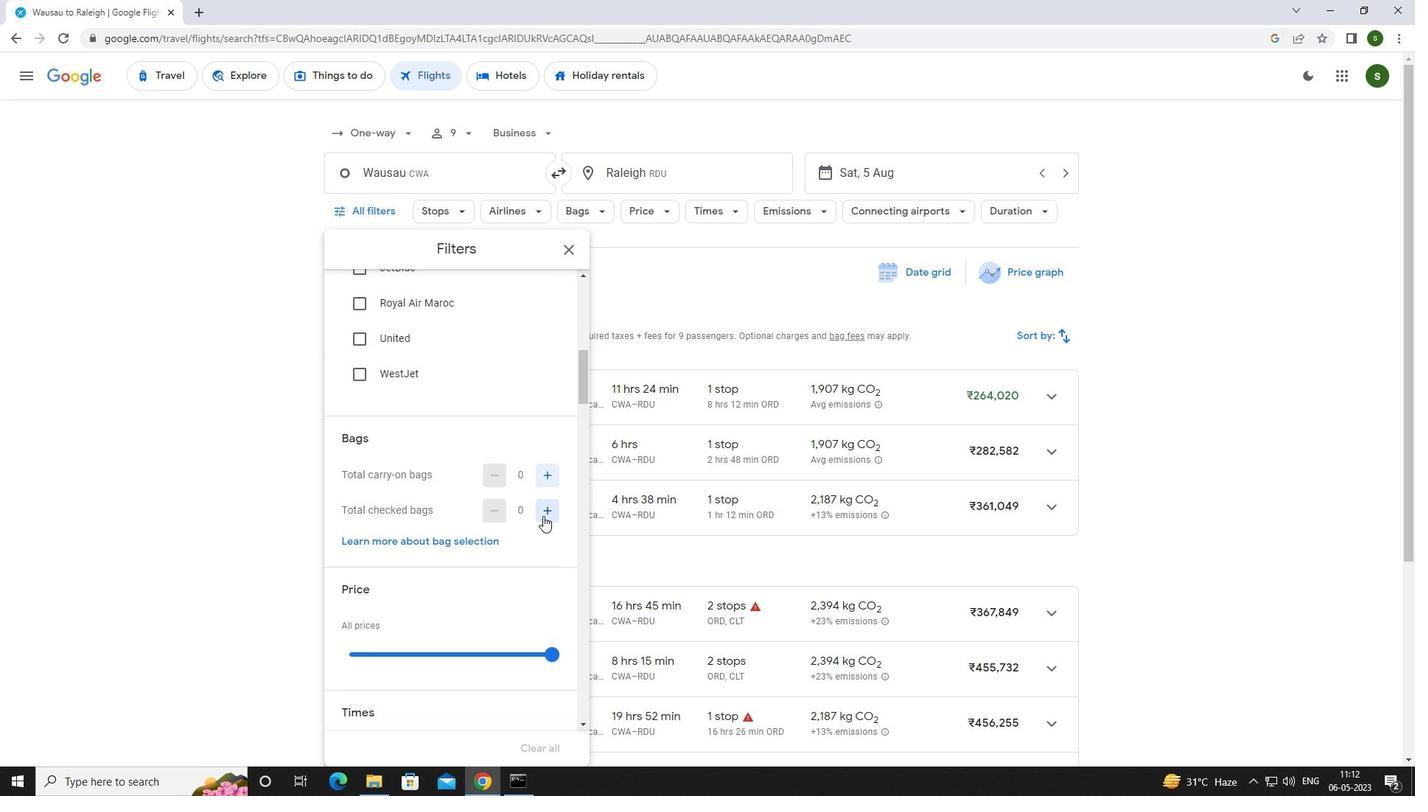 
Action: Mouse pressed left at (543, 516)
Screenshot: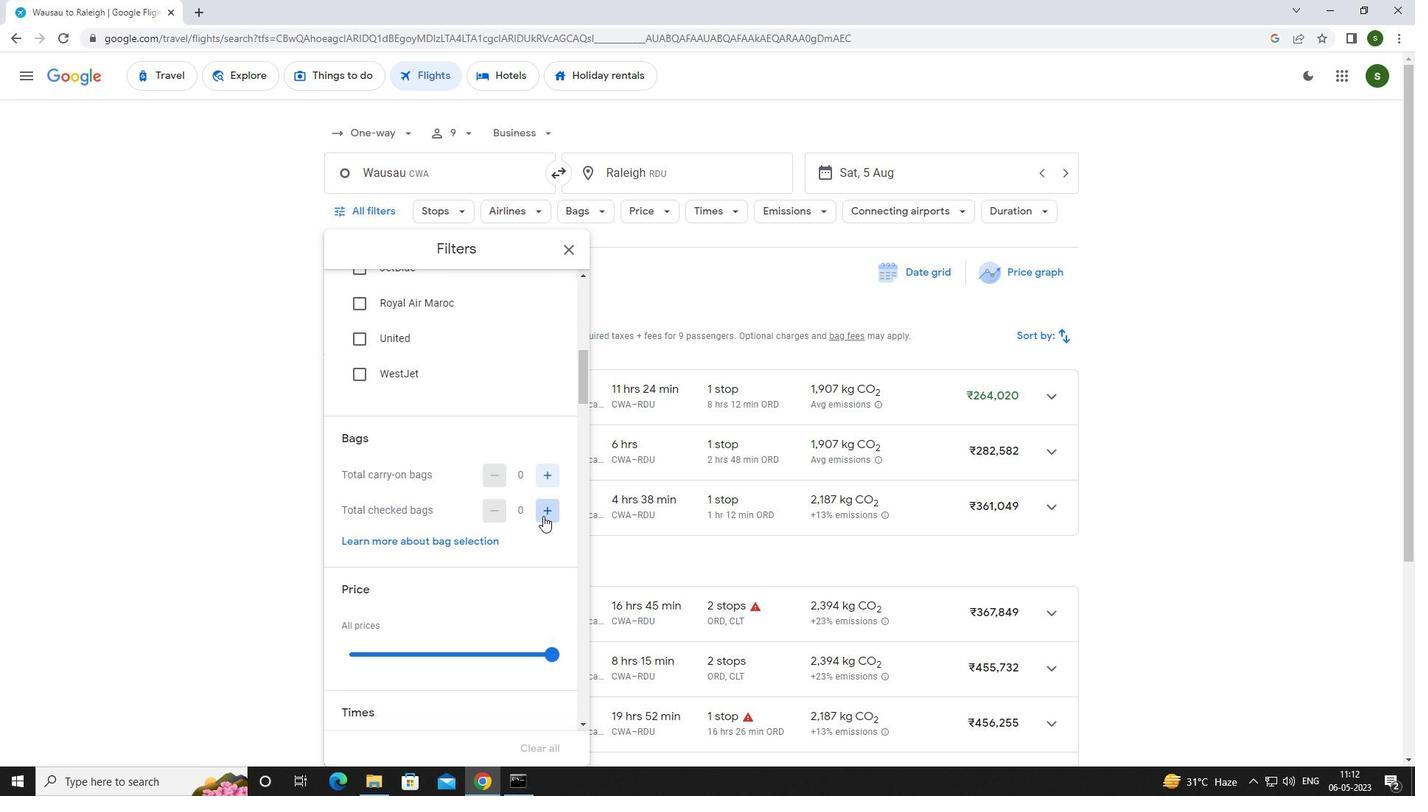 
Action: Mouse pressed left at (543, 516)
Screenshot: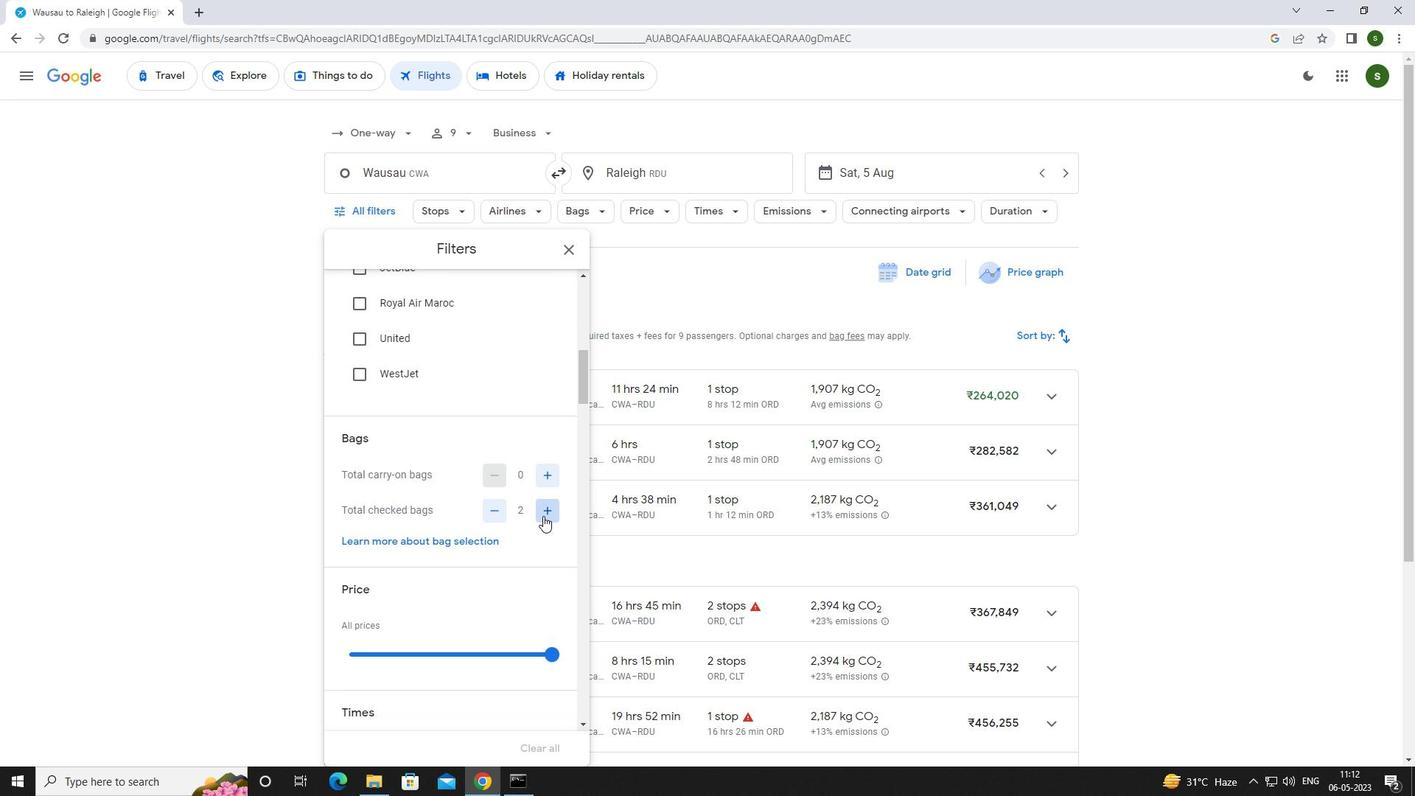 
Action: Mouse pressed left at (543, 516)
Screenshot: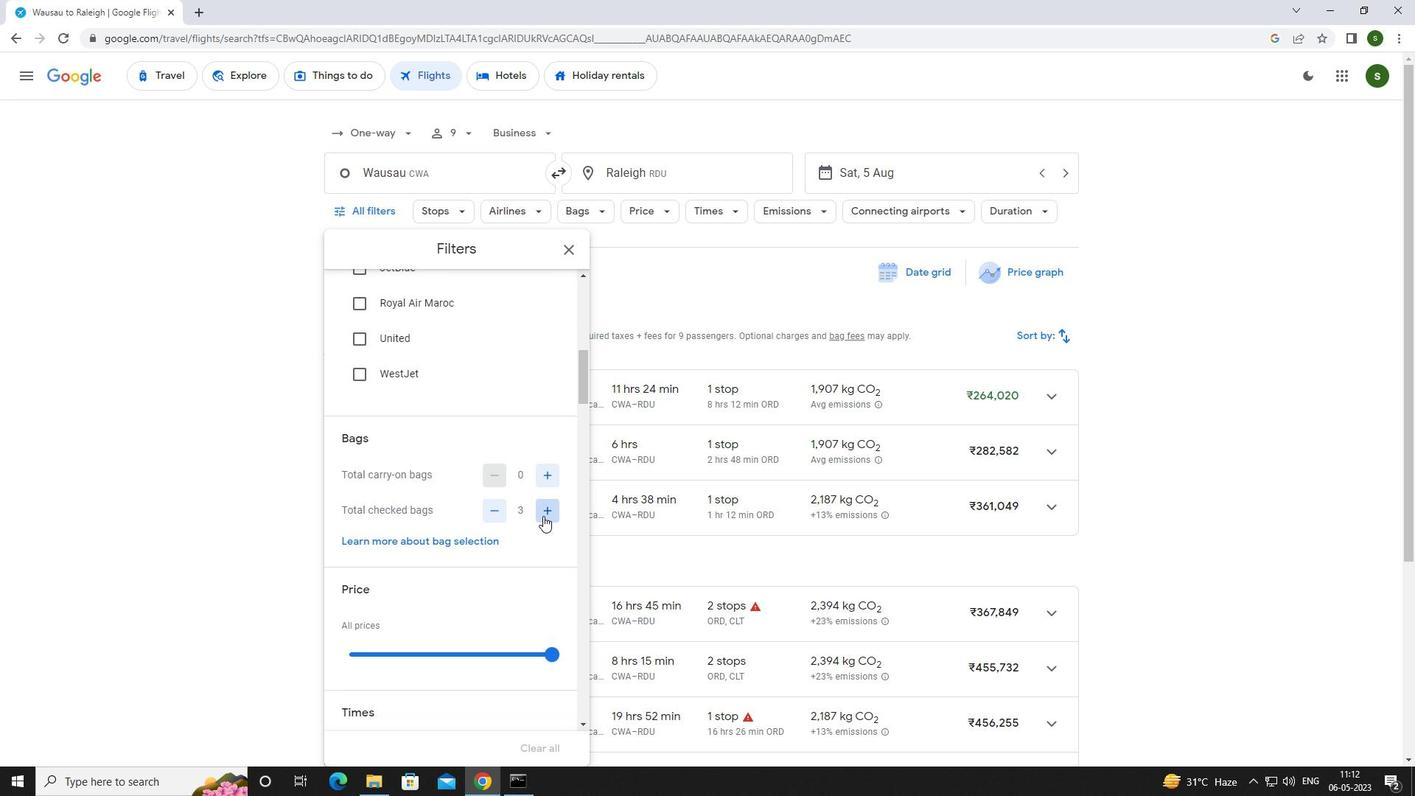 
Action: Mouse pressed left at (543, 516)
Screenshot: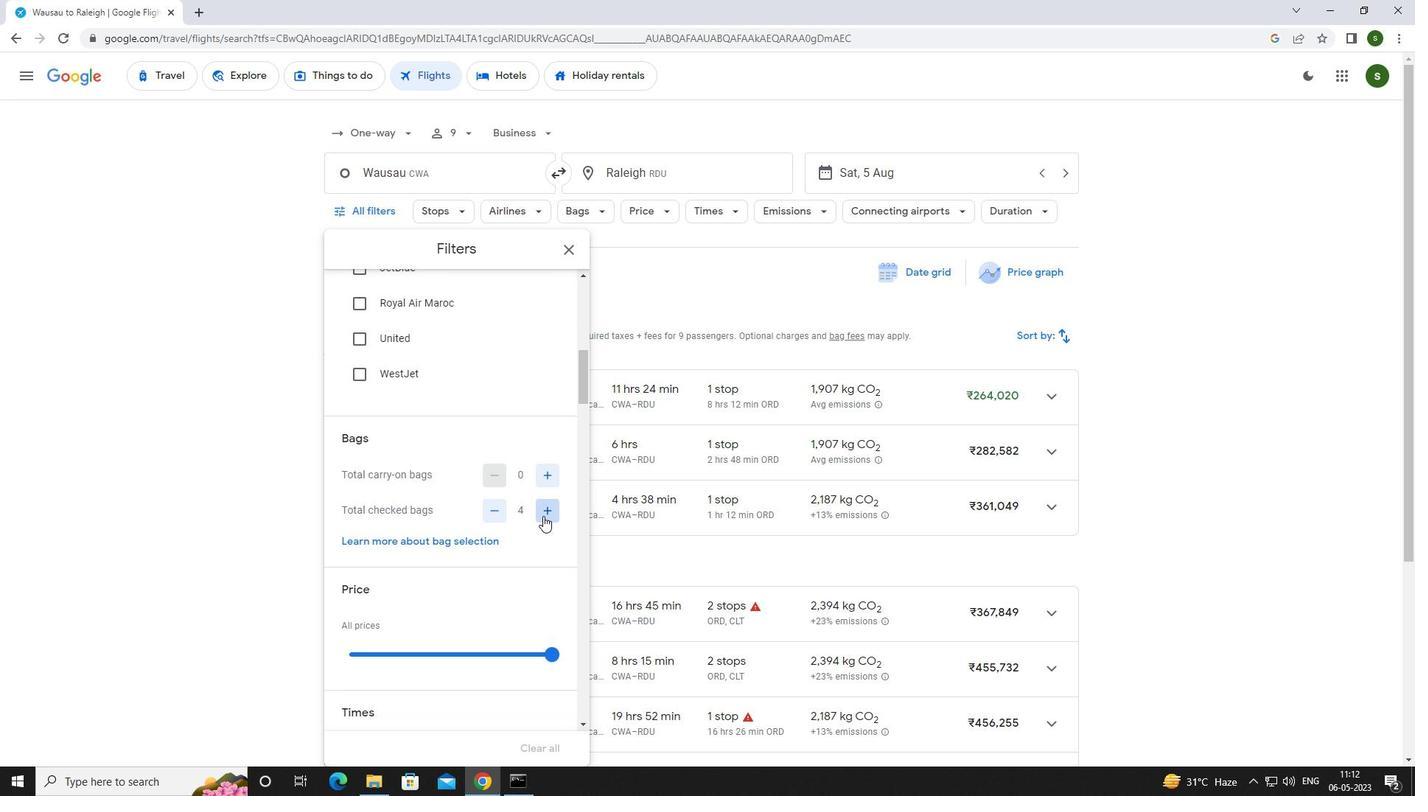 
Action: Mouse pressed left at (543, 516)
Screenshot: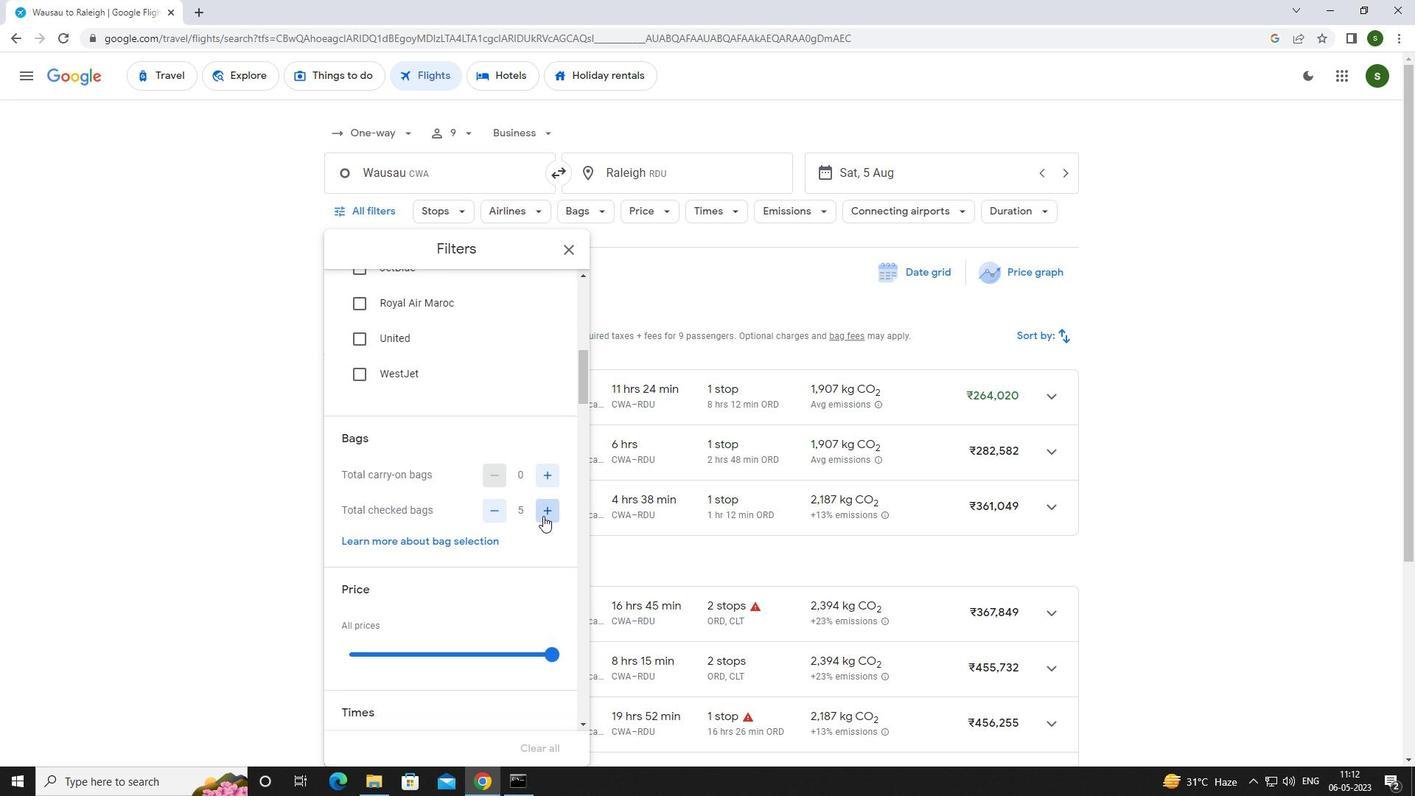 
Action: Mouse pressed left at (543, 516)
Screenshot: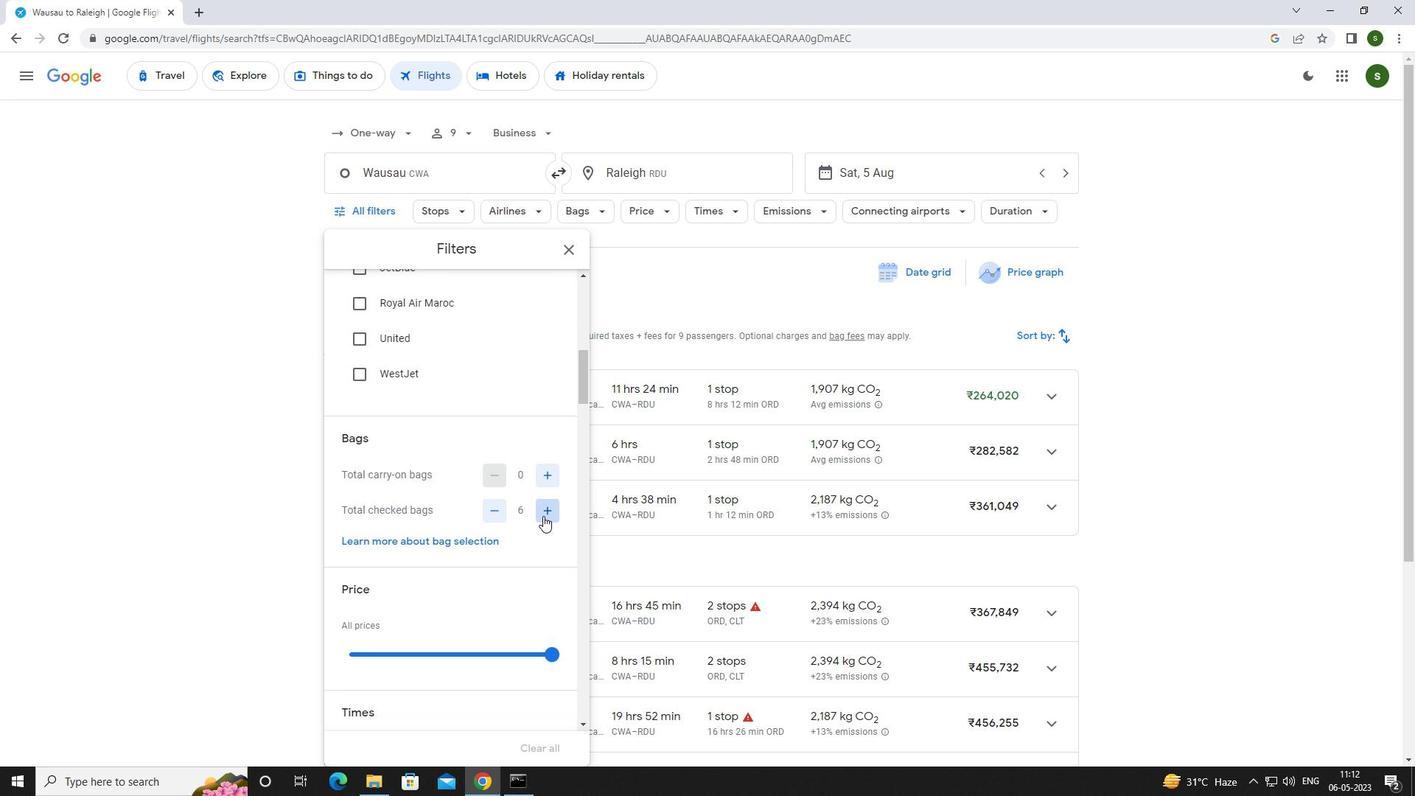 
Action: Mouse pressed left at (543, 516)
Screenshot: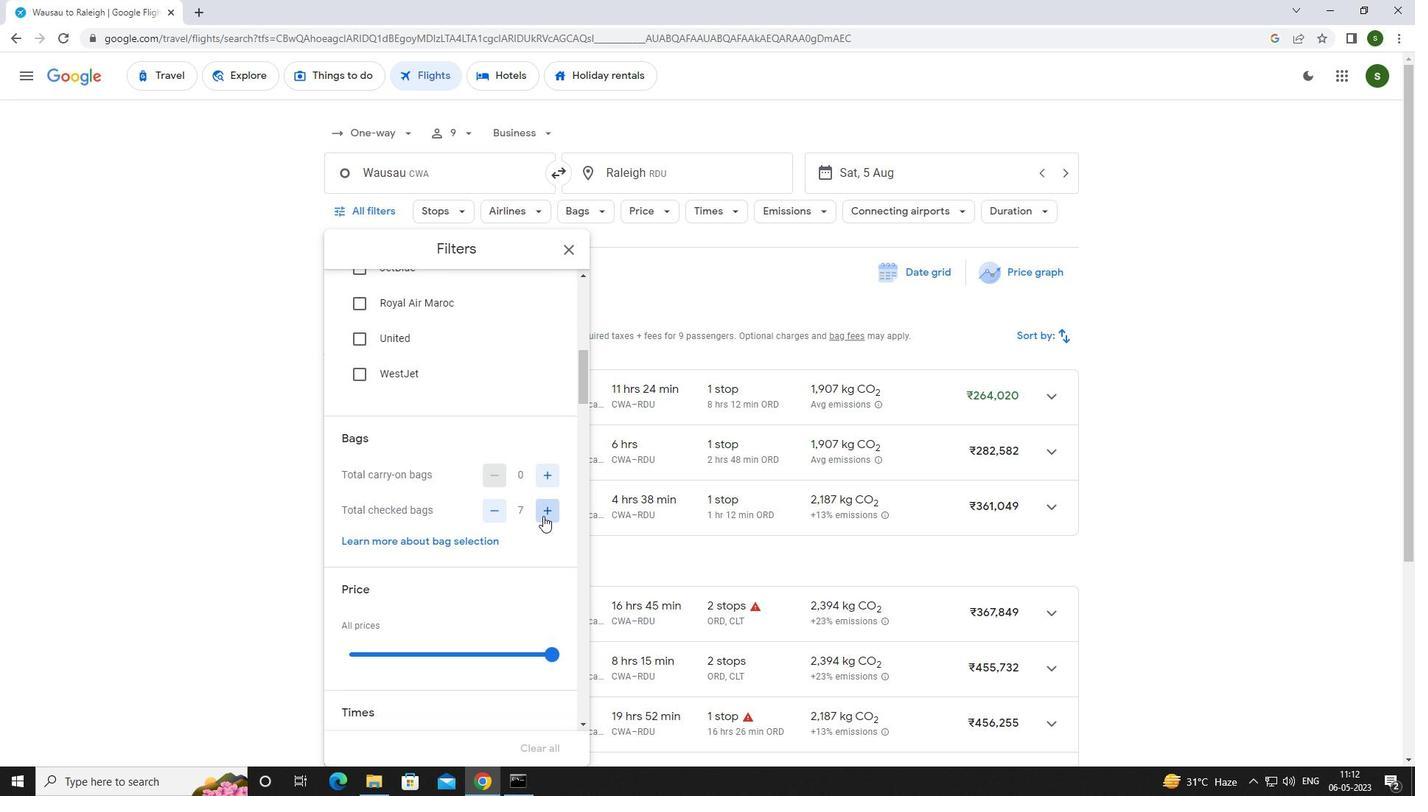 
Action: Mouse scrolled (543, 515) with delta (0, 0)
Screenshot: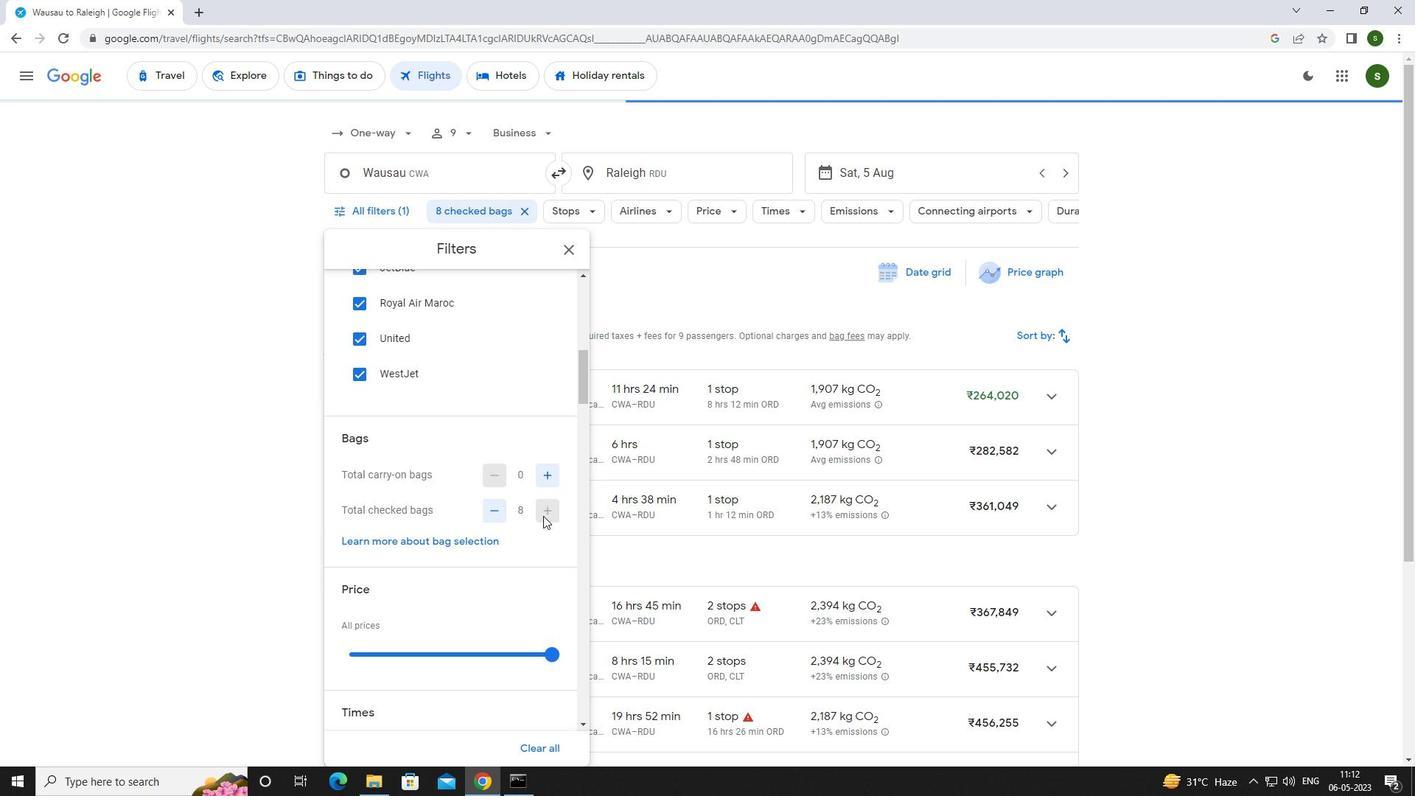 
Action: Mouse scrolled (543, 515) with delta (0, 0)
Screenshot: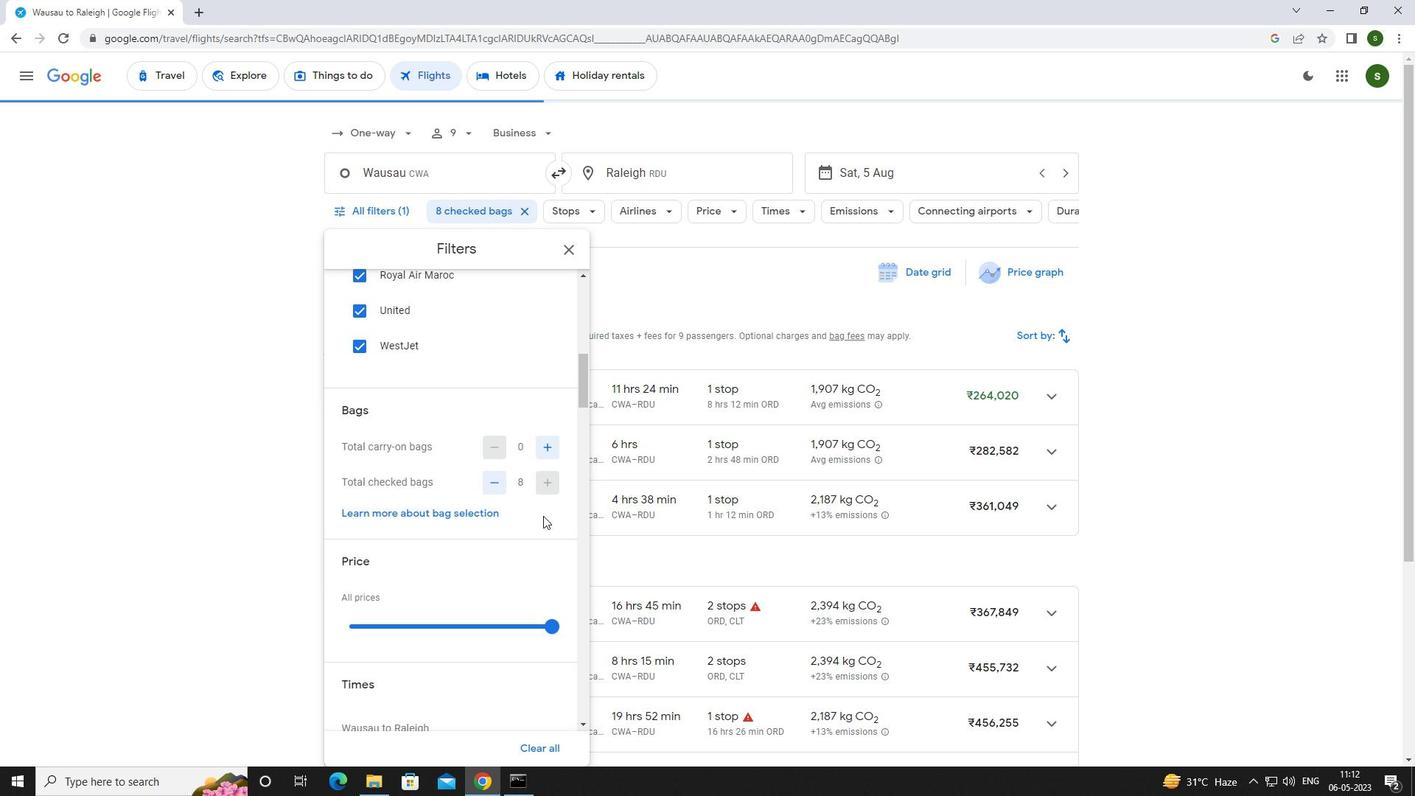 
Action: Mouse moved to (549, 507)
Screenshot: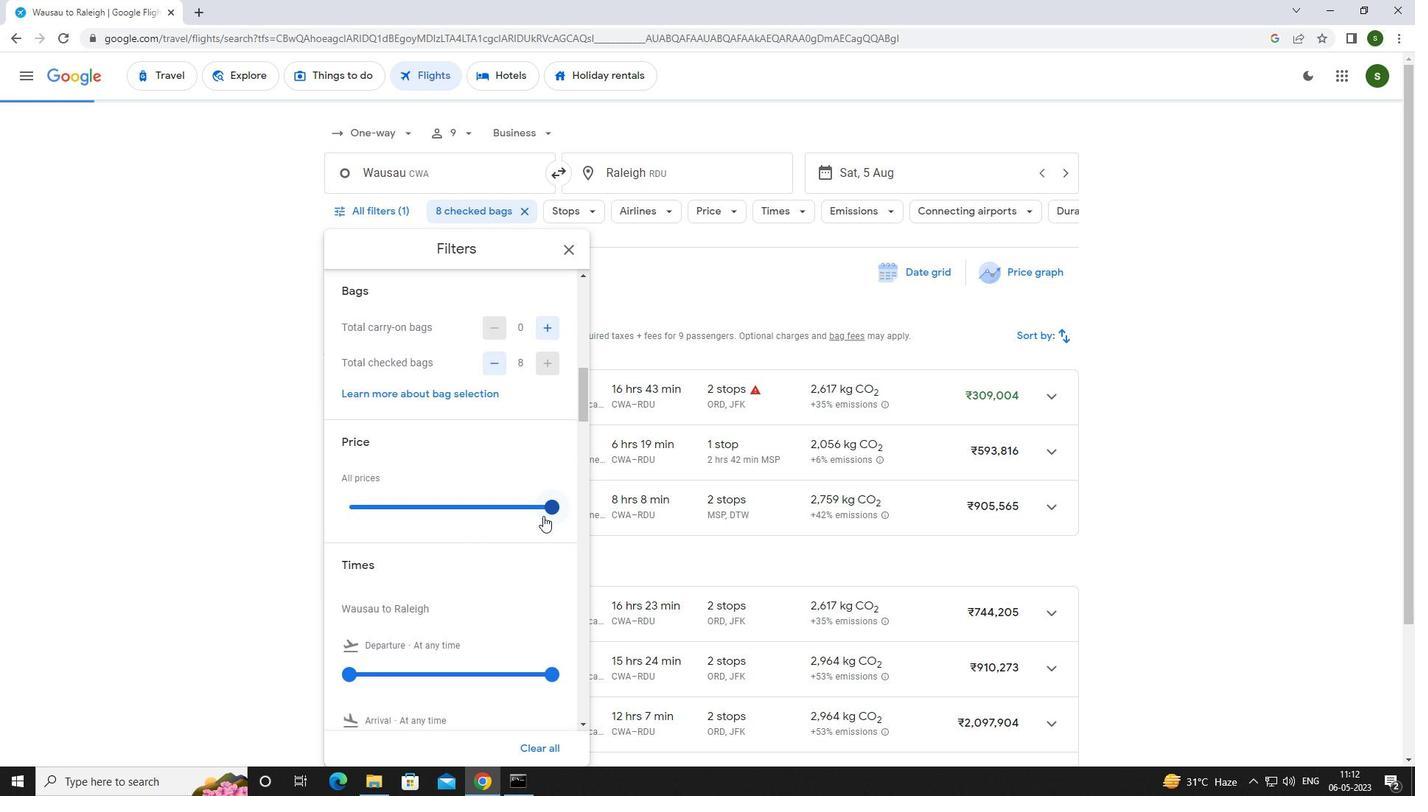 
Action: Mouse pressed left at (549, 507)
Screenshot: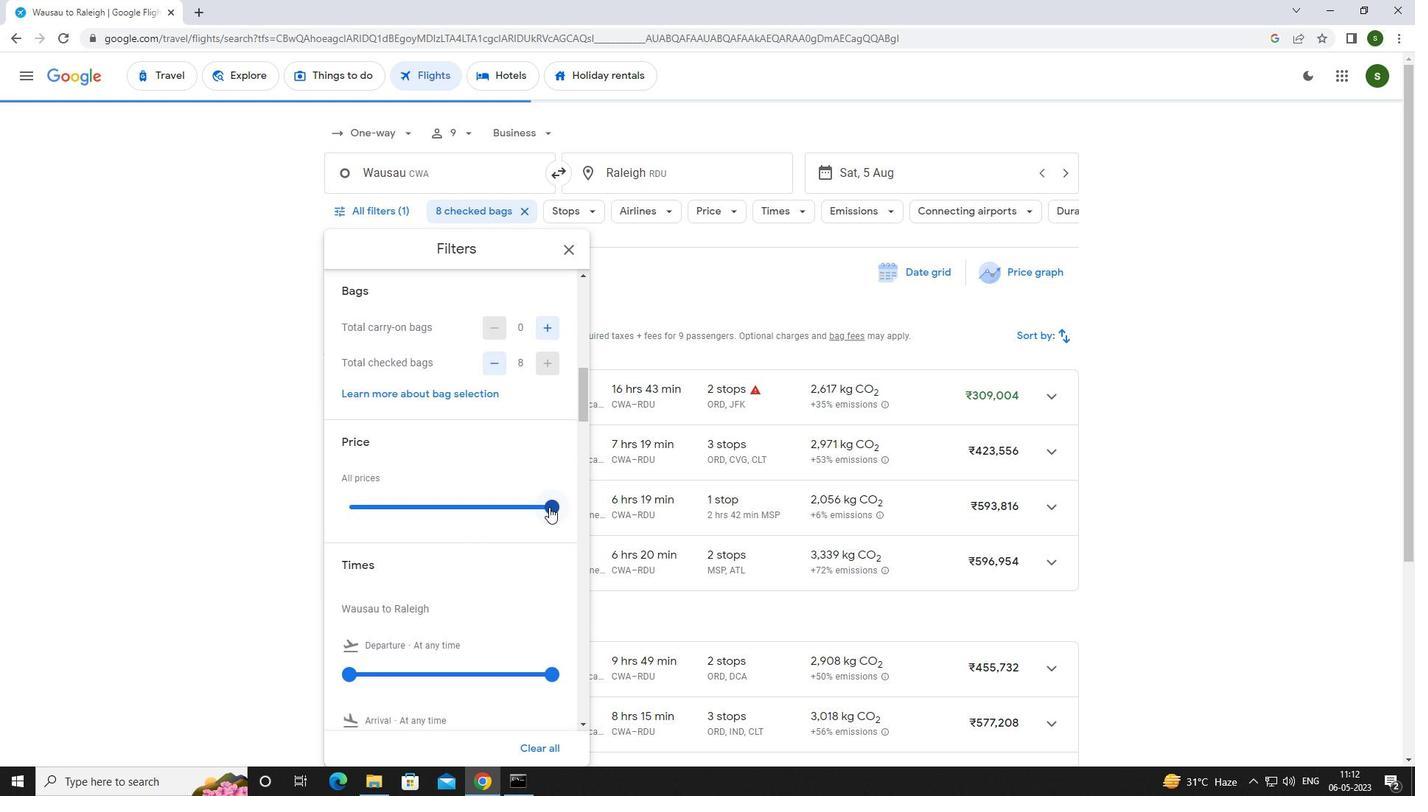 
Action: Mouse moved to (356, 501)
Screenshot: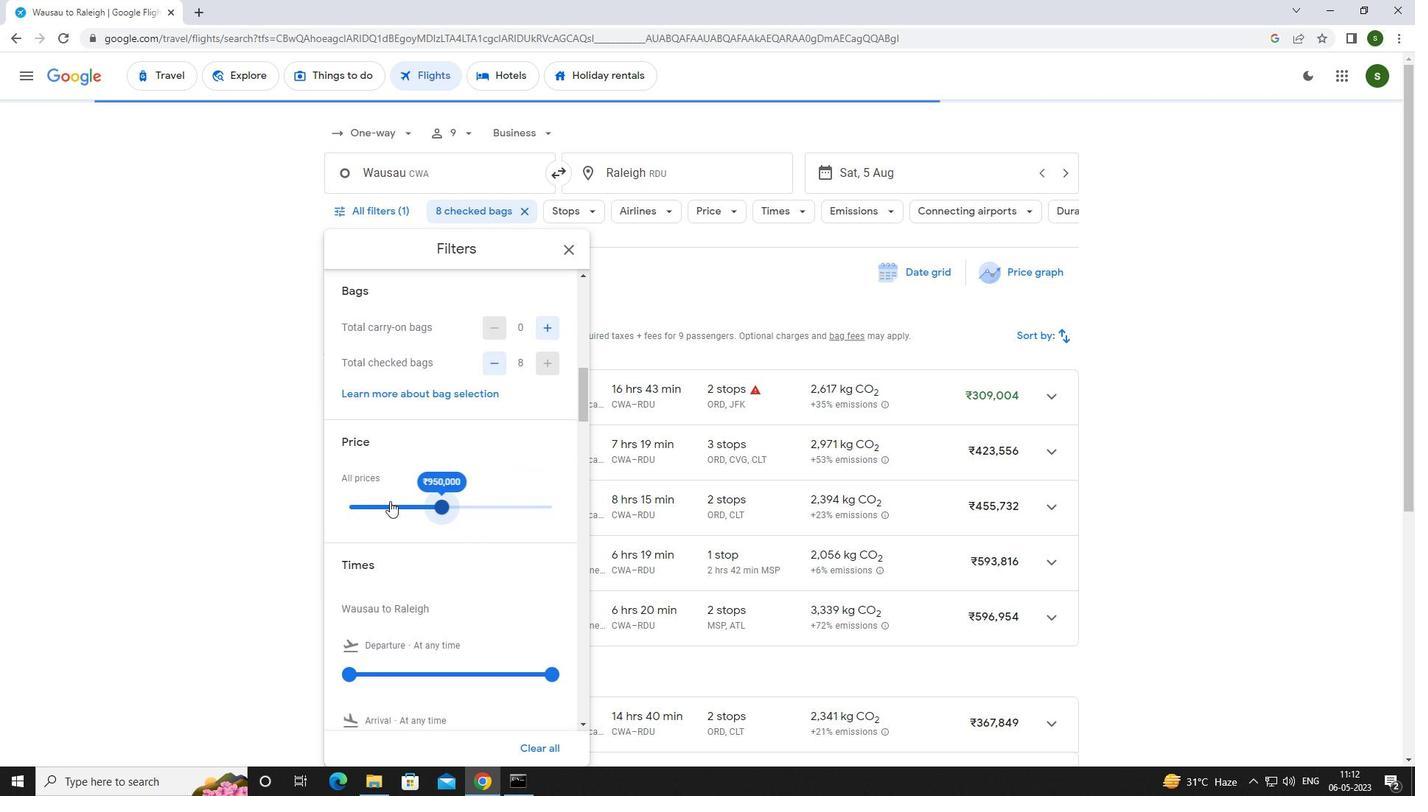 
Action: Mouse scrolled (356, 500) with delta (0, 0)
Screenshot: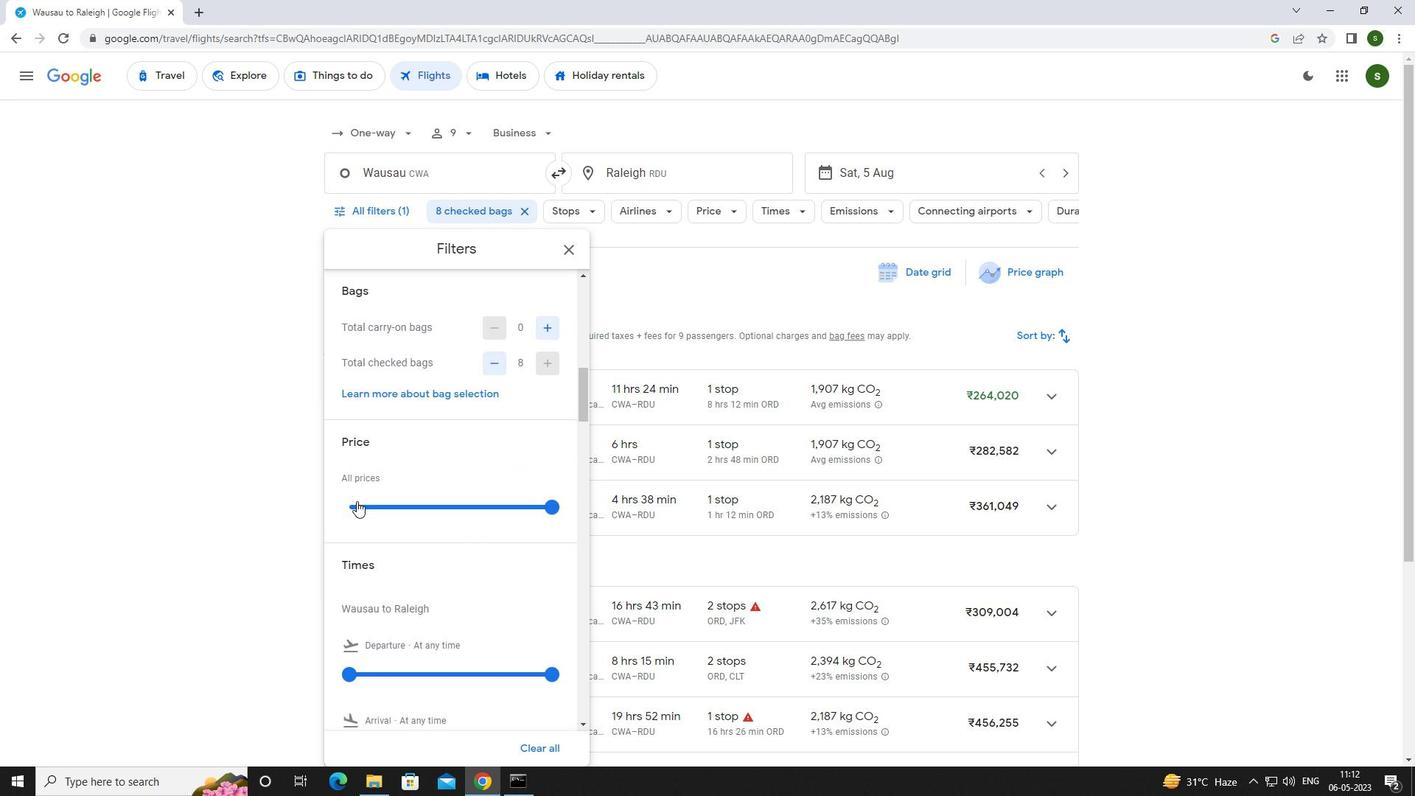 
Action: Mouse moved to (350, 597)
Screenshot: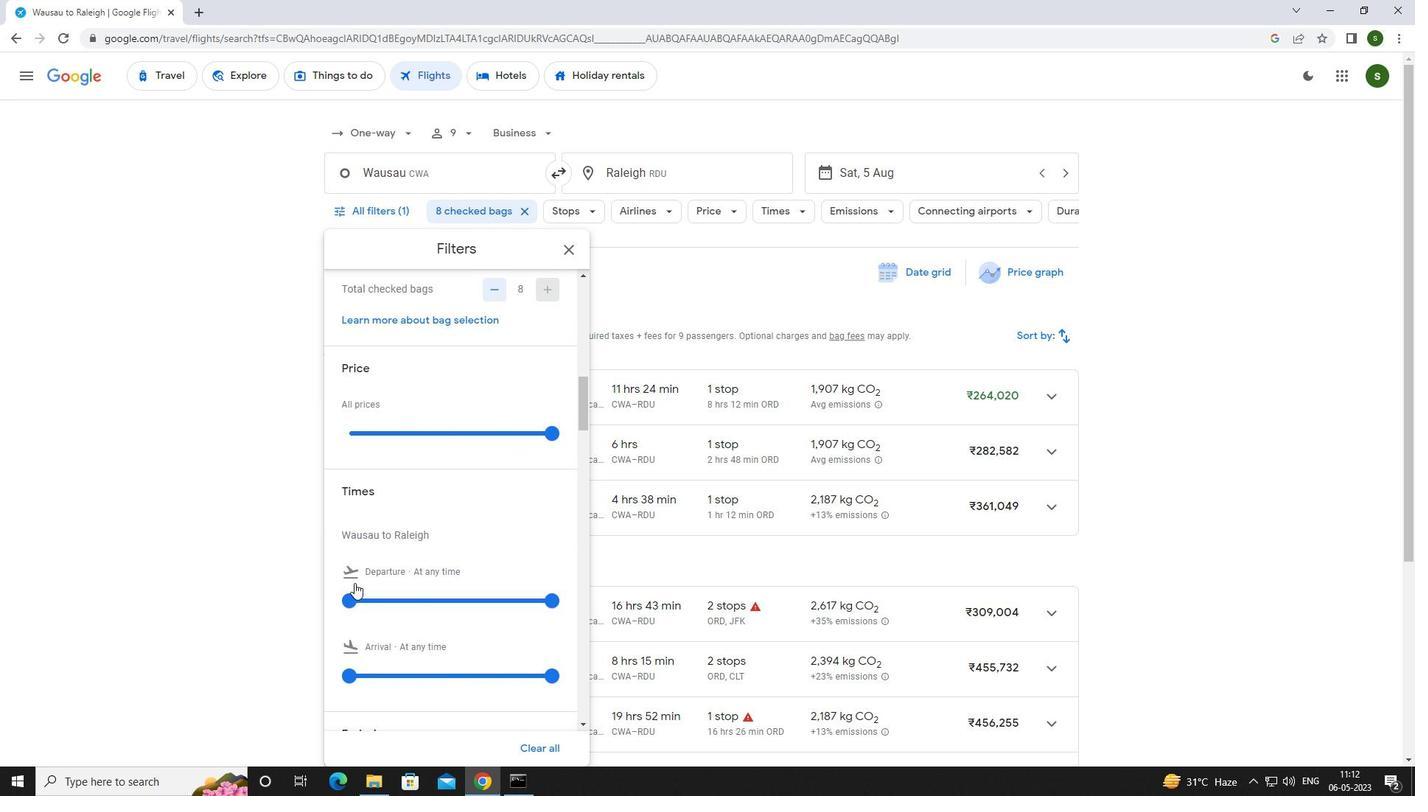 
Action: Mouse pressed left at (350, 597)
Screenshot: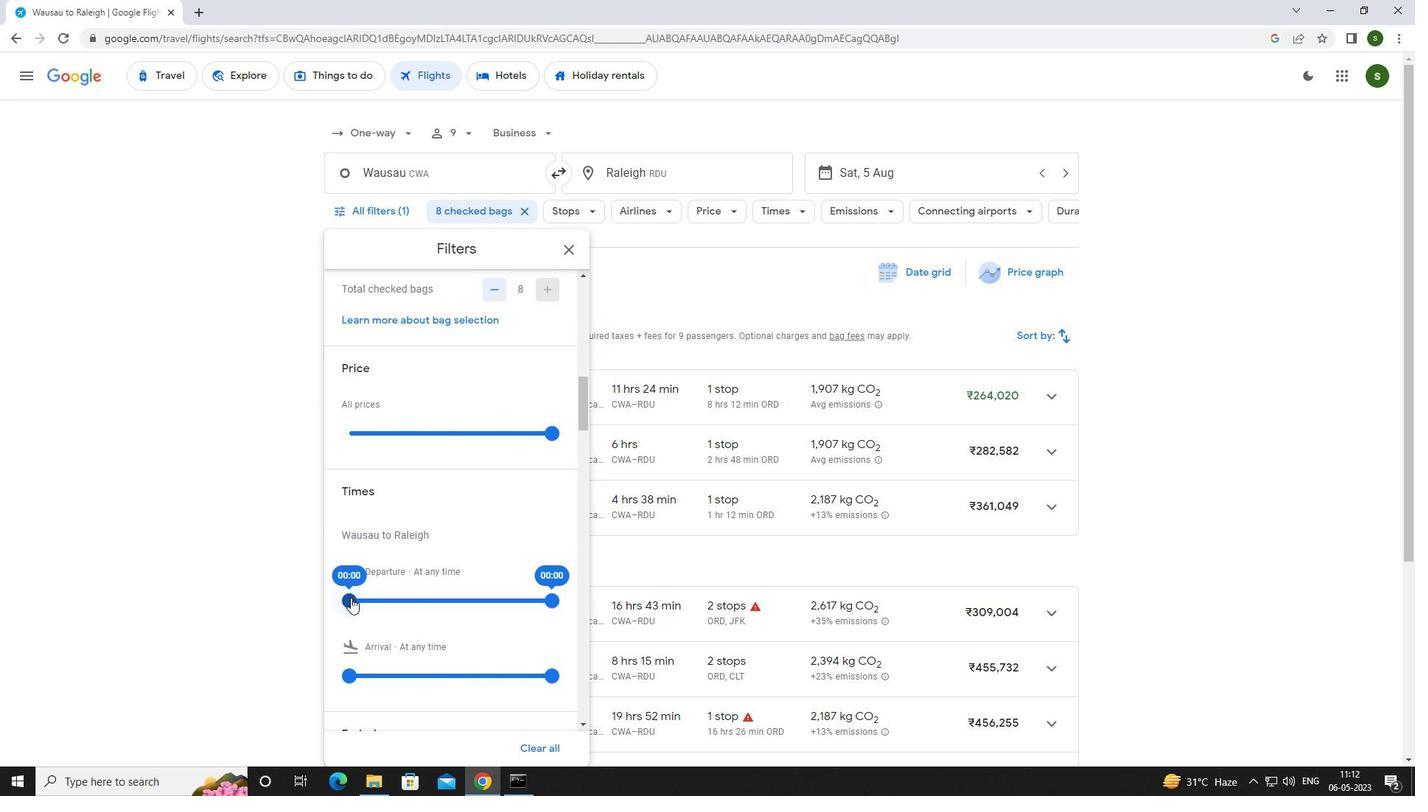 
Action: Mouse moved to (1127, 529)
Screenshot: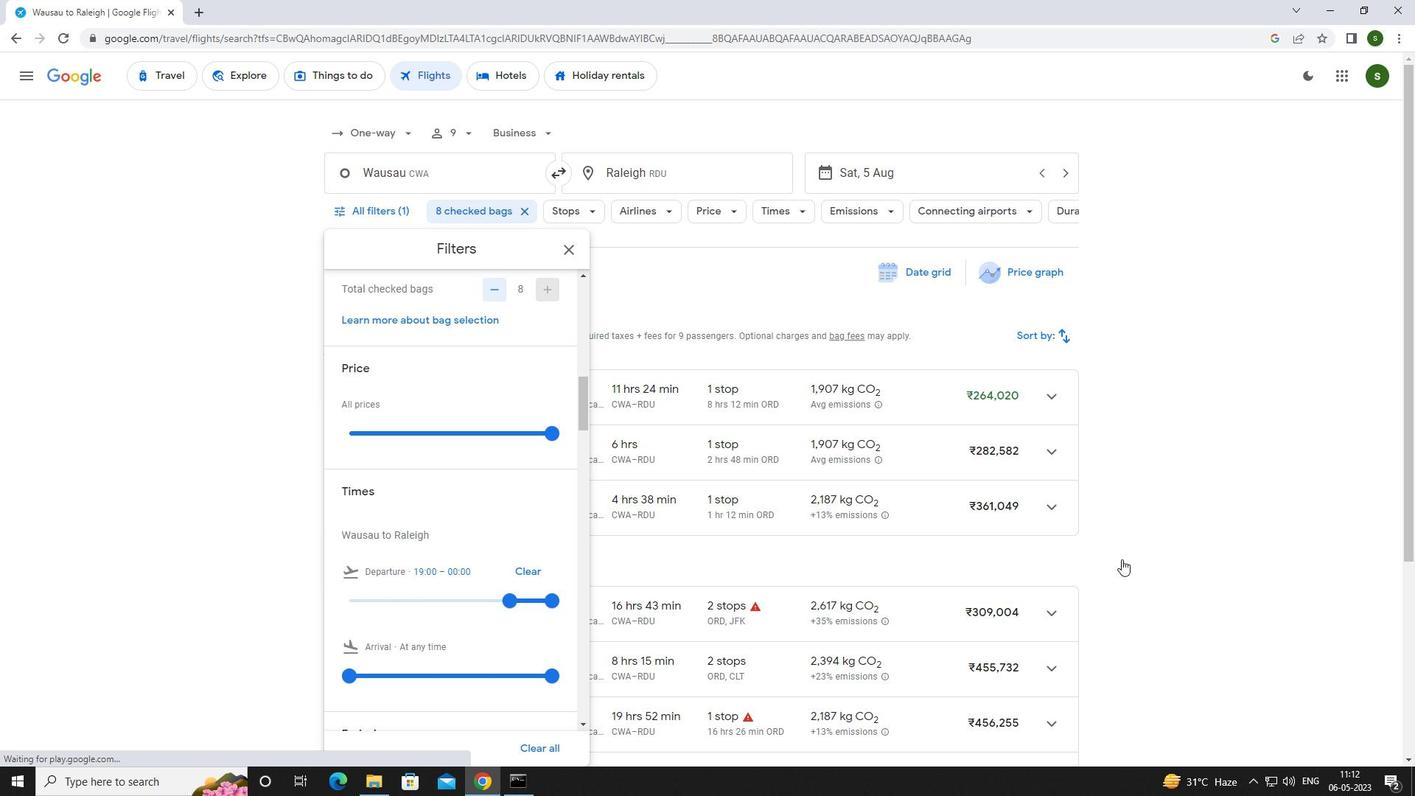 
Action: Mouse pressed left at (1127, 529)
Screenshot: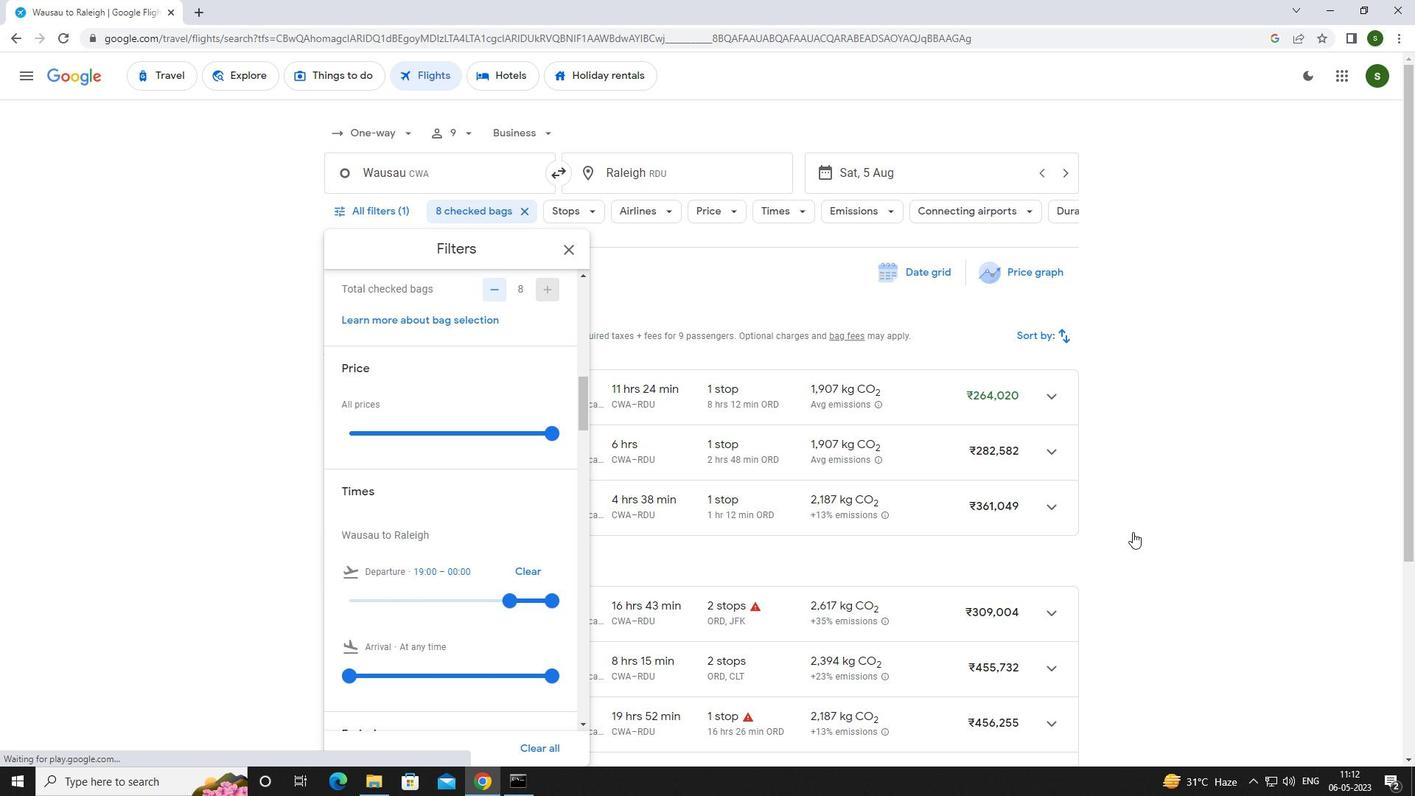 
